 Task: Search one way flight ticket for 1 adult, 6 children, 1 infant in seat and 1 infant on lap in business from Tupelo: Tupelo Regional Airport (c.d. Lemons Field) to Springfield: Abraham Lincoln Capital Airport on 5-2-2023. Number of bags: 8 checked bags. Price is upto 45000. Outbound departure time preference is 11:00.
Action: Mouse moved to (377, 316)
Screenshot: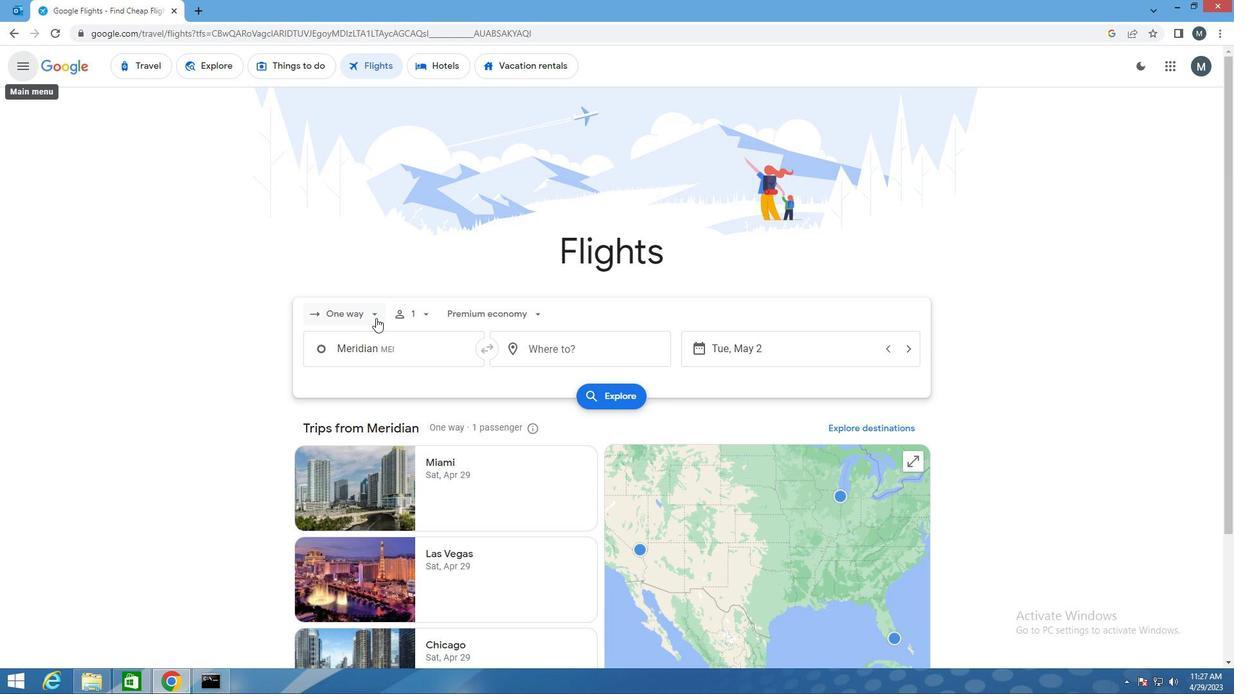 
Action: Mouse pressed left at (377, 316)
Screenshot: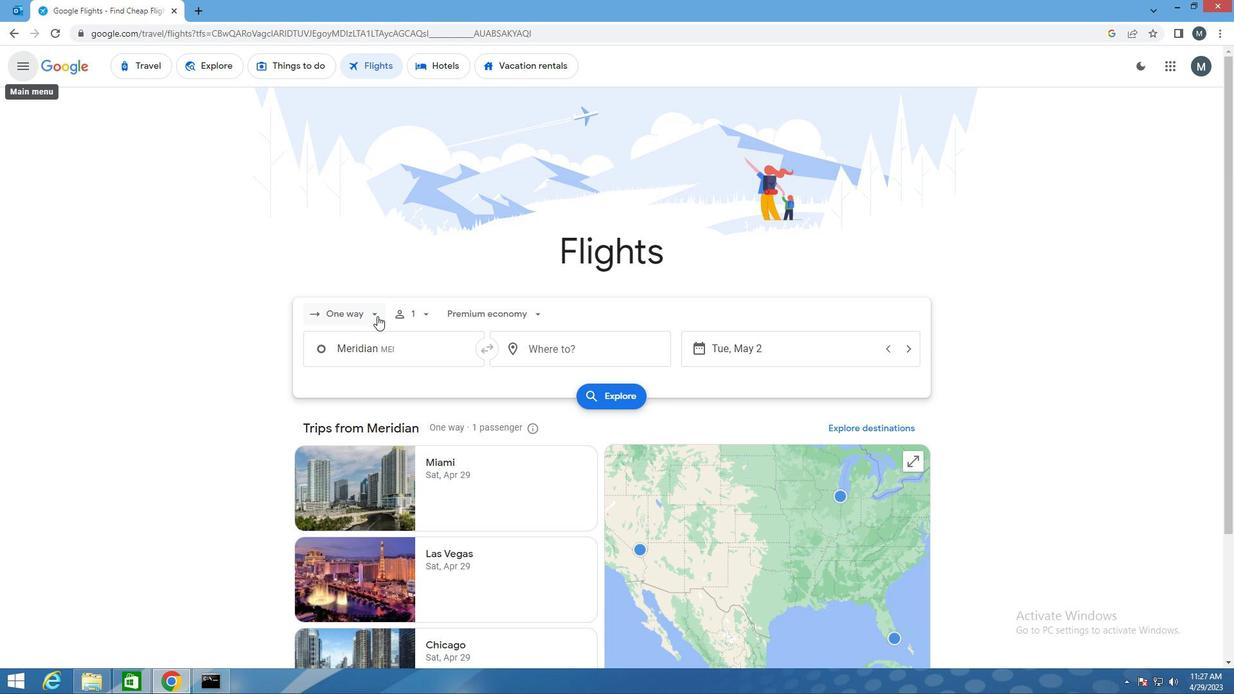 
Action: Mouse moved to (374, 372)
Screenshot: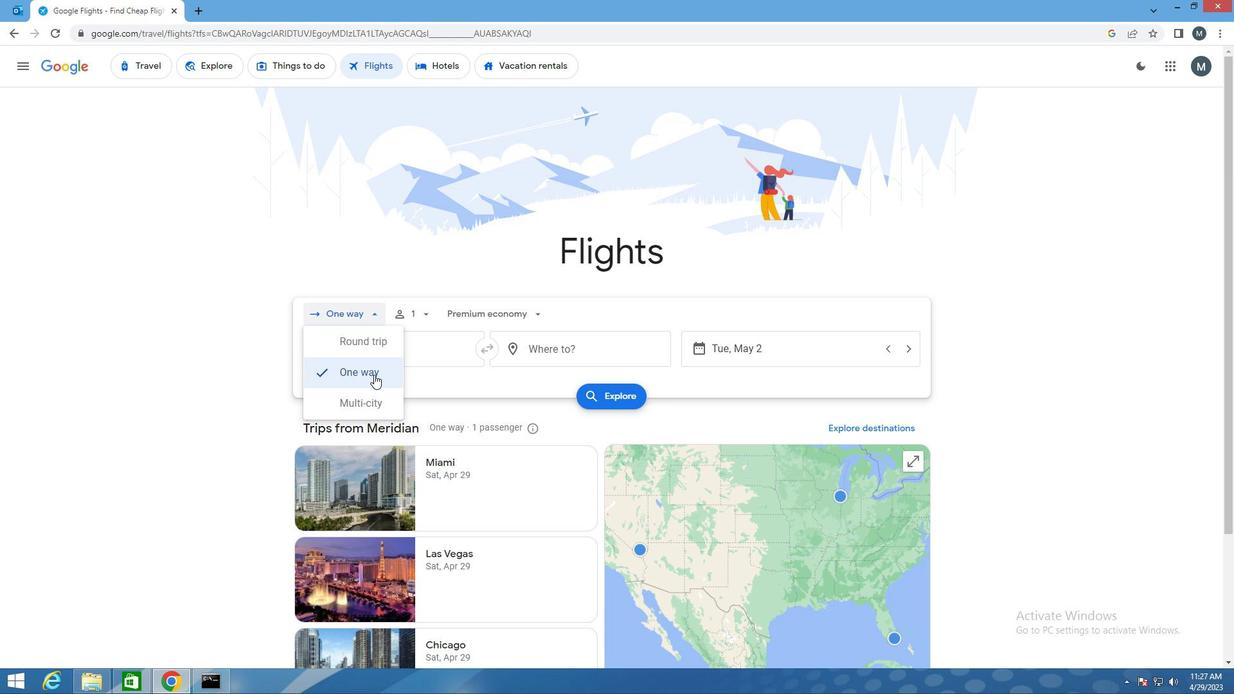 
Action: Mouse pressed left at (374, 372)
Screenshot: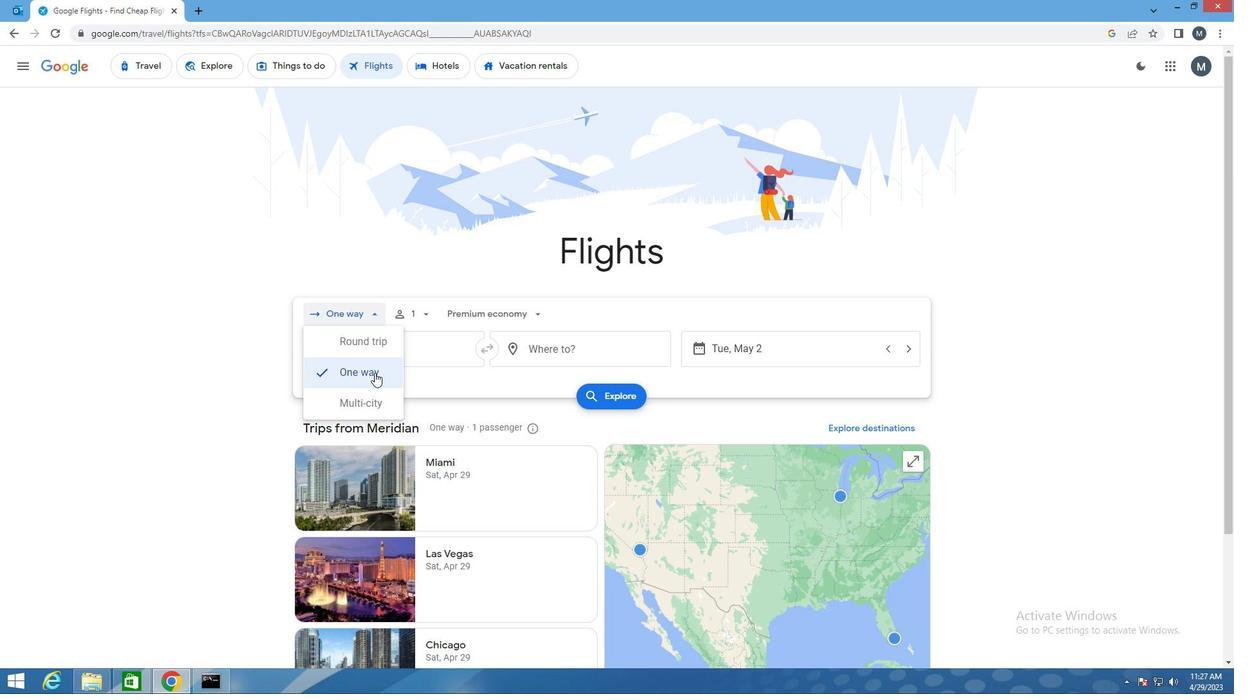 
Action: Mouse moved to (423, 320)
Screenshot: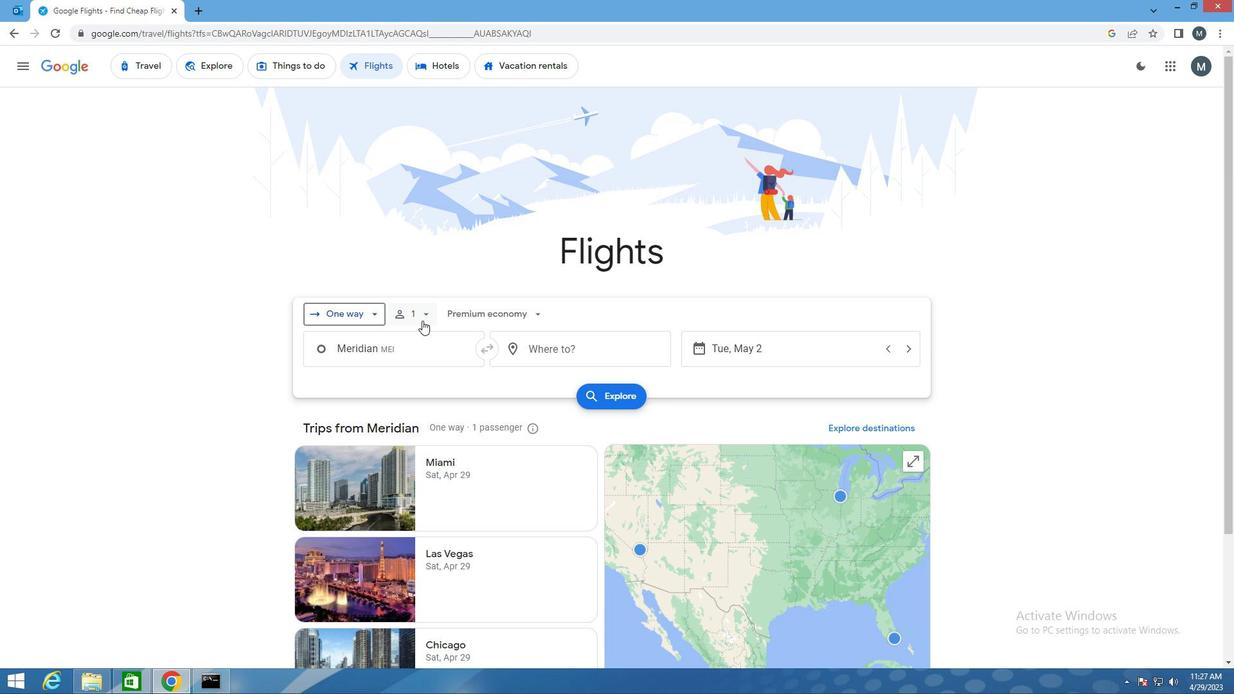 
Action: Mouse pressed left at (423, 320)
Screenshot: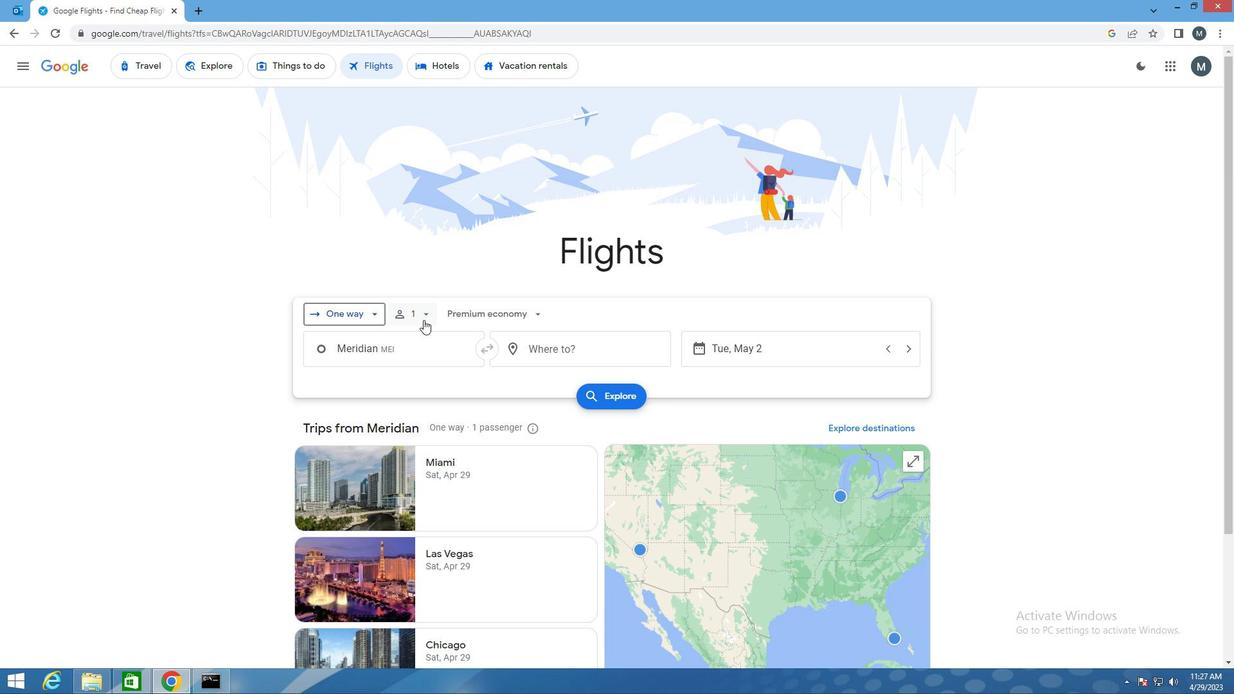 
Action: Mouse moved to (522, 379)
Screenshot: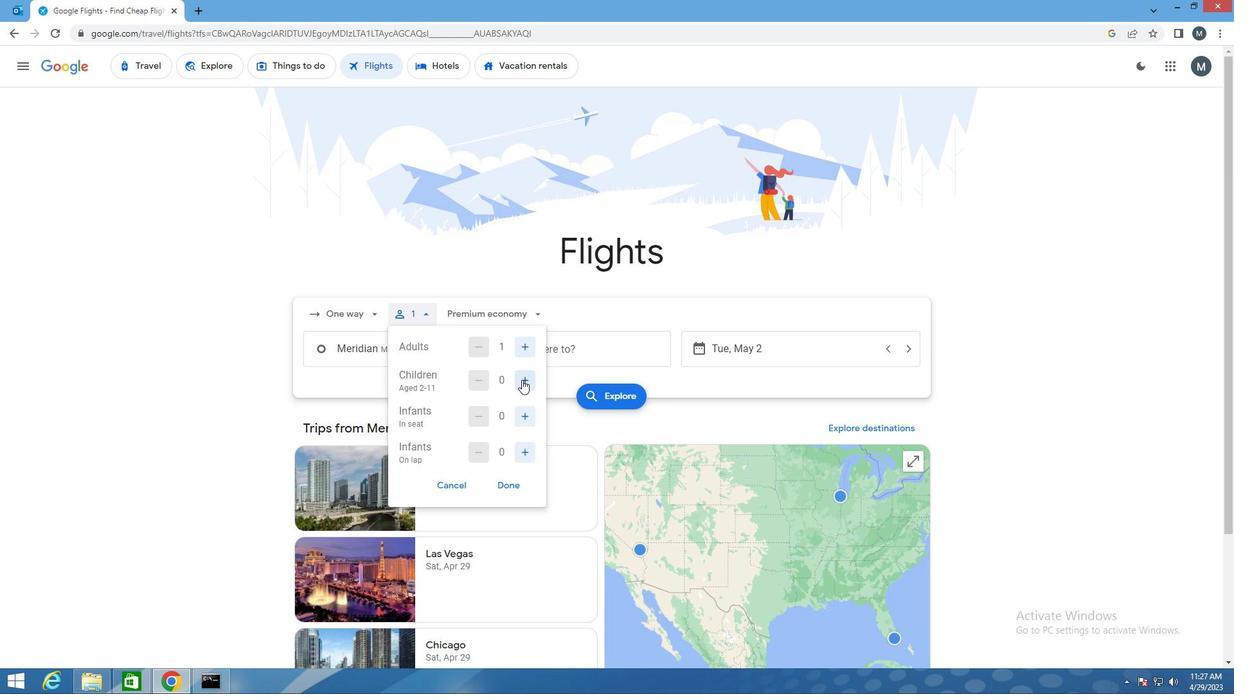 
Action: Mouse pressed left at (522, 379)
Screenshot: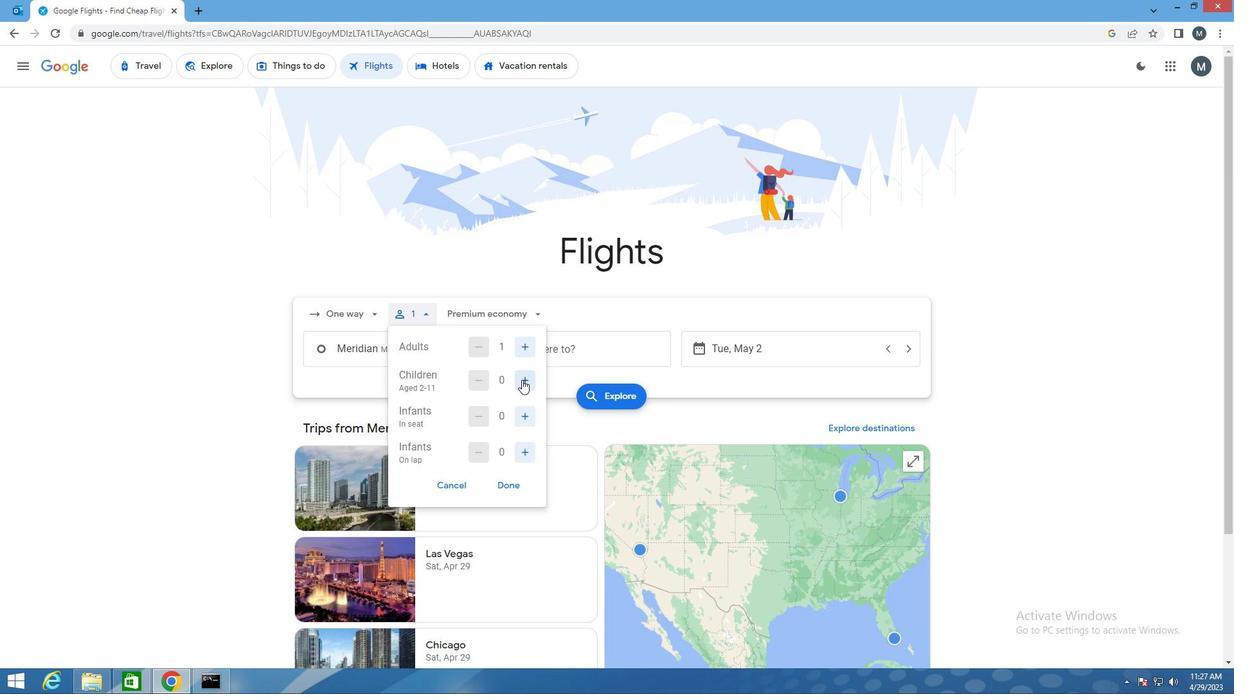 
Action: Mouse moved to (522, 379)
Screenshot: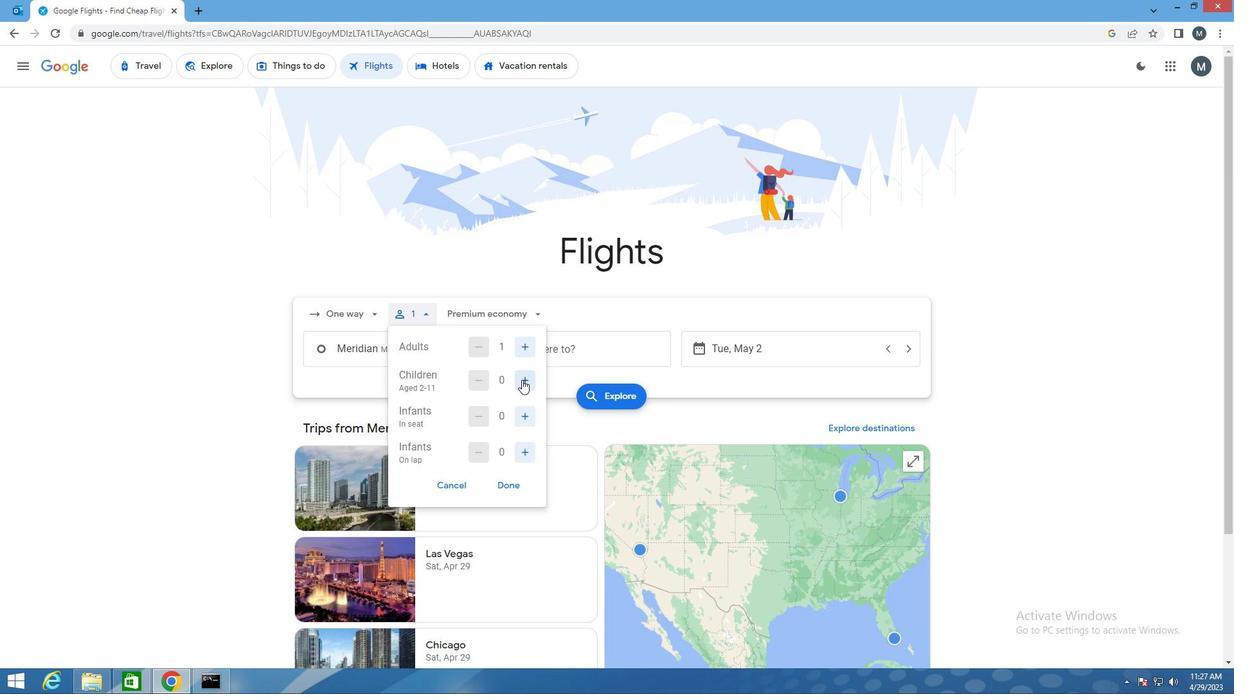 
Action: Mouse pressed left at (522, 379)
Screenshot: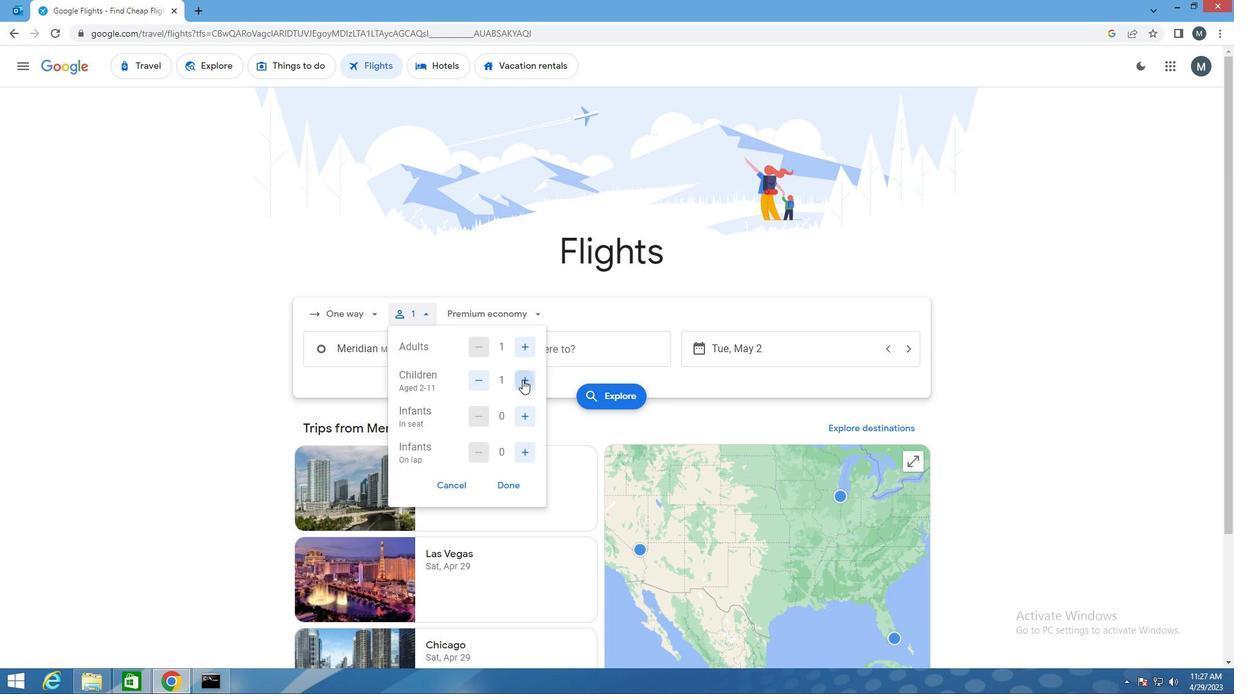 
Action: Mouse pressed left at (522, 379)
Screenshot: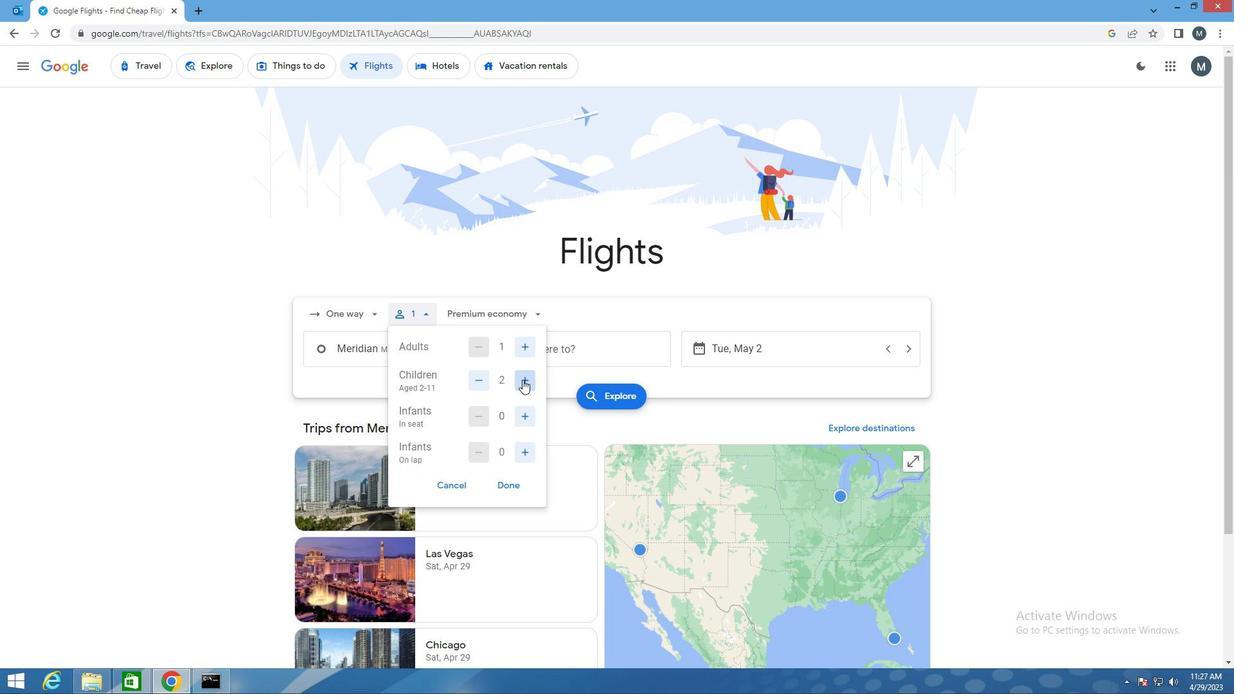
Action: Mouse pressed left at (522, 379)
Screenshot: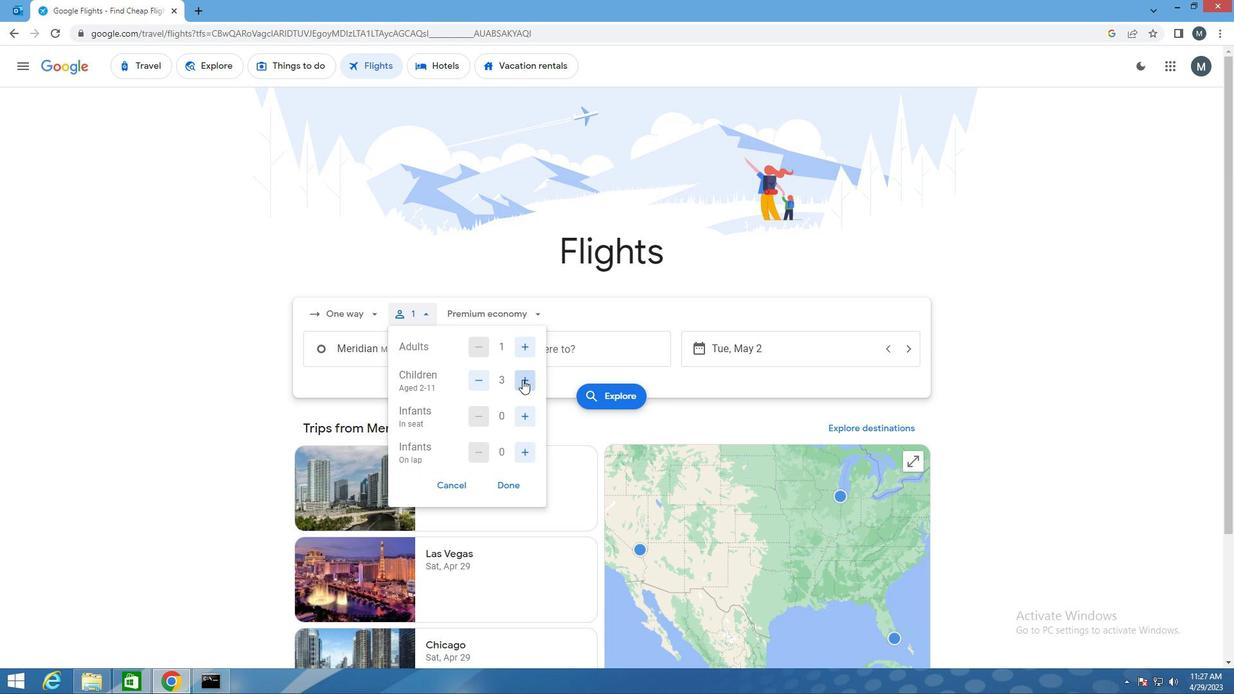 
Action: Mouse pressed left at (522, 379)
Screenshot: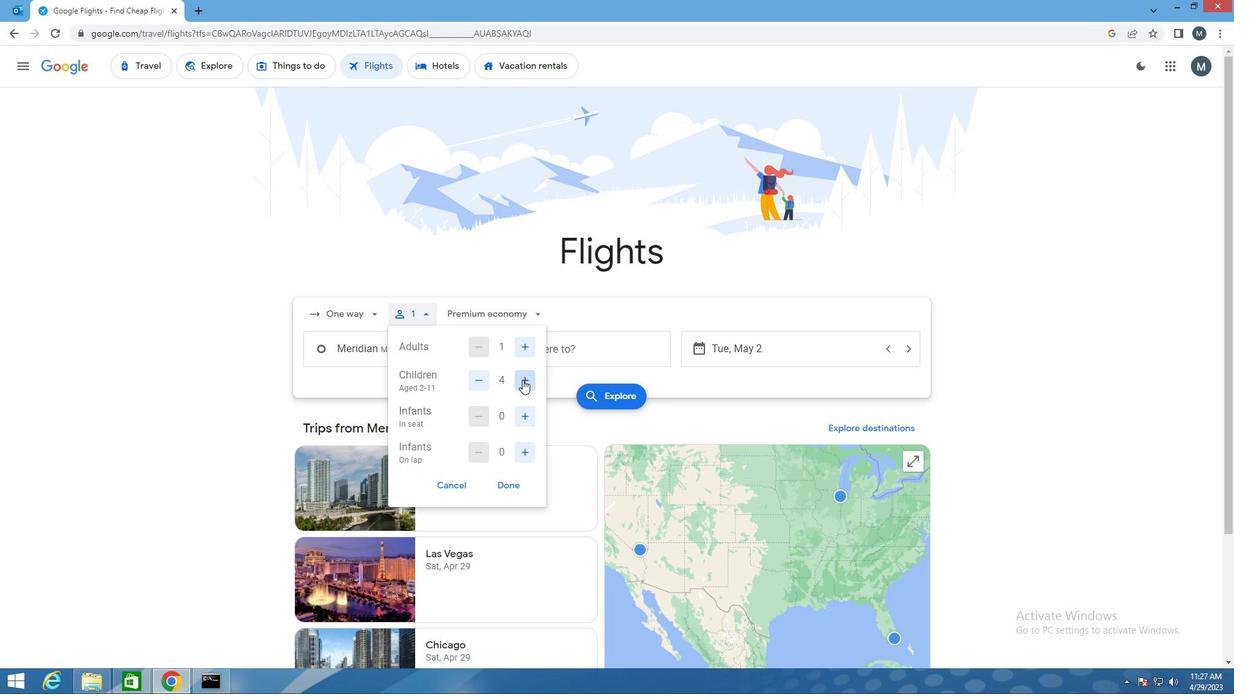 
Action: Mouse pressed left at (522, 379)
Screenshot: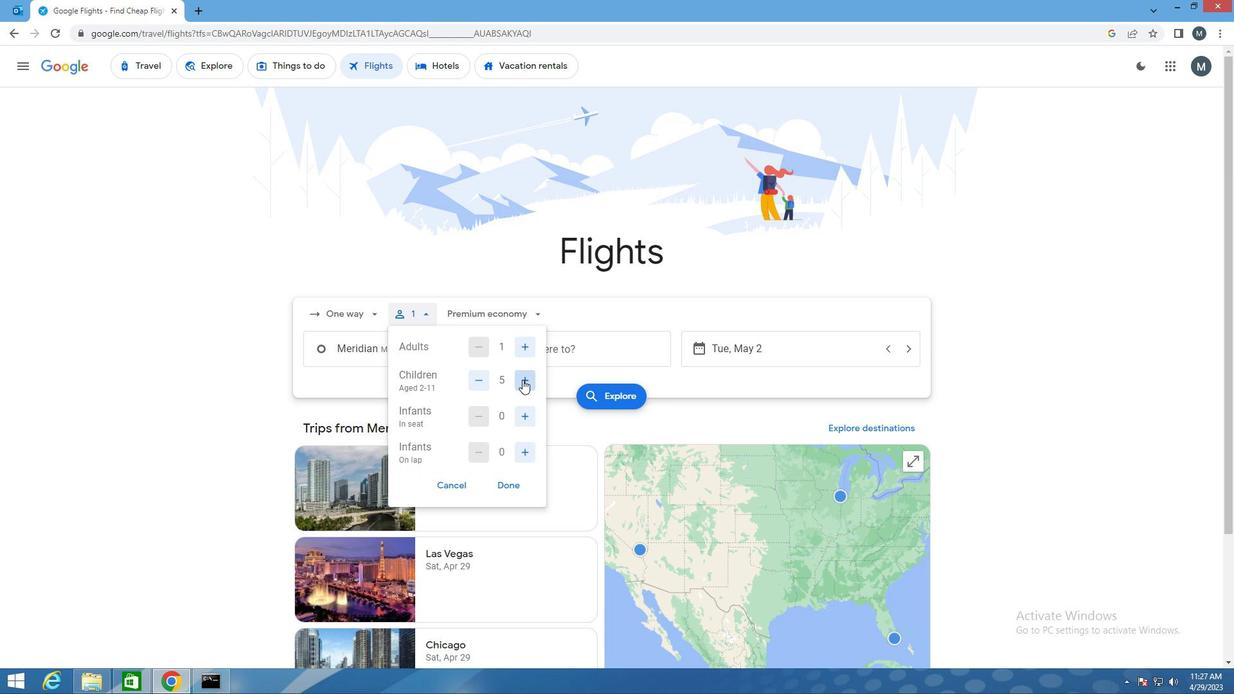 
Action: Mouse moved to (527, 420)
Screenshot: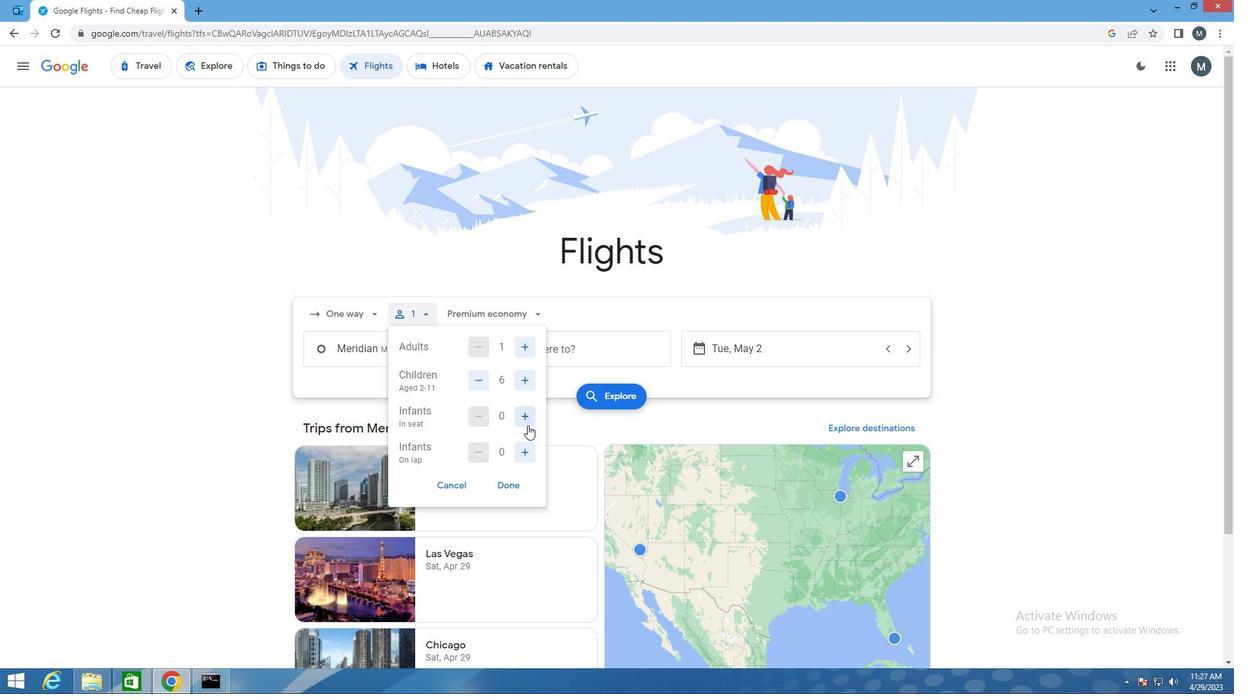 
Action: Mouse pressed left at (527, 420)
Screenshot: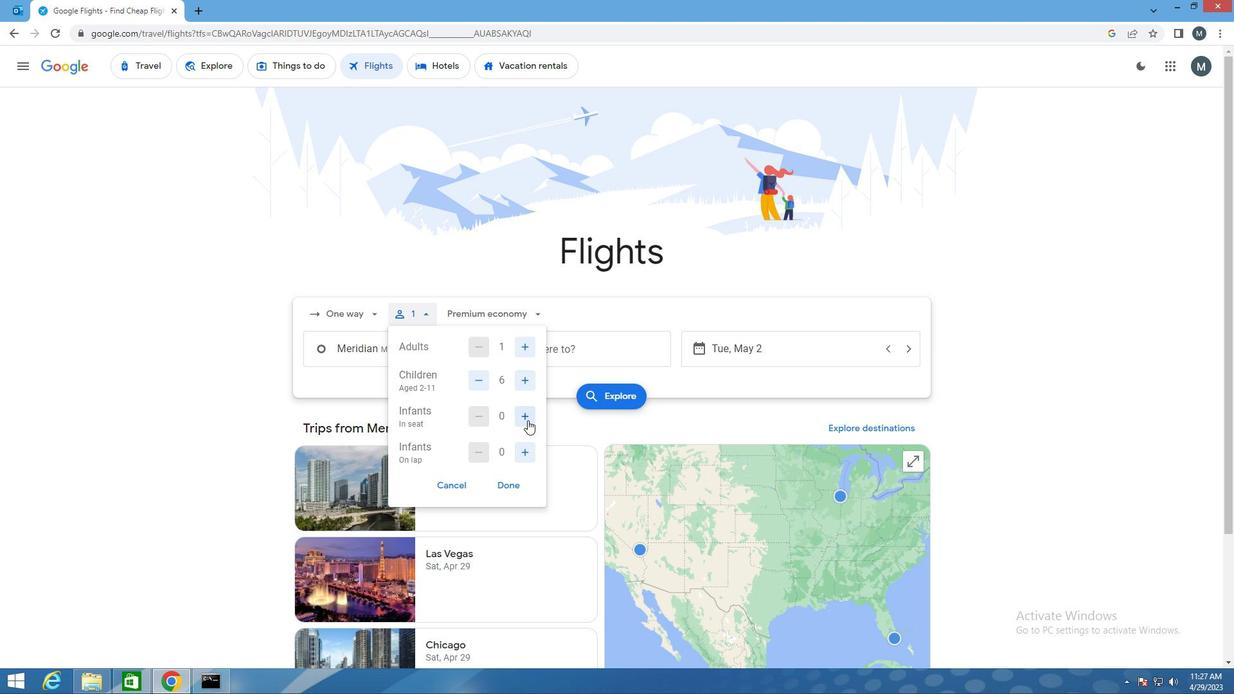 
Action: Mouse moved to (527, 454)
Screenshot: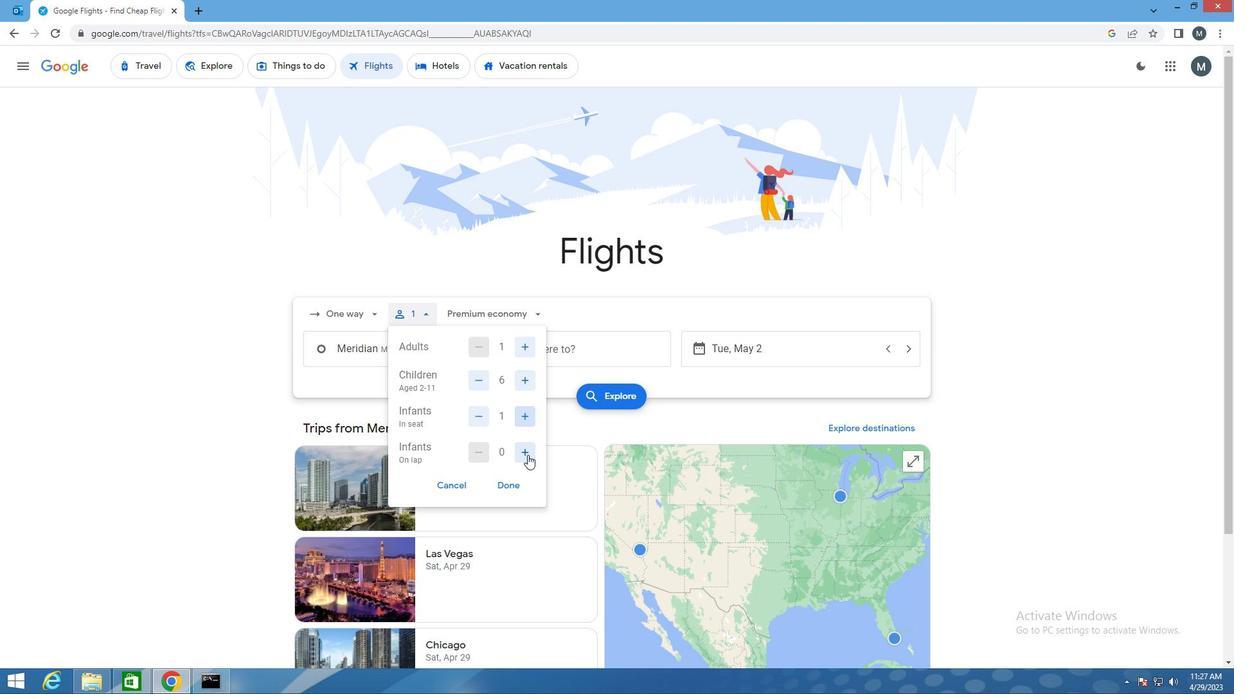
Action: Mouse pressed left at (527, 454)
Screenshot: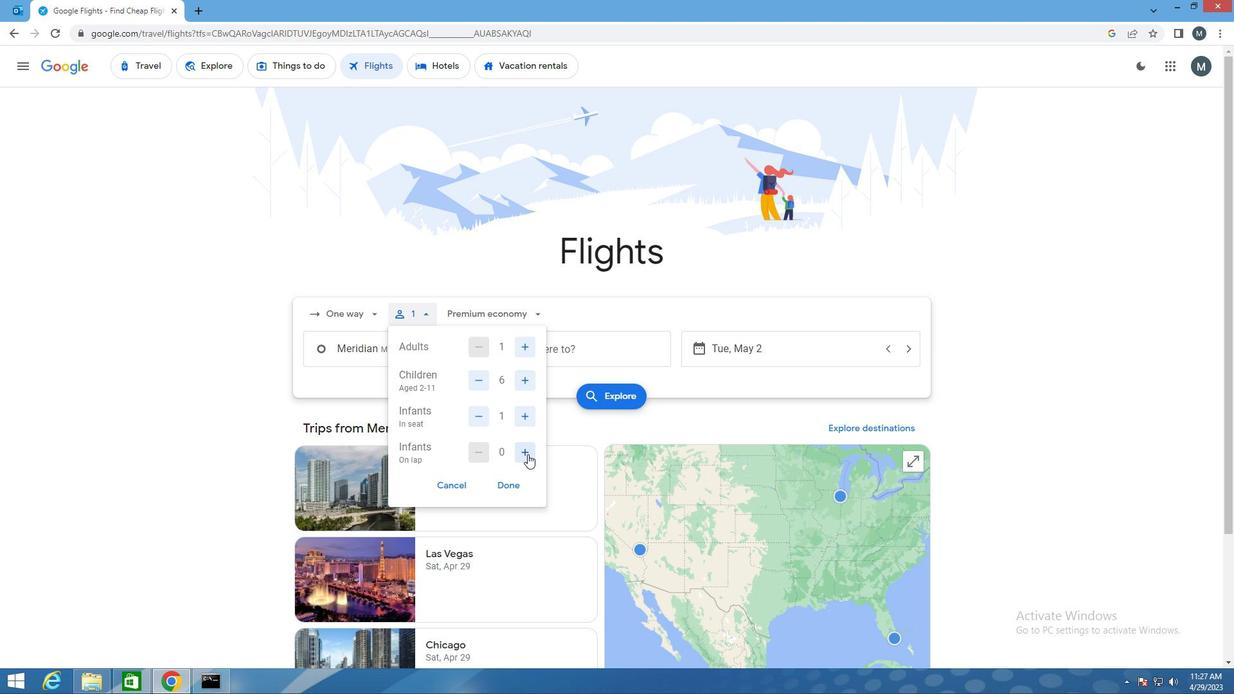
Action: Mouse moved to (517, 485)
Screenshot: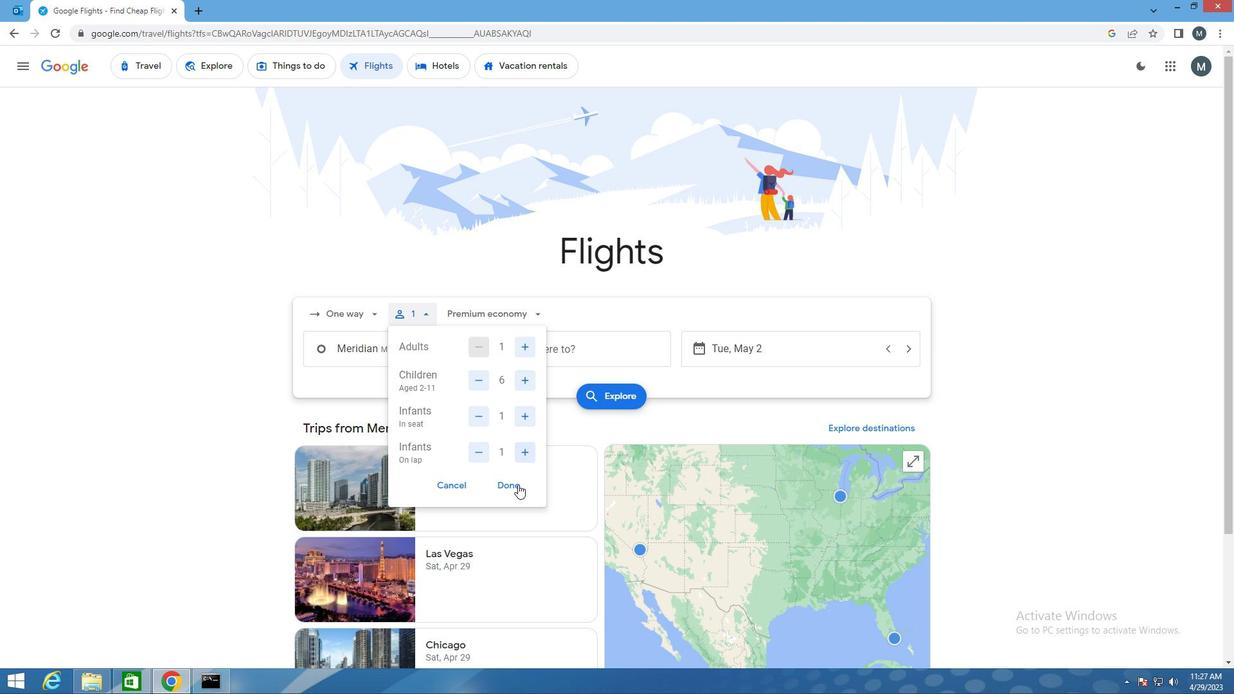 
Action: Mouse pressed left at (517, 485)
Screenshot: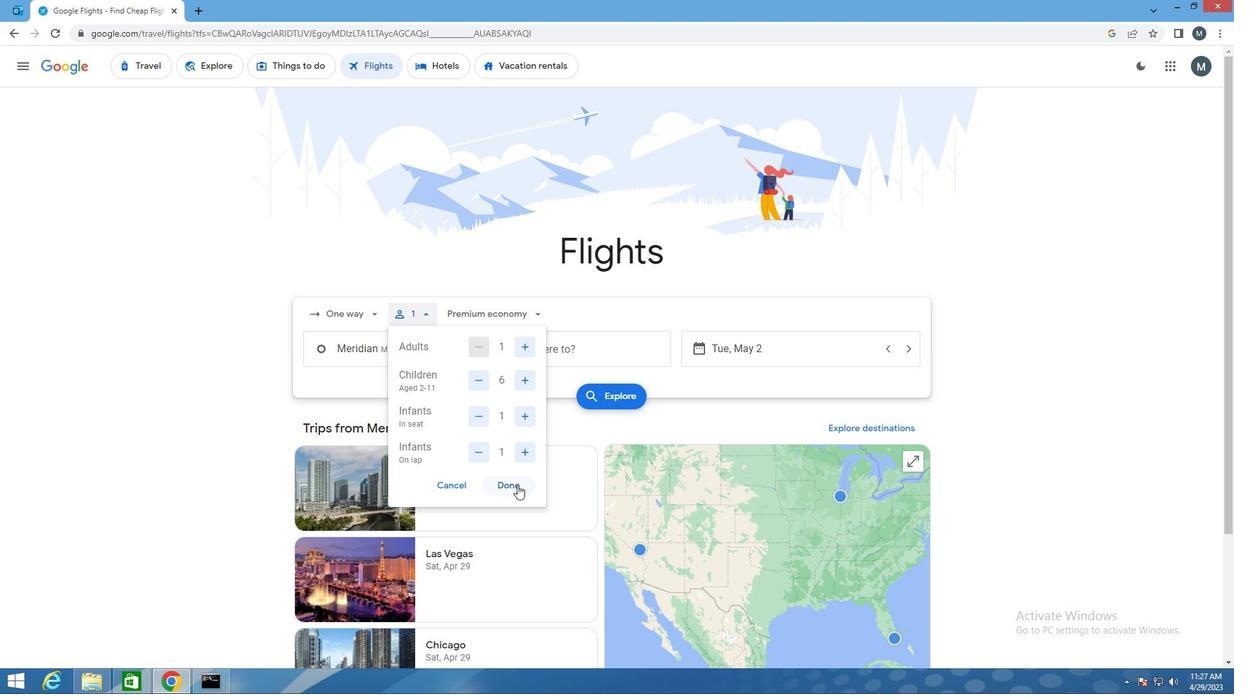 
Action: Mouse moved to (531, 319)
Screenshot: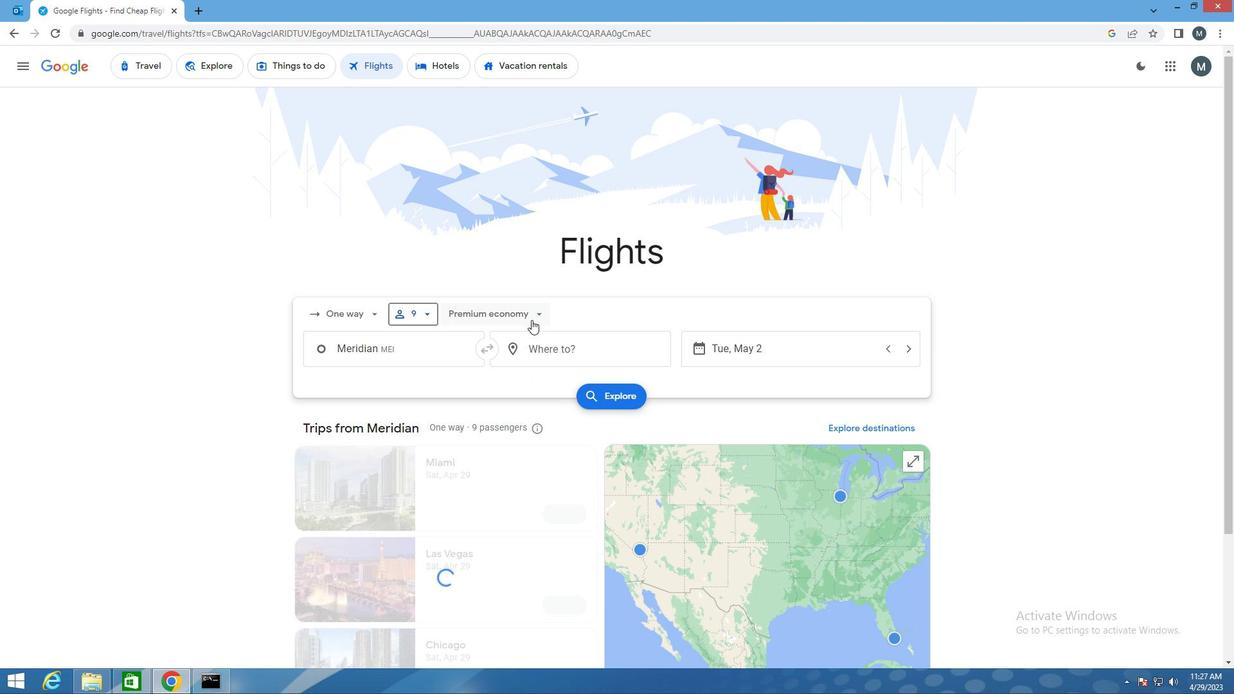 
Action: Mouse pressed left at (531, 319)
Screenshot: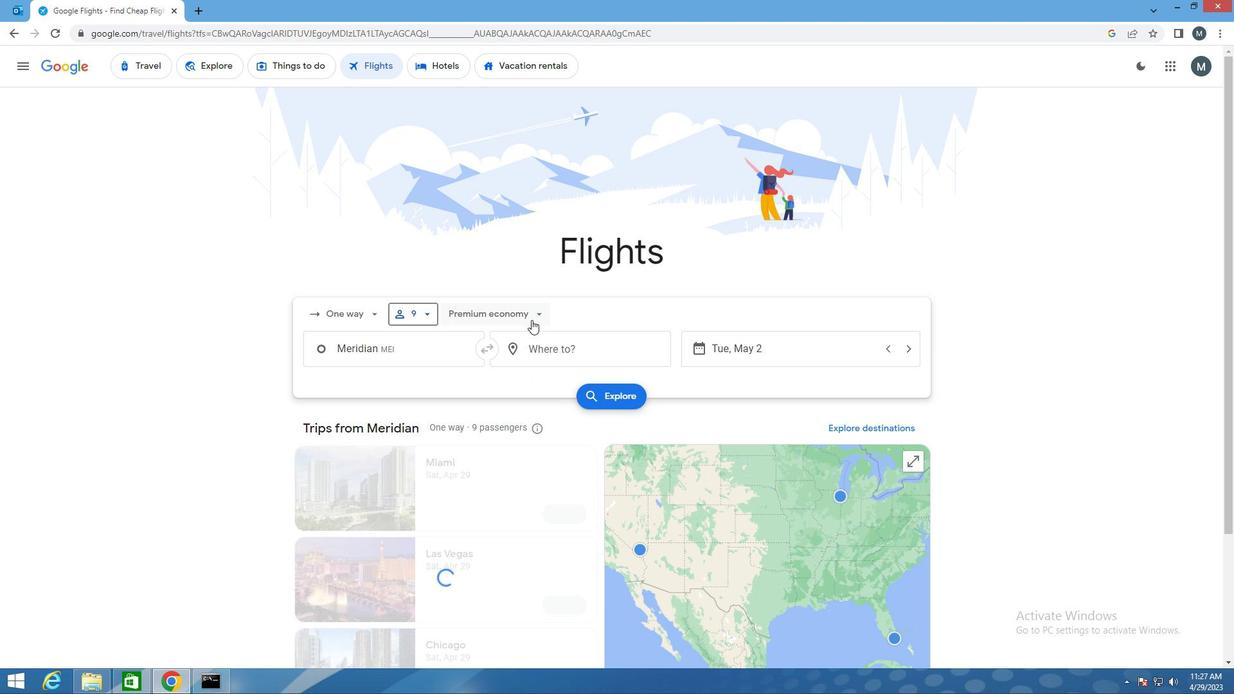 
Action: Mouse moved to (505, 401)
Screenshot: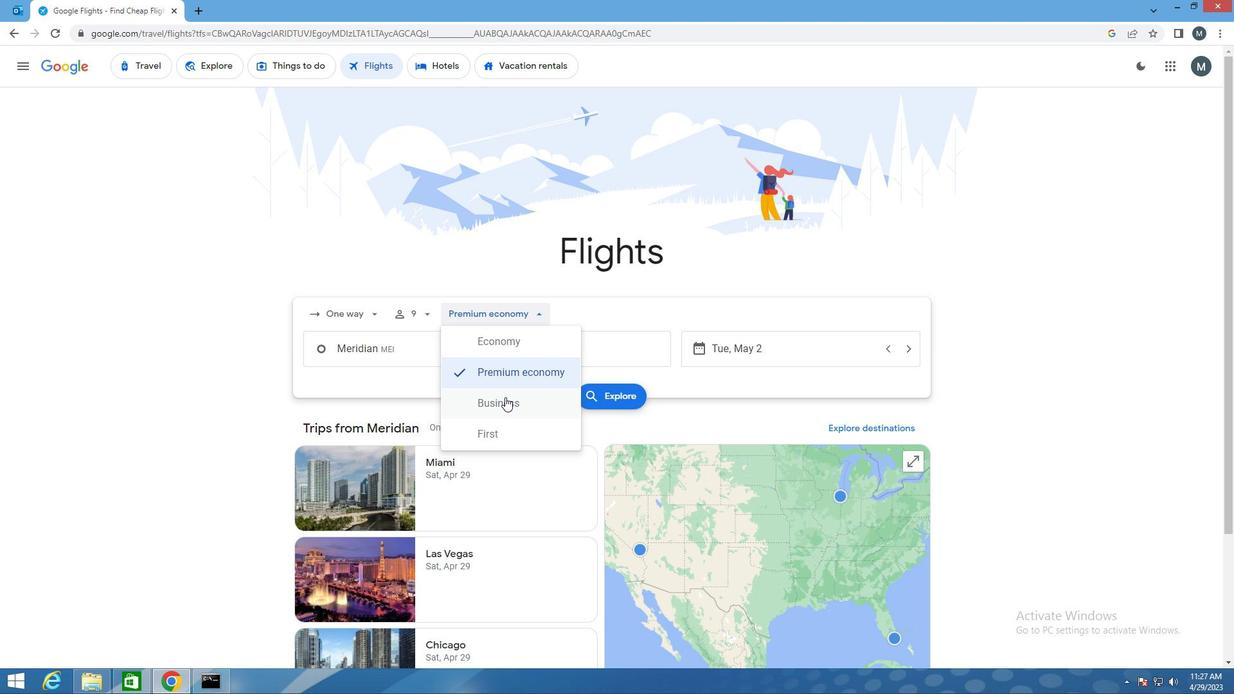 
Action: Mouse pressed left at (505, 401)
Screenshot: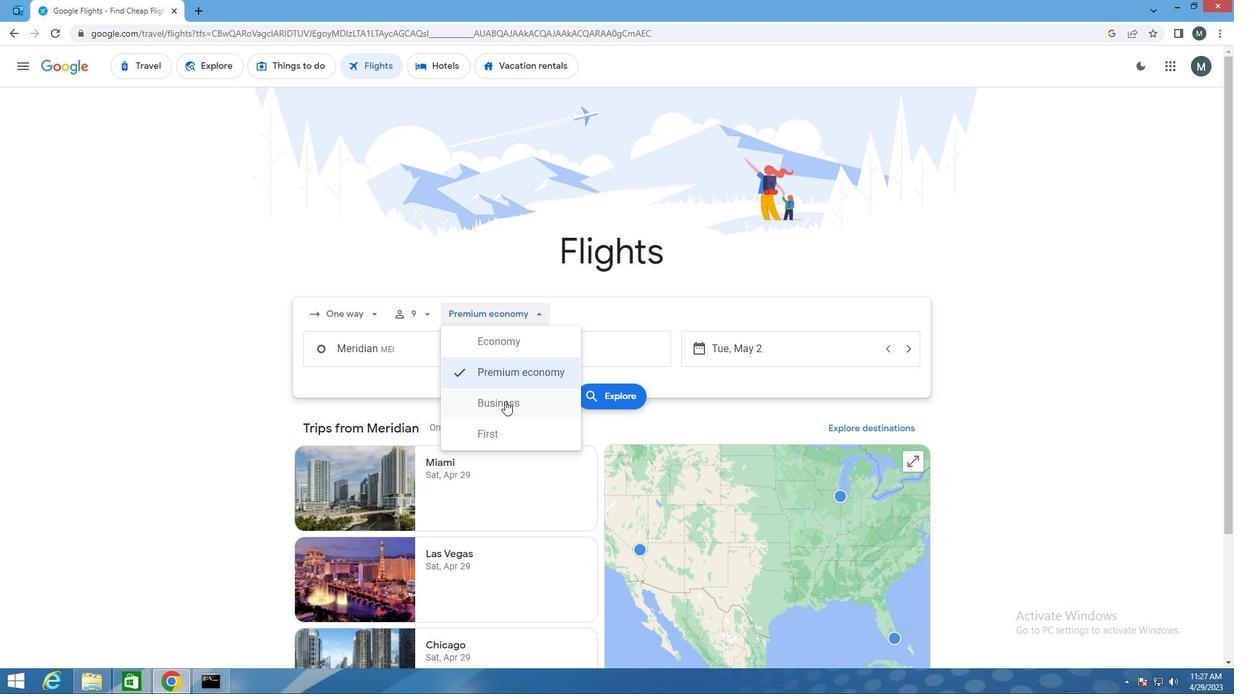 
Action: Mouse moved to (396, 354)
Screenshot: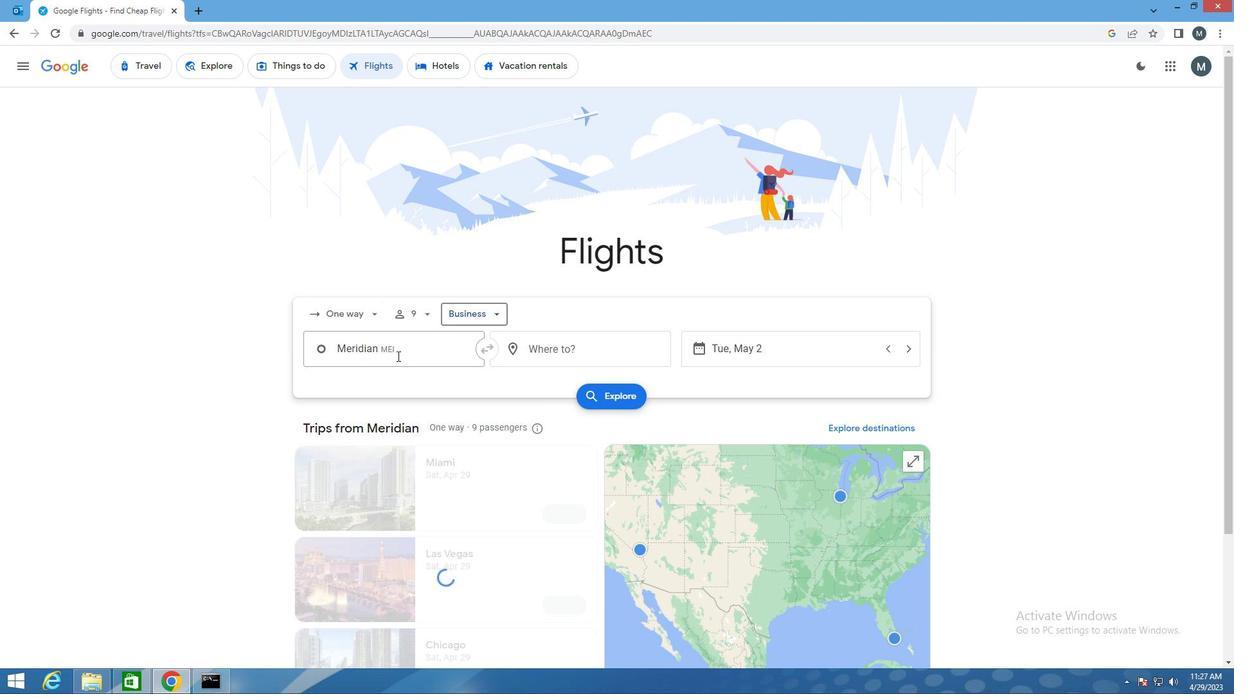 
Action: Mouse pressed left at (396, 354)
Screenshot: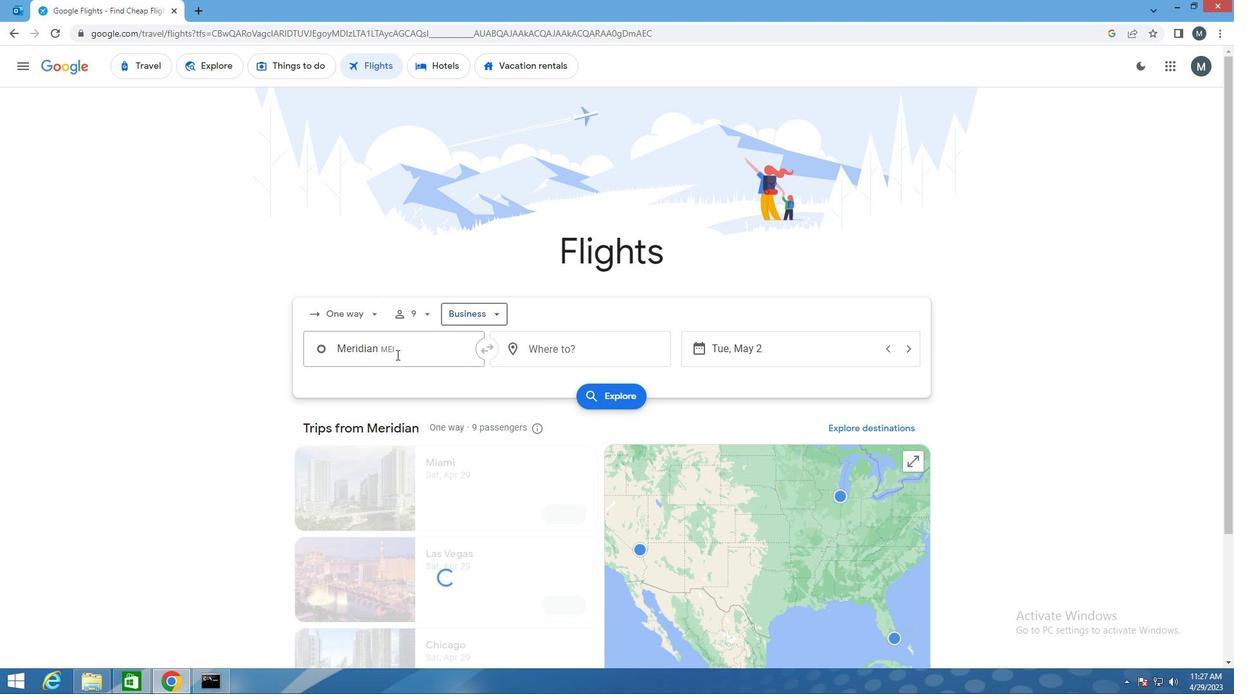 
Action: Mouse moved to (415, 363)
Screenshot: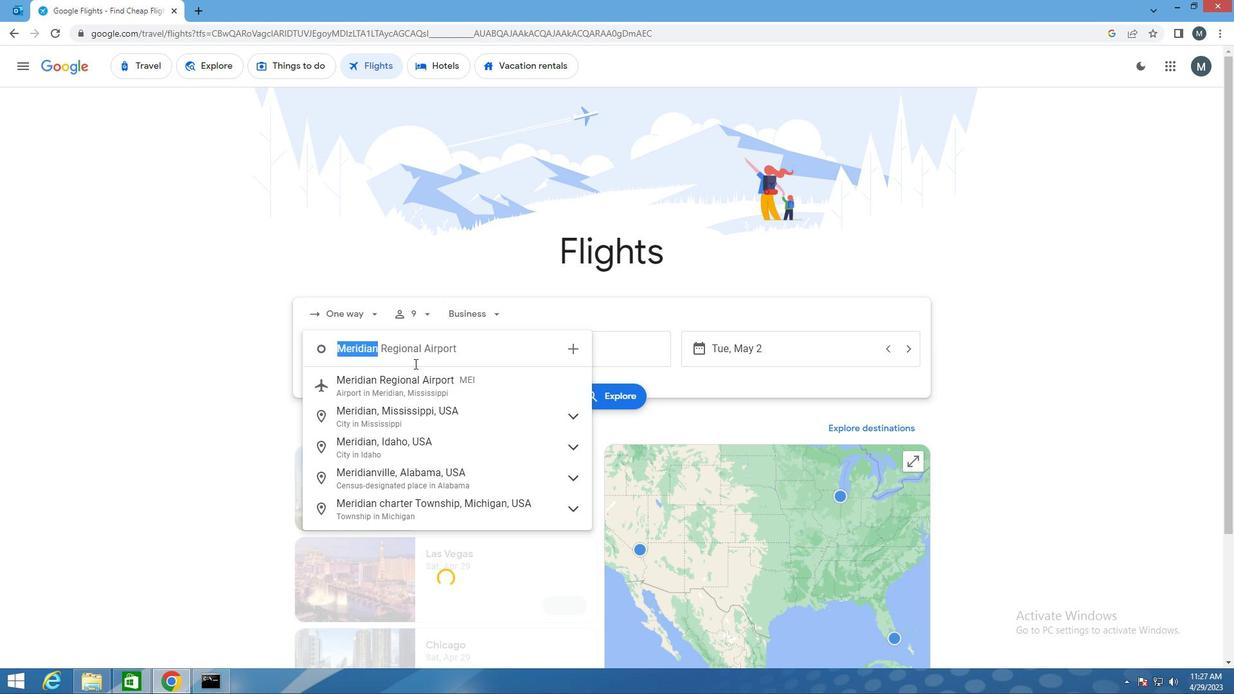 
Action: Key pressed <Key.shift>TUPELOAI<Key.backspace><Key.backspace><Key.space><Key.shift>AI
Screenshot: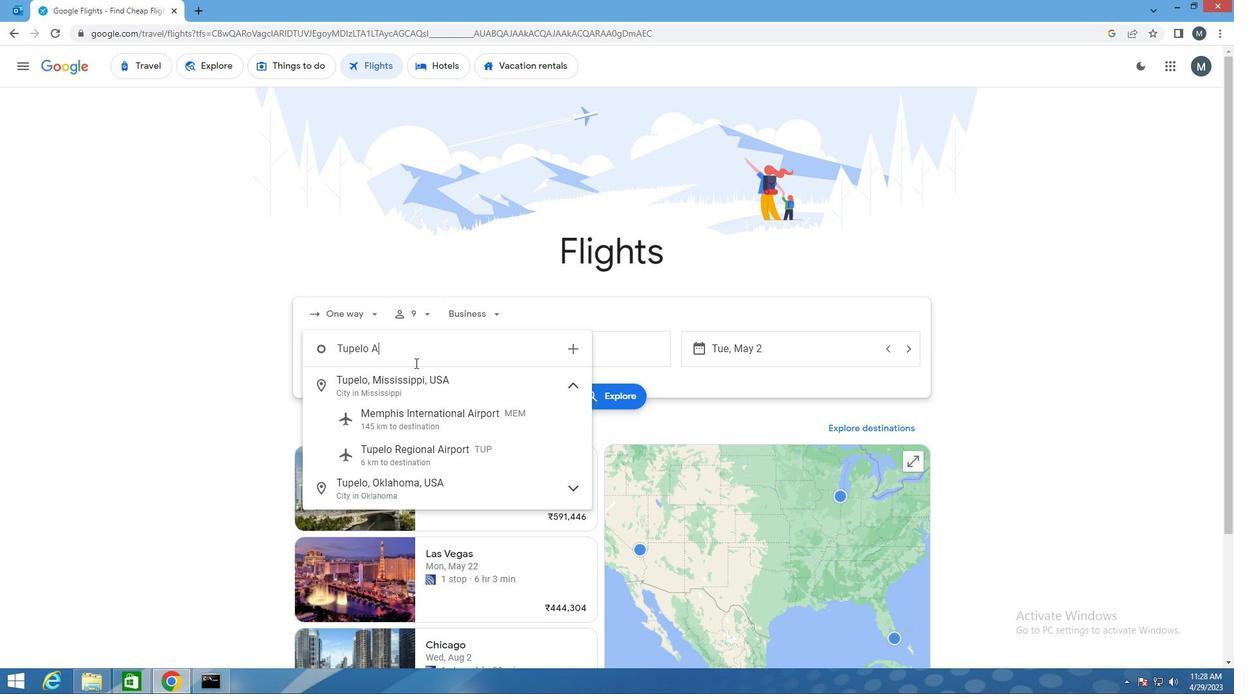 
Action: Mouse moved to (422, 389)
Screenshot: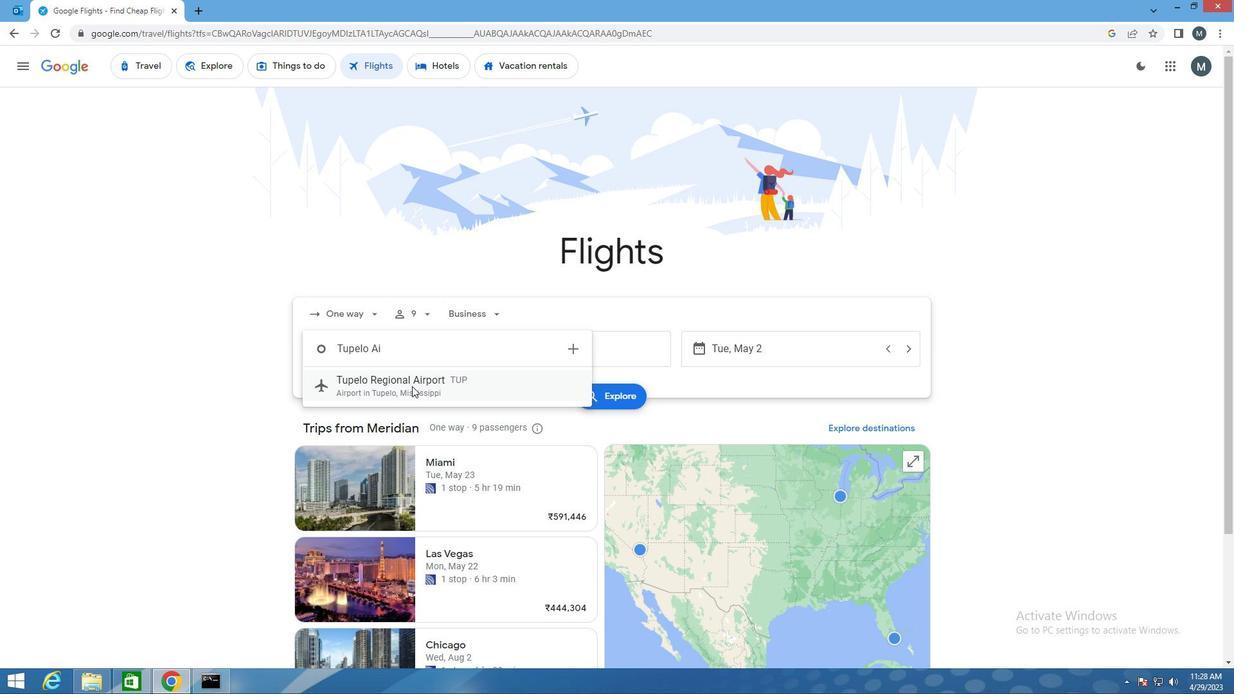 
Action: Mouse pressed left at (422, 389)
Screenshot: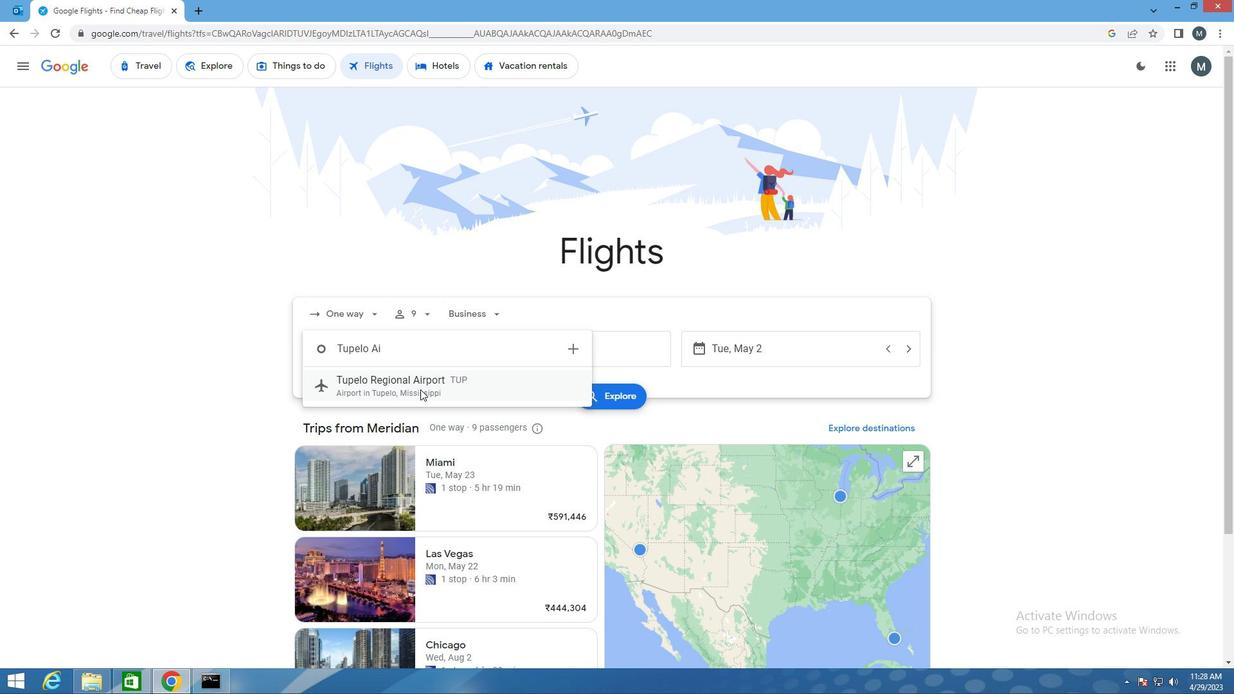 
Action: Mouse moved to (570, 348)
Screenshot: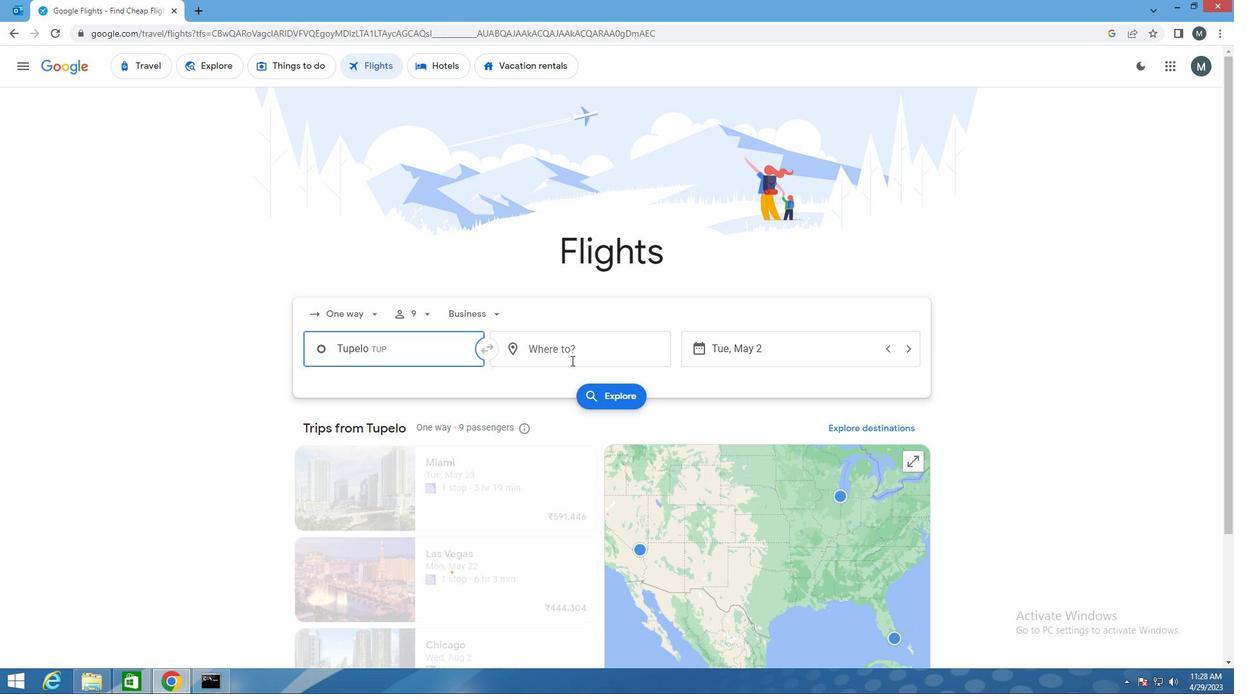 
Action: Mouse pressed left at (570, 348)
Screenshot: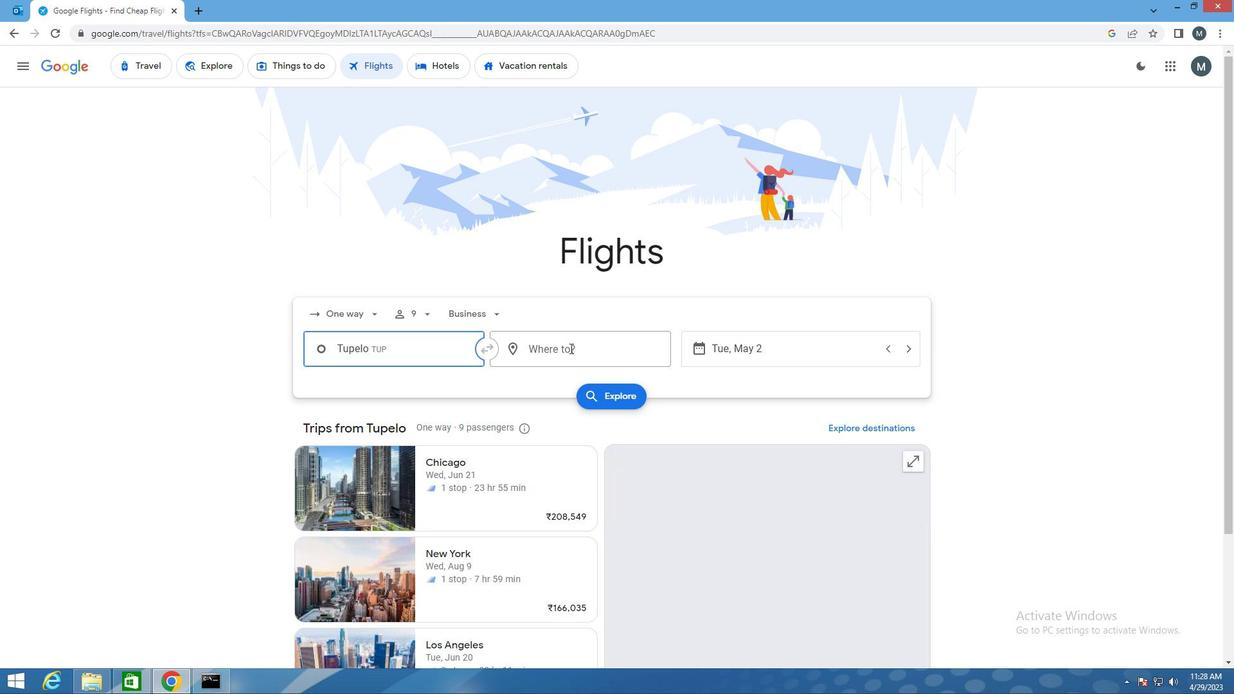 
Action: Mouse moved to (560, 353)
Screenshot: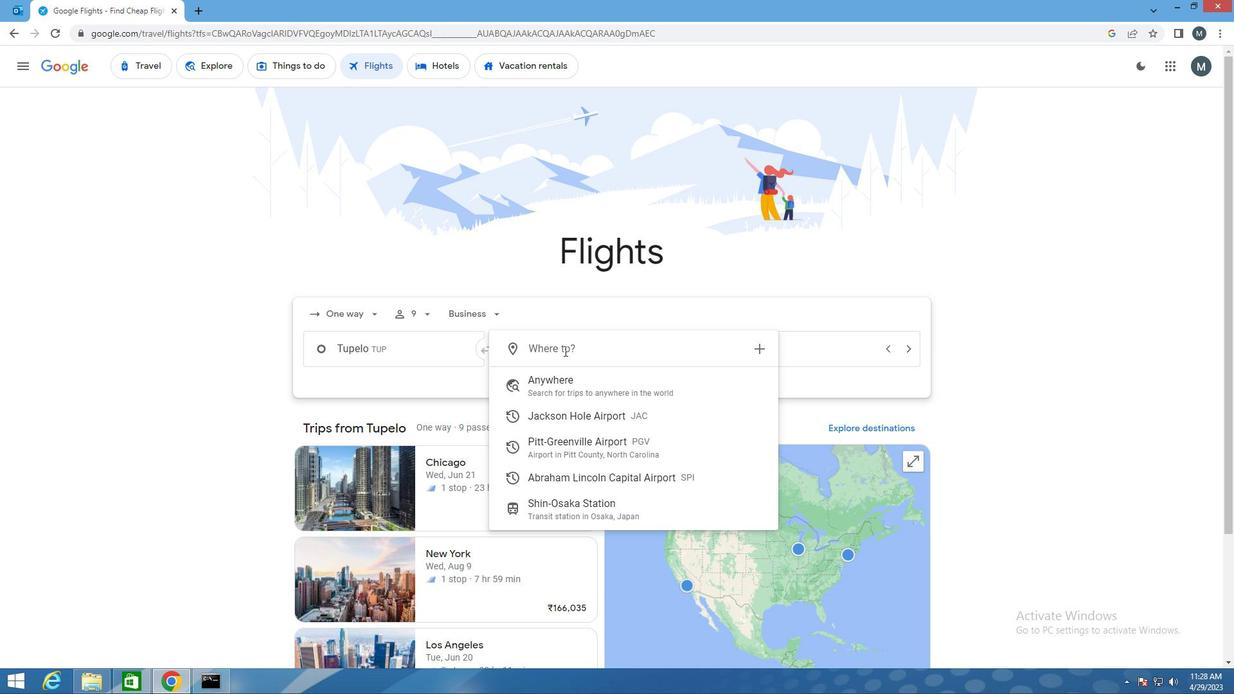 
Action: Key pressed S
Screenshot: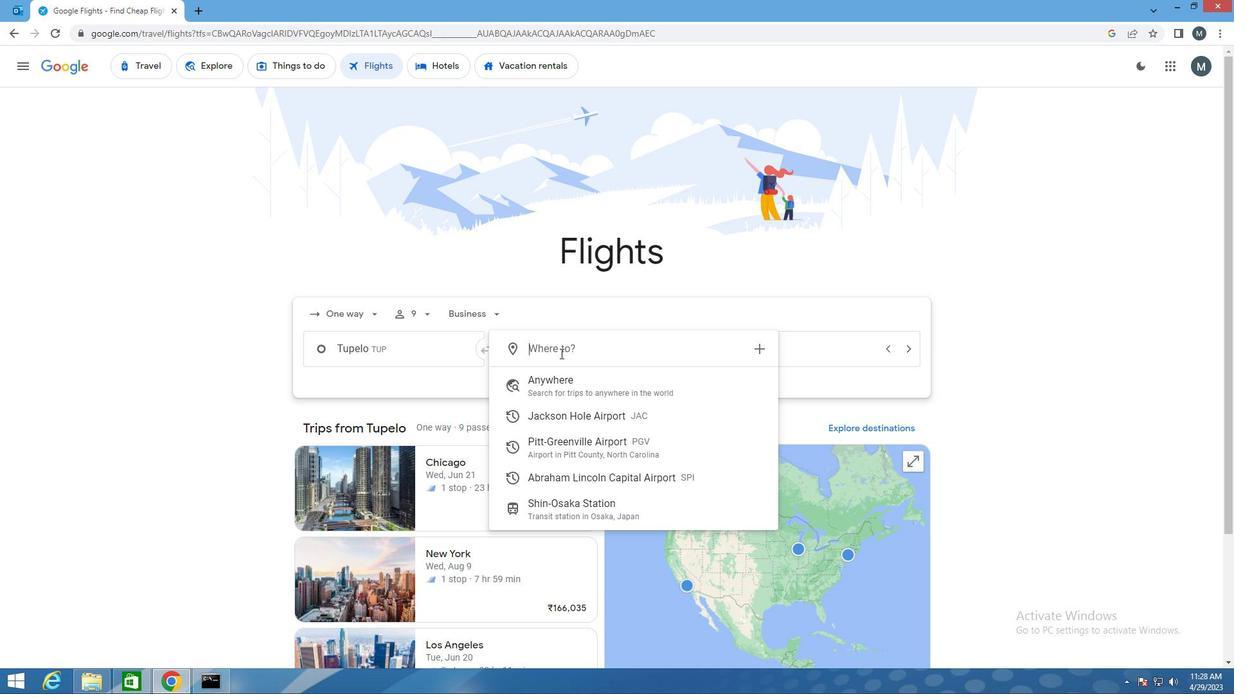 
Action: Mouse moved to (560, 354)
Screenshot: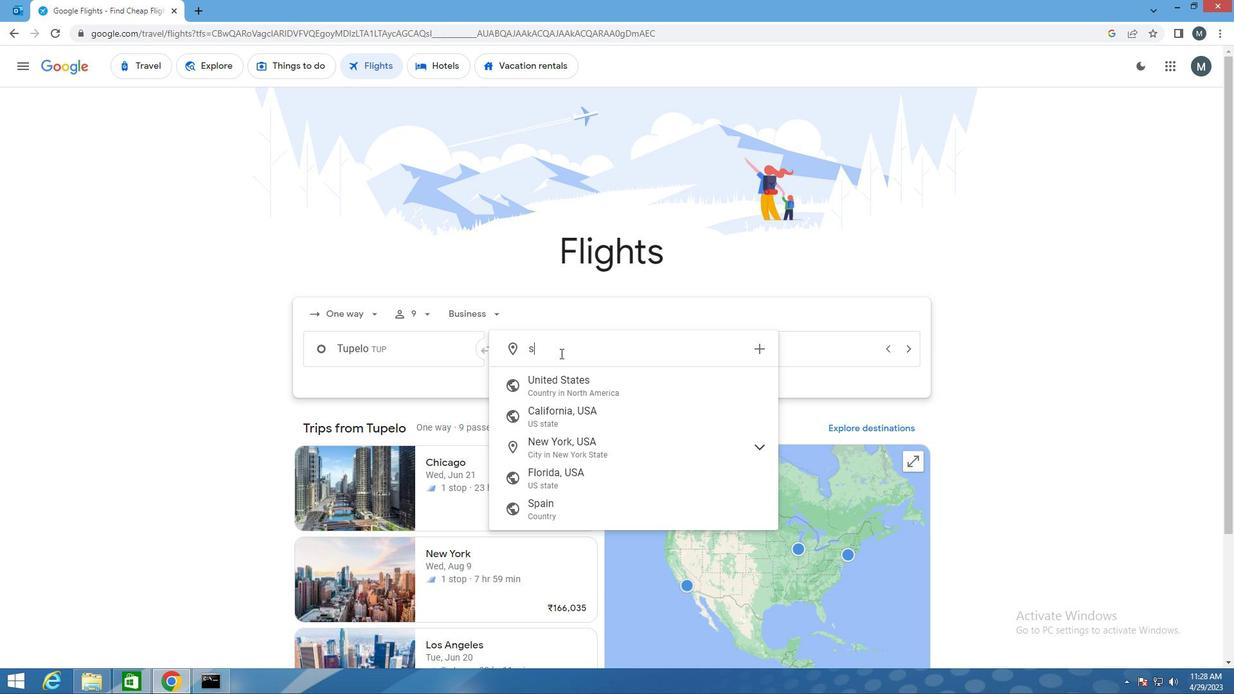 
Action: Key pressed P
Screenshot: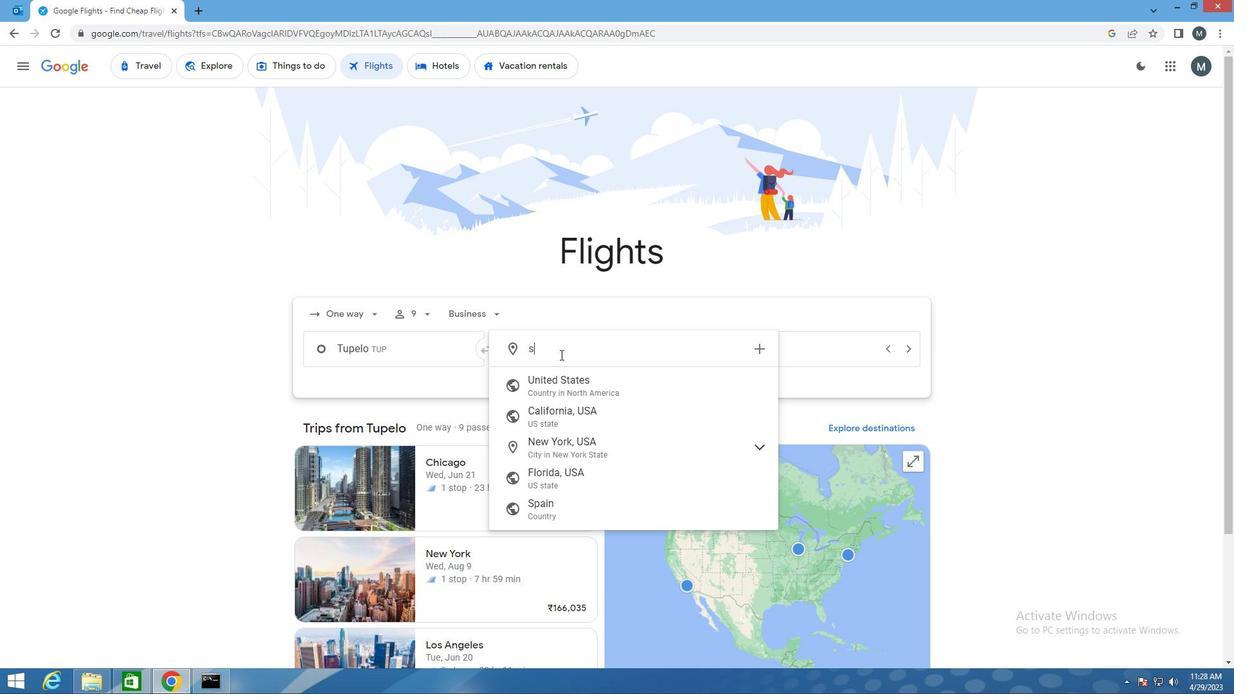 
Action: Mouse moved to (560, 355)
Screenshot: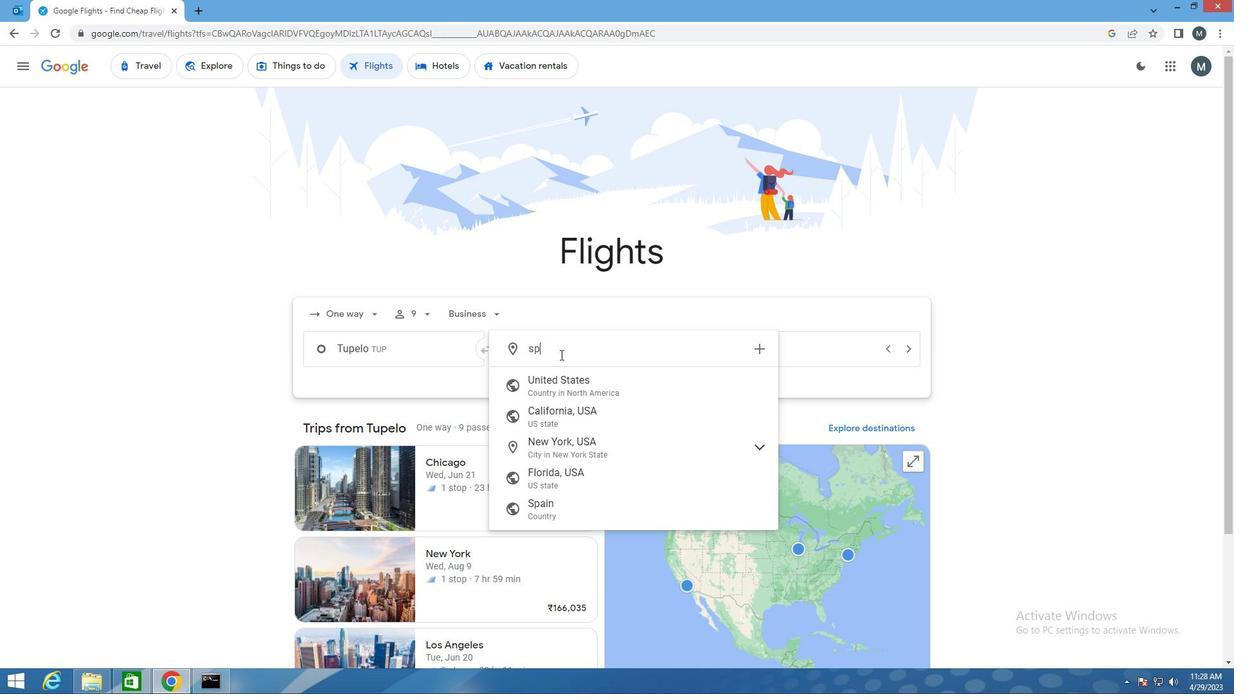 
Action: Key pressed I
Screenshot: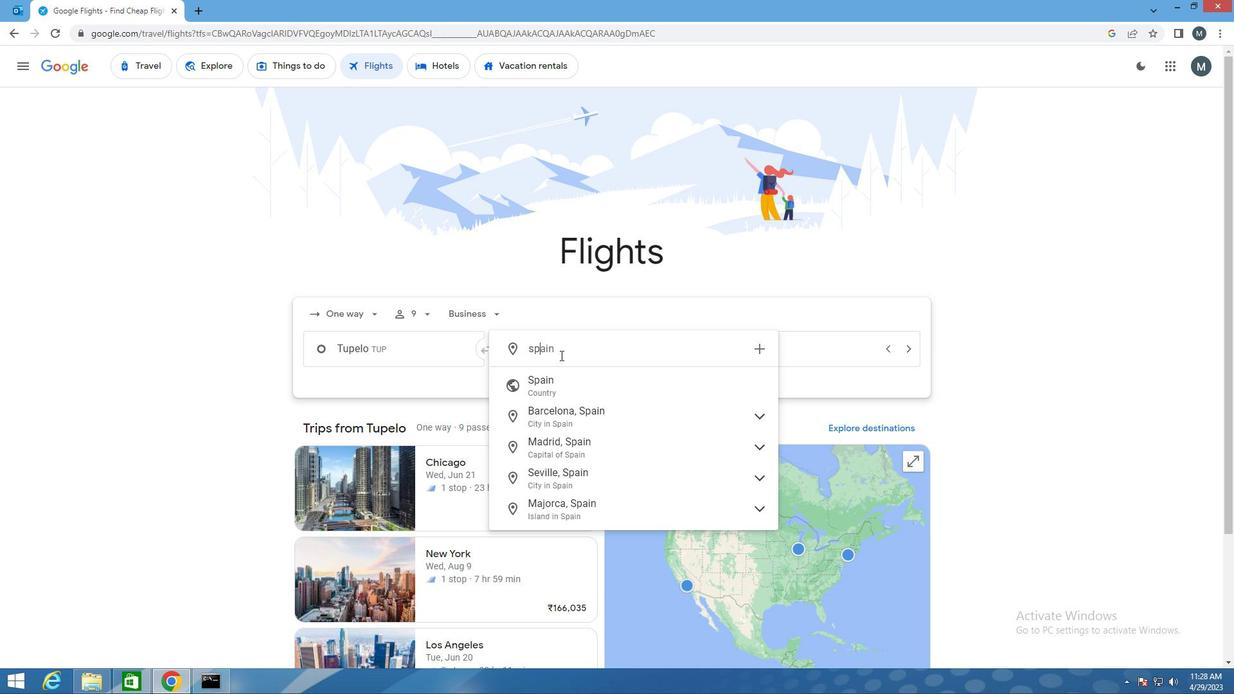 
Action: Mouse moved to (583, 392)
Screenshot: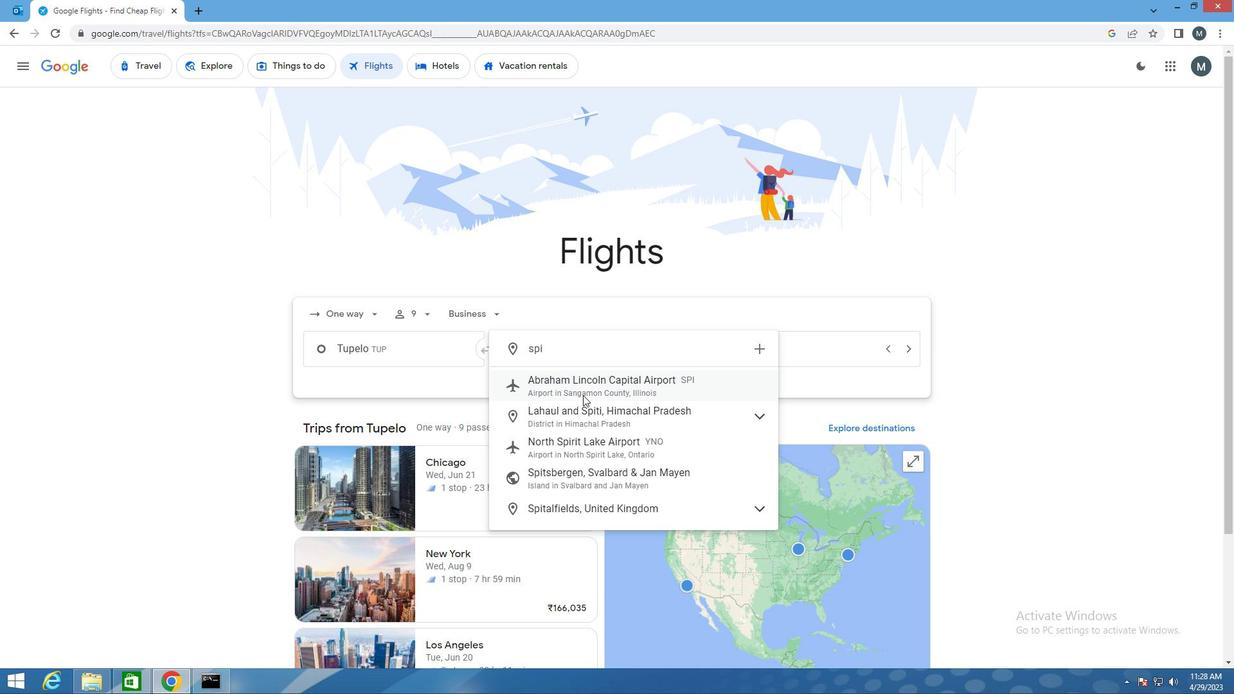 
Action: Mouse pressed left at (583, 392)
Screenshot: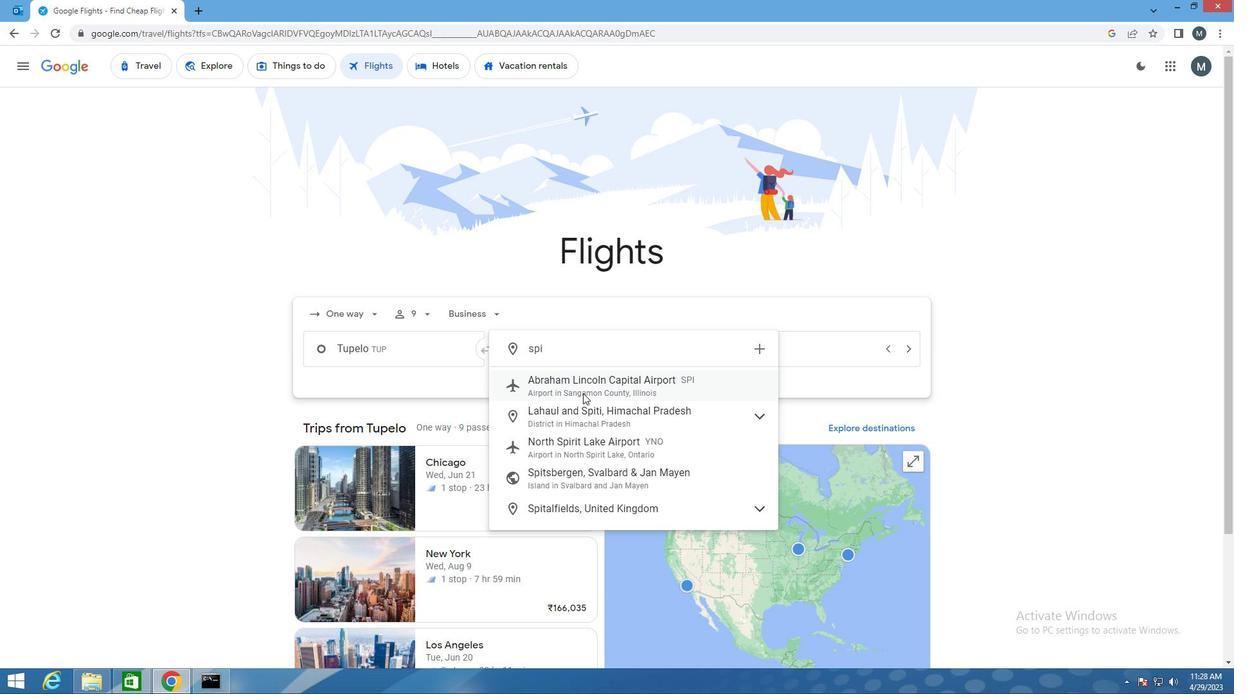 
Action: Mouse moved to (788, 353)
Screenshot: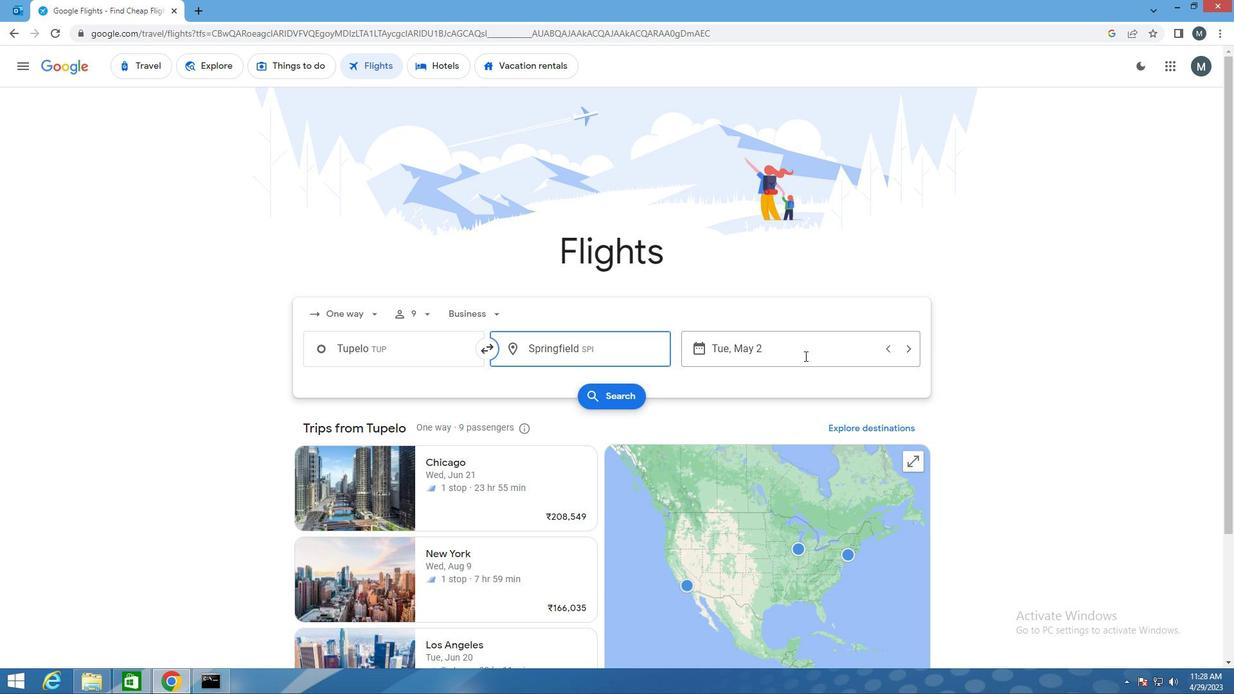 
Action: Mouse pressed left at (788, 353)
Screenshot: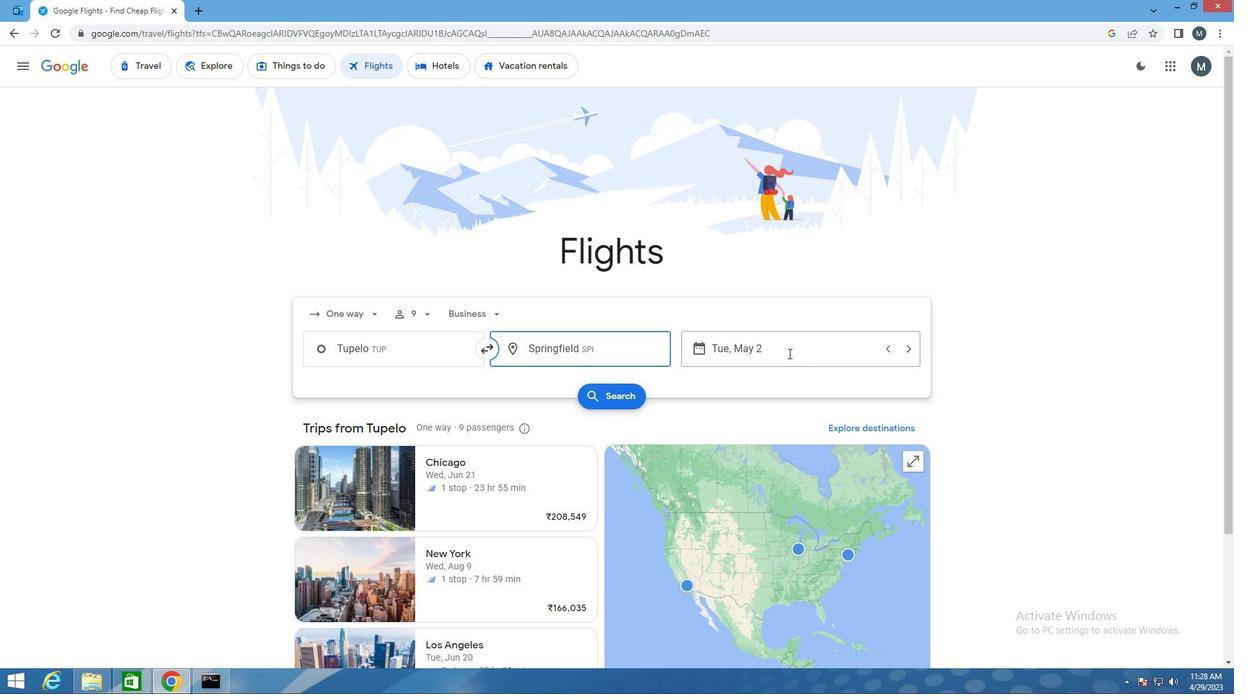 
Action: Mouse moved to (763, 432)
Screenshot: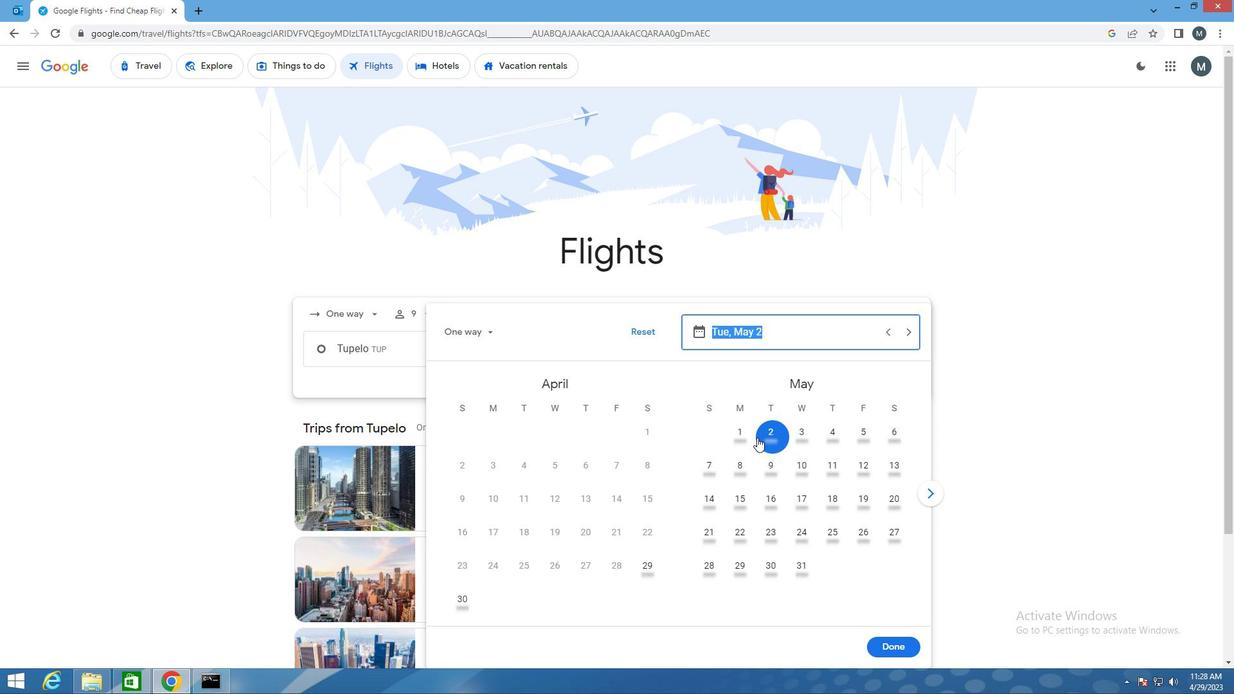 
Action: Mouse pressed left at (763, 432)
Screenshot: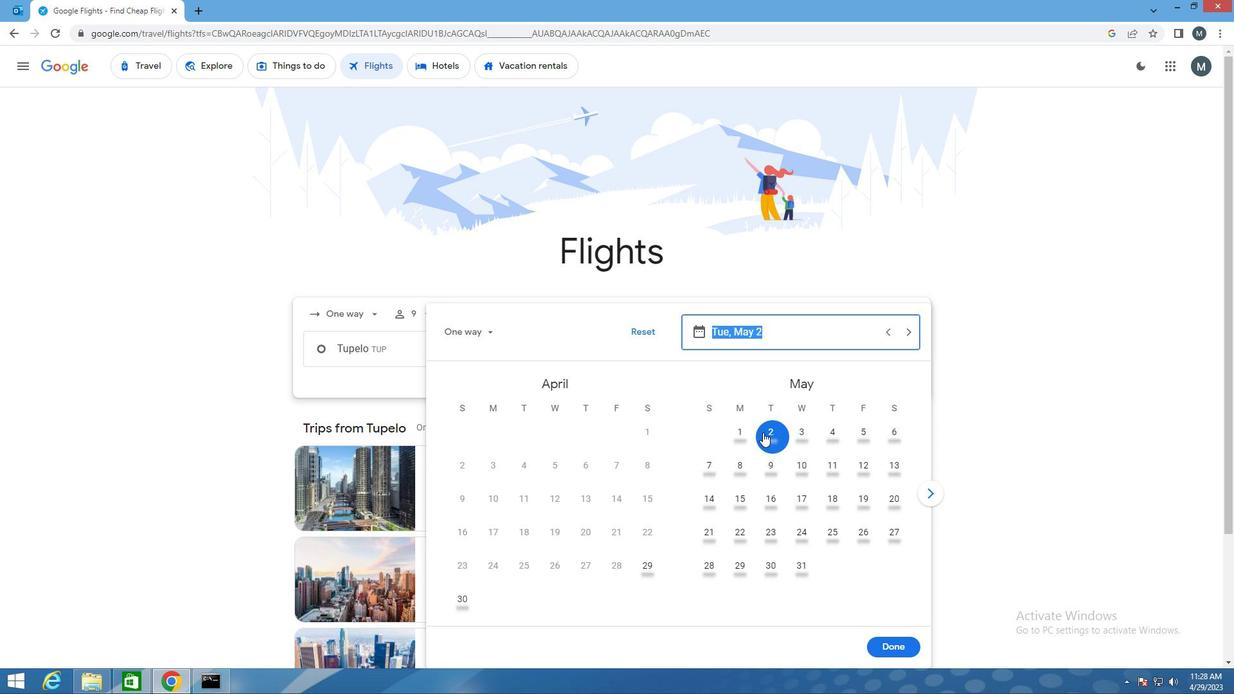 
Action: Mouse moved to (886, 644)
Screenshot: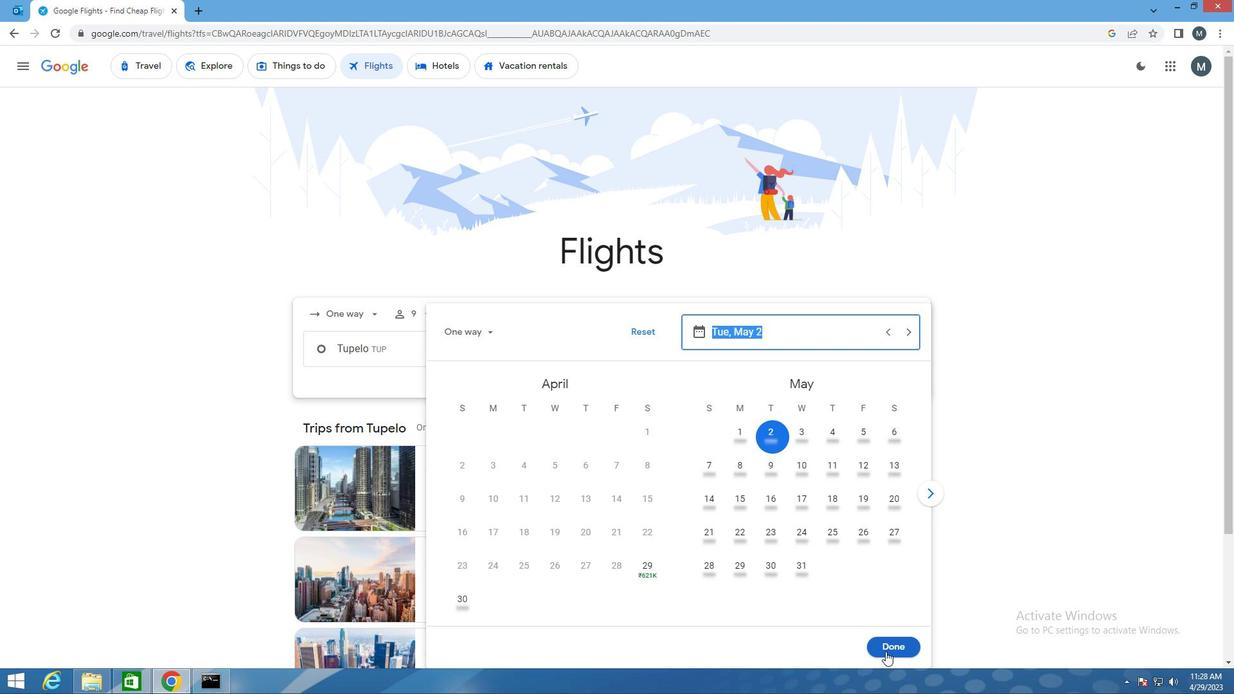 
Action: Mouse pressed left at (886, 644)
Screenshot: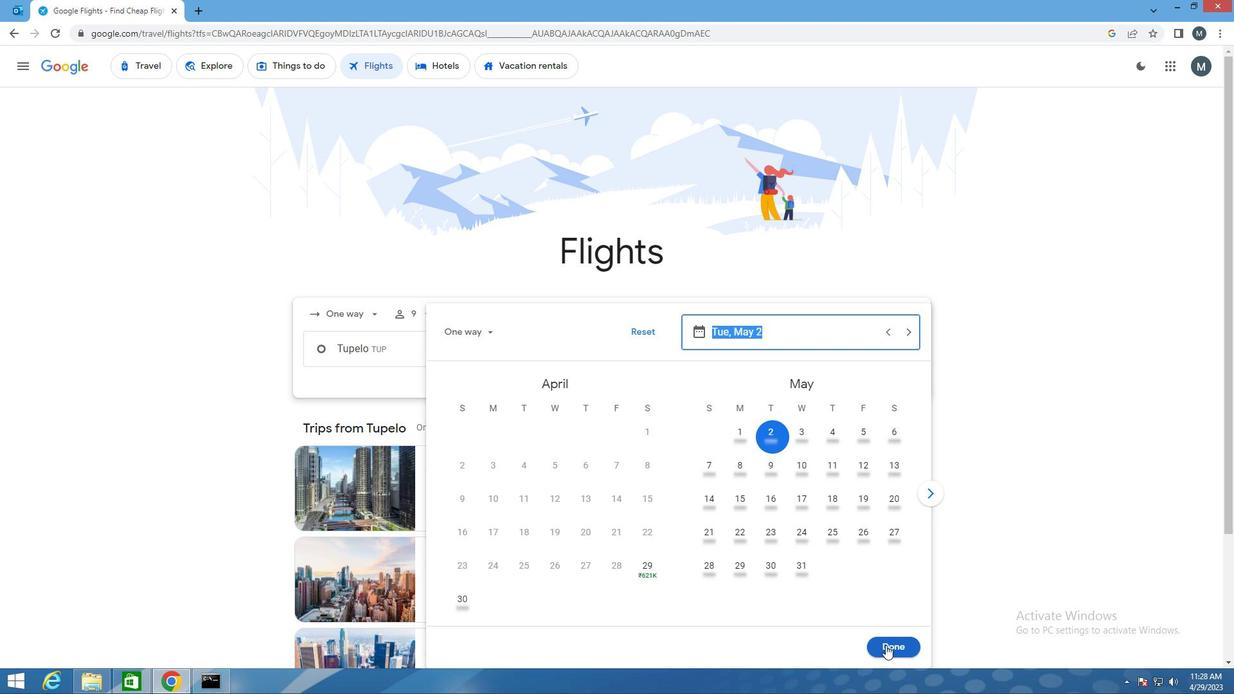 
Action: Mouse moved to (187, 435)
Screenshot: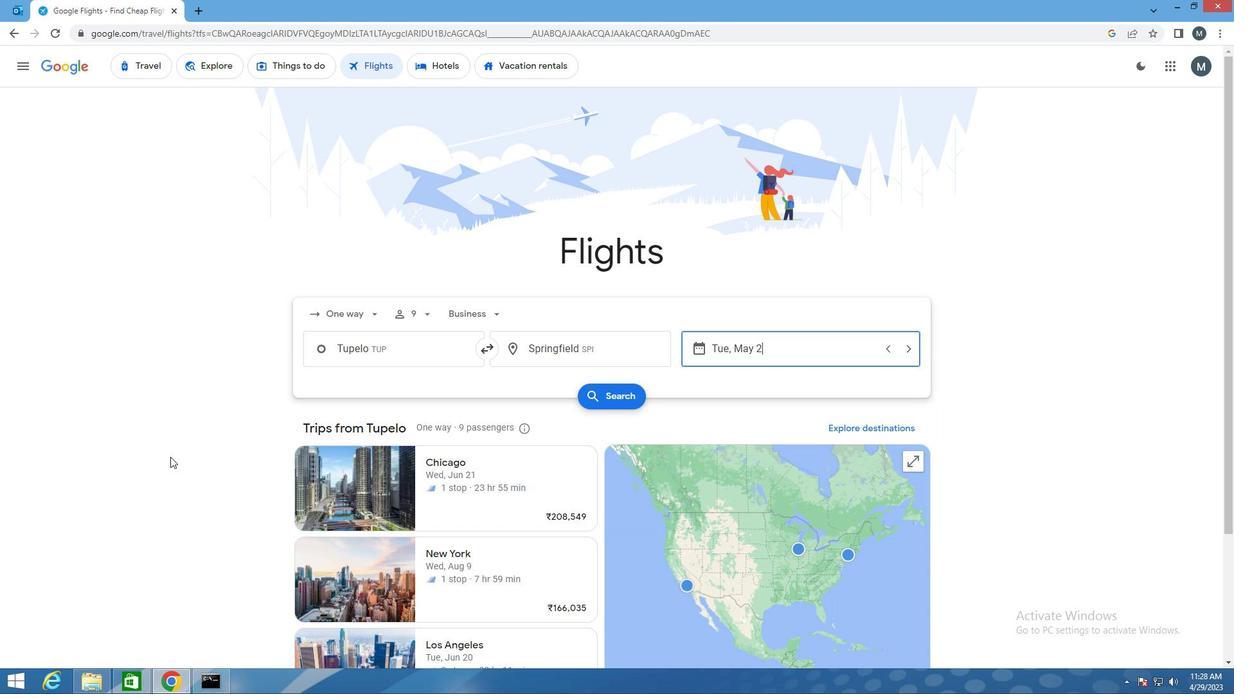 
Action: Mouse scrolled (187, 435) with delta (0, 0)
Screenshot: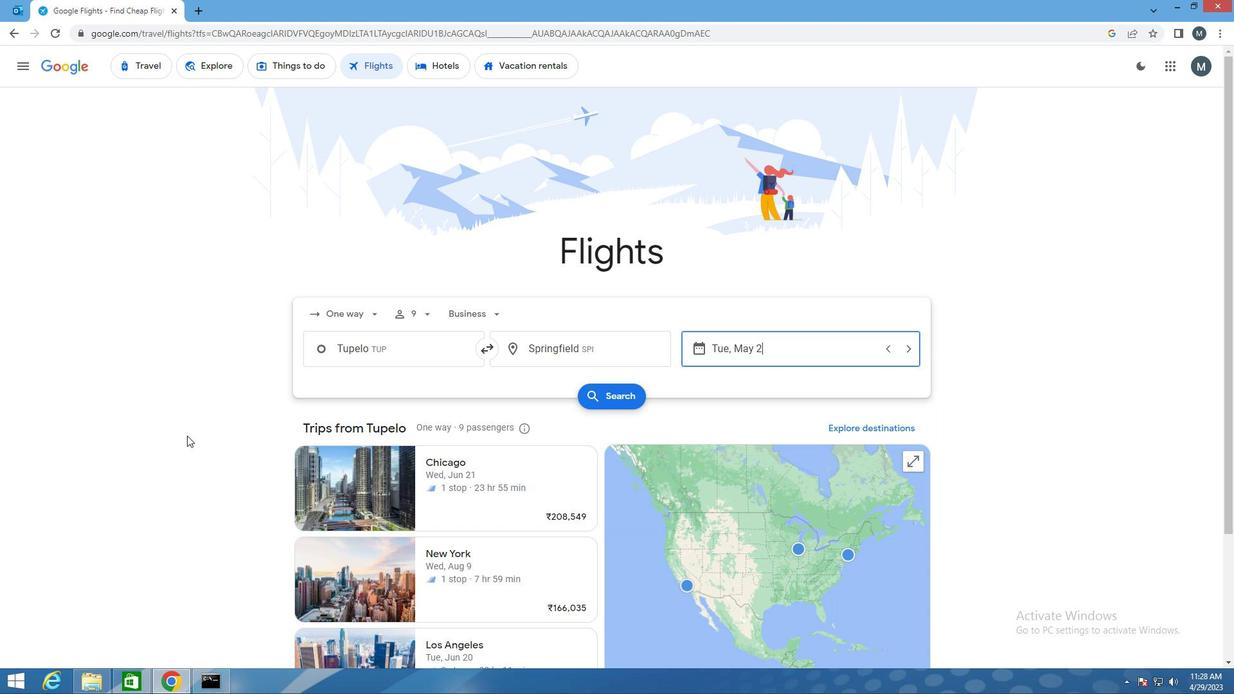 
Action: Mouse scrolled (187, 435) with delta (0, 0)
Screenshot: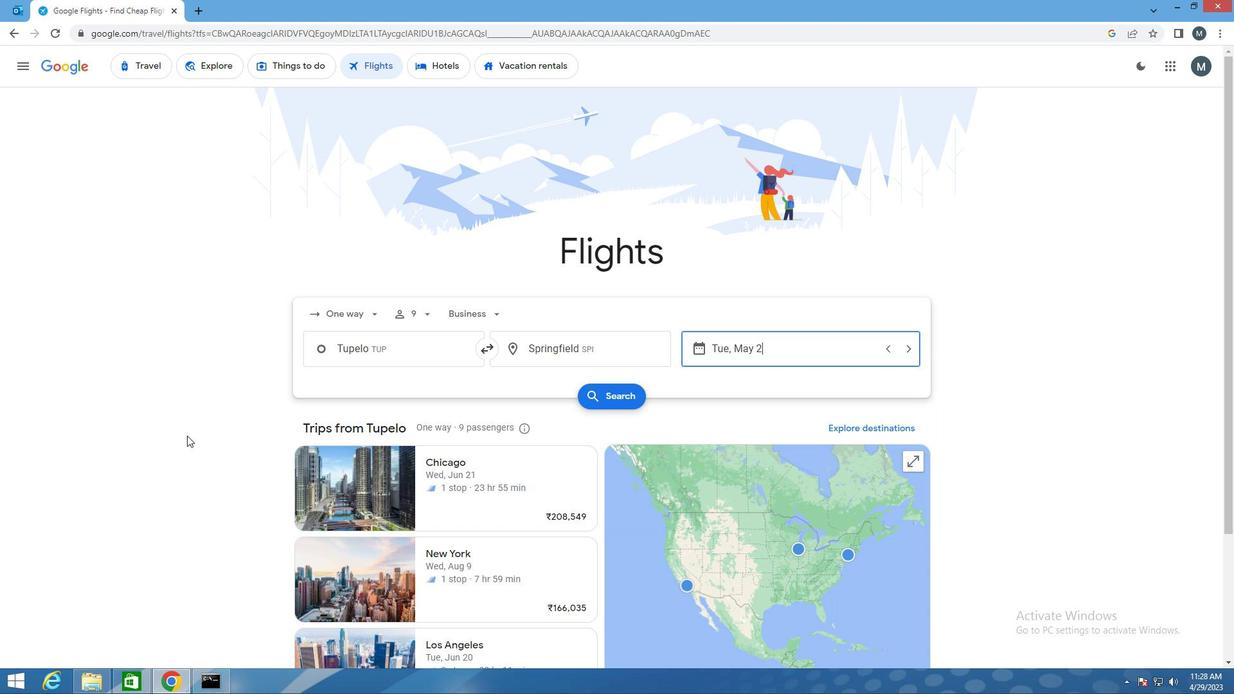 
Action: Mouse moved to (600, 268)
Screenshot: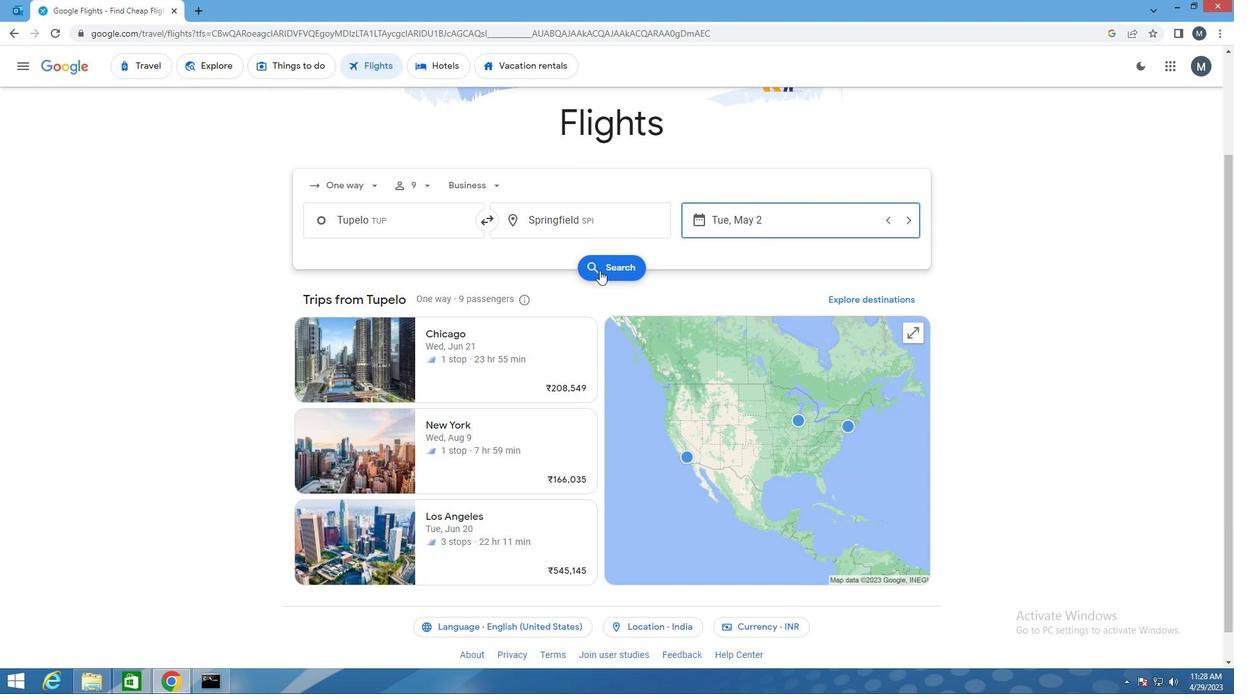 
Action: Mouse pressed left at (600, 268)
Screenshot: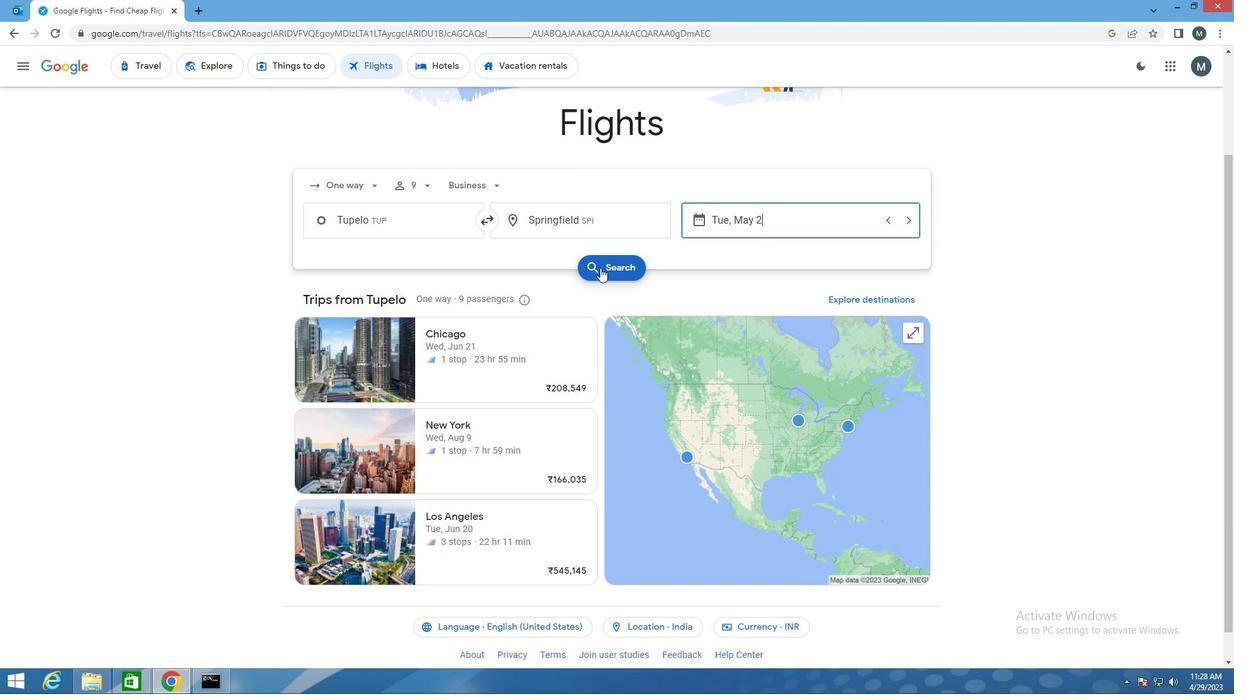 
Action: Mouse moved to (309, 188)
Screenshot: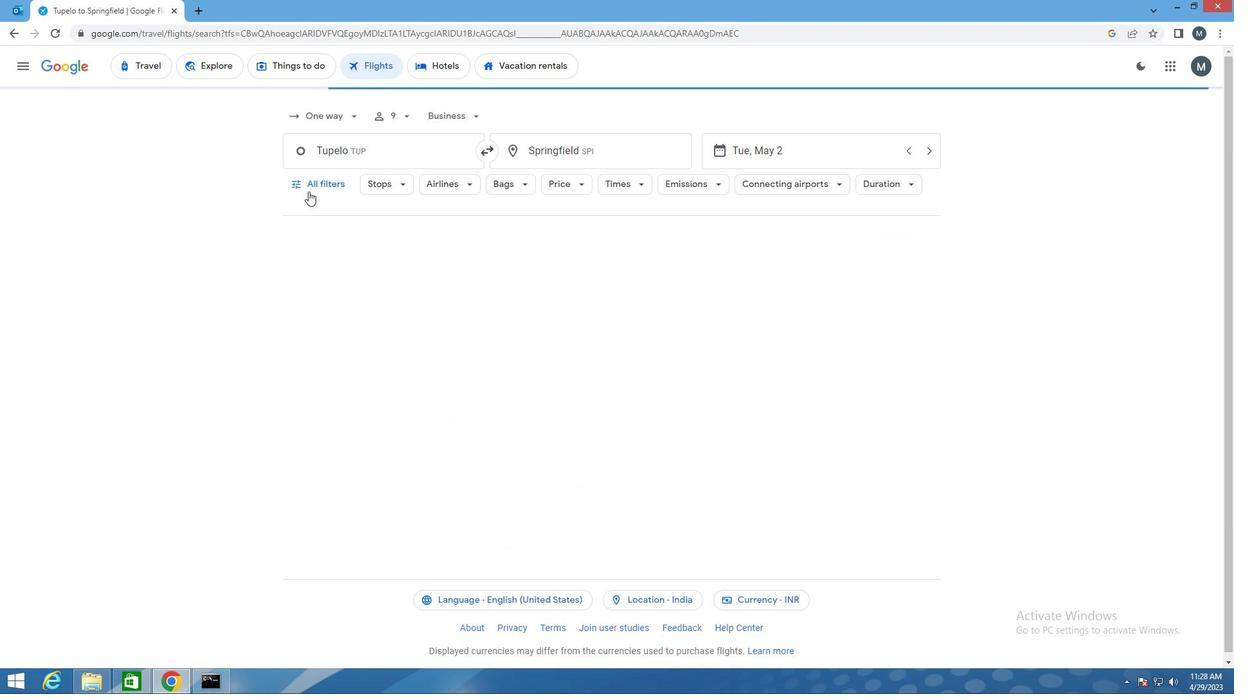 
Action: Mouse pressed left at (309, 188)
Screenshot: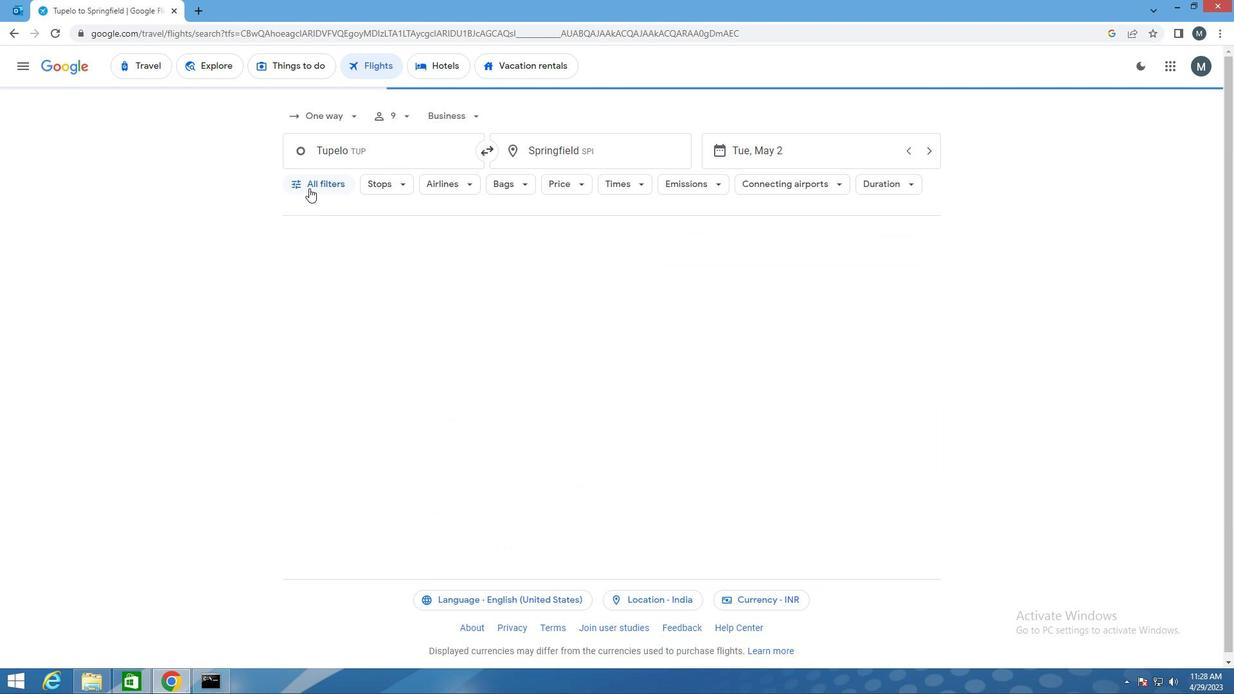 
Action: Mouse moved to (404, 401)
Screenshot: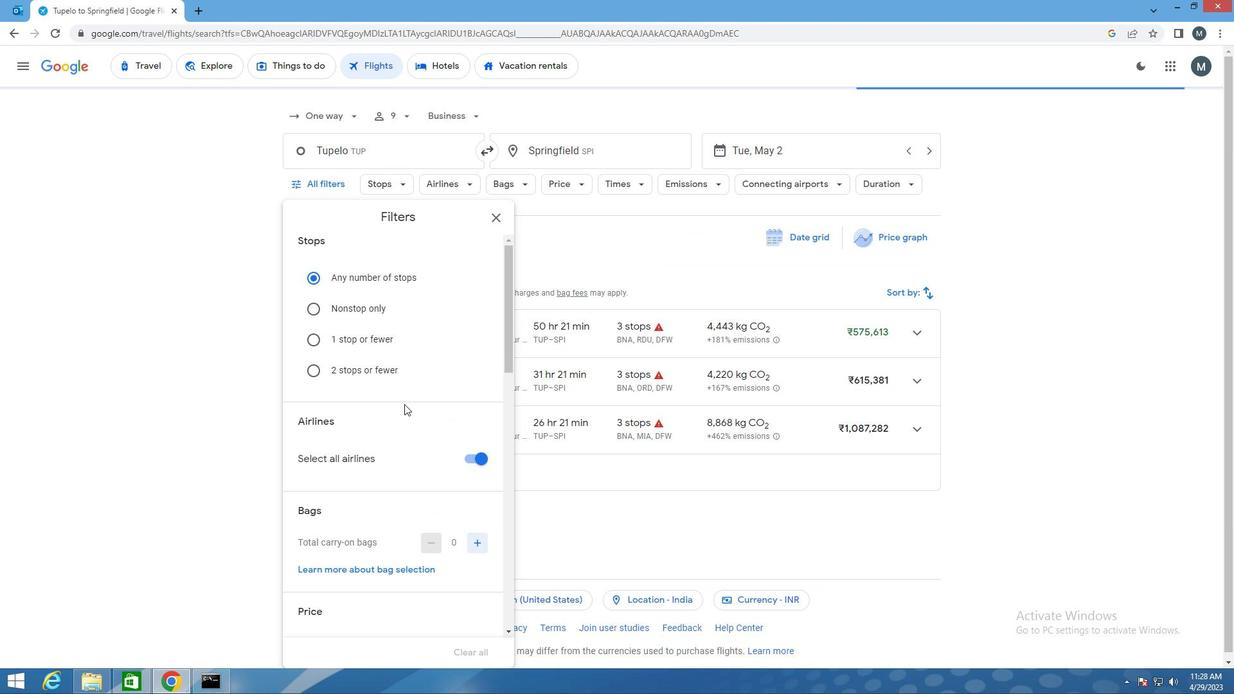 
Action: Mouse scrolled (404, 401) with delta (0, 0)
Screenshot: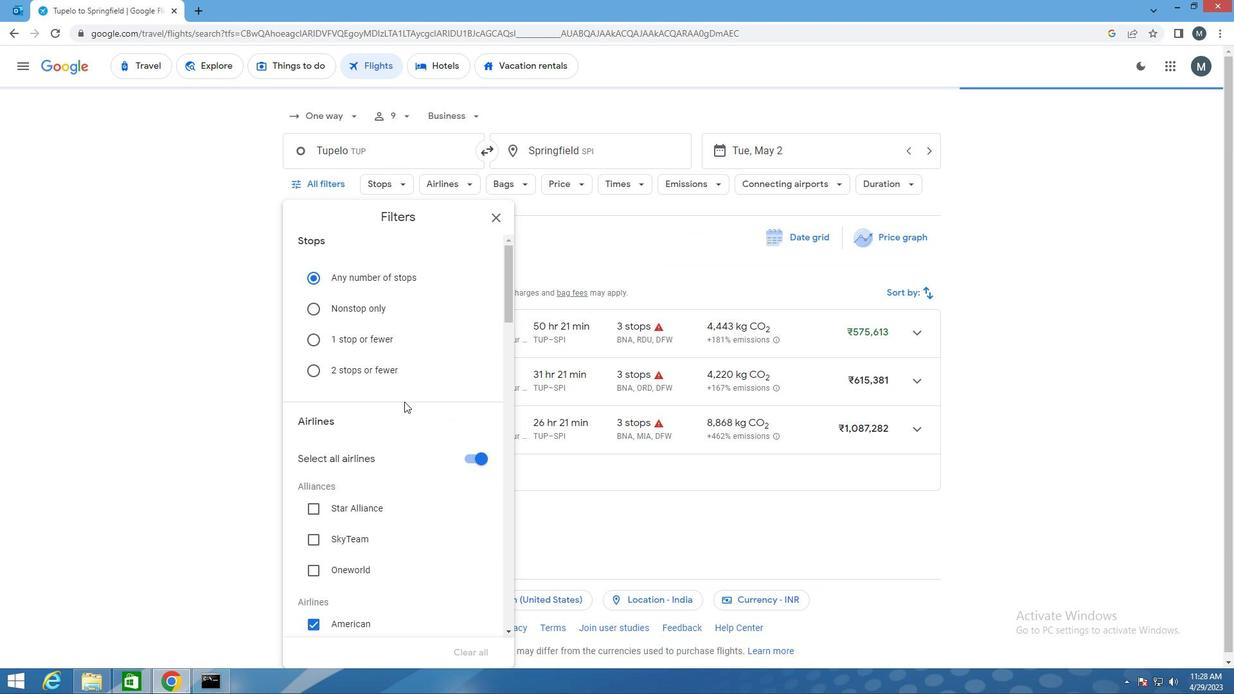 
Action: Mouse moved to (471, 399)
Screenshot: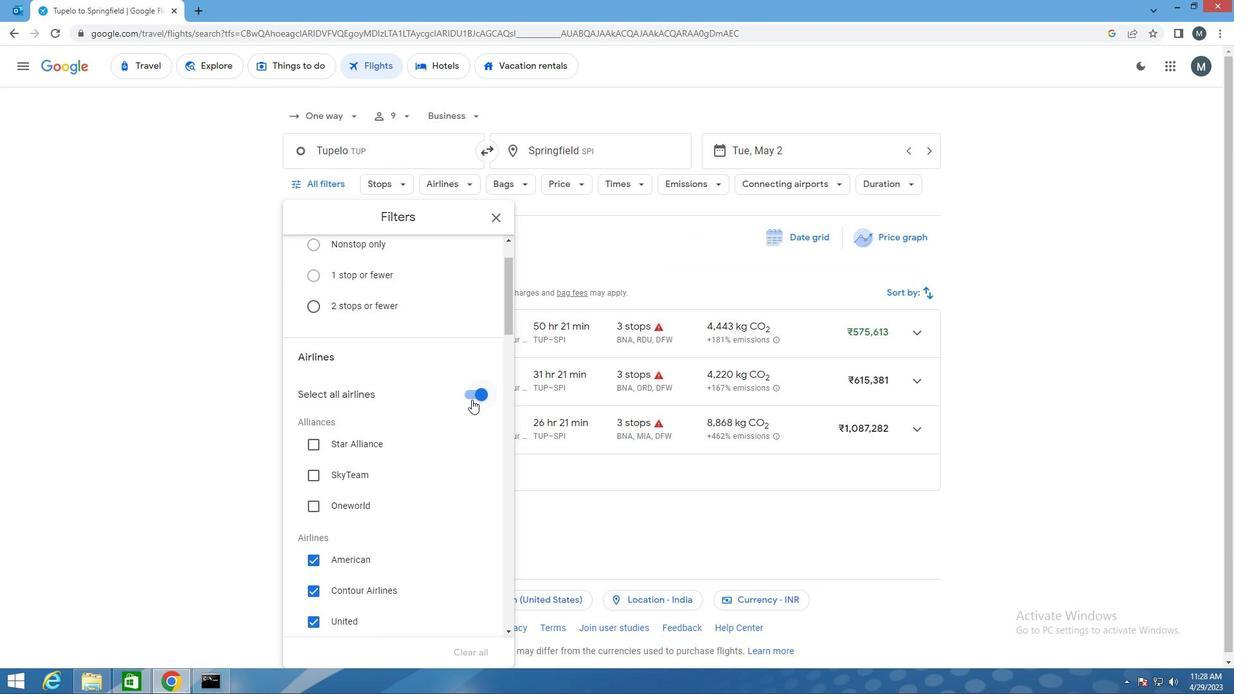 
Action: Mouse pressed left at (471, 399)
Screenshot: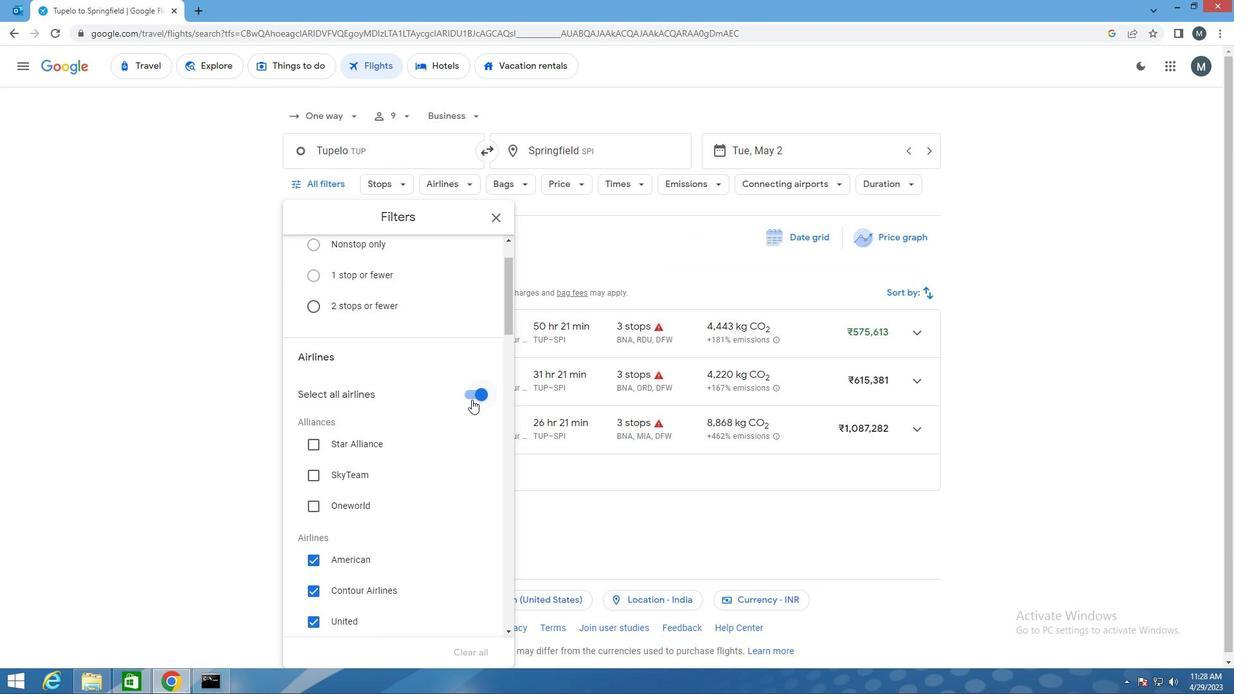 
Action: Mouse moved to (390, 437)
Screenshot: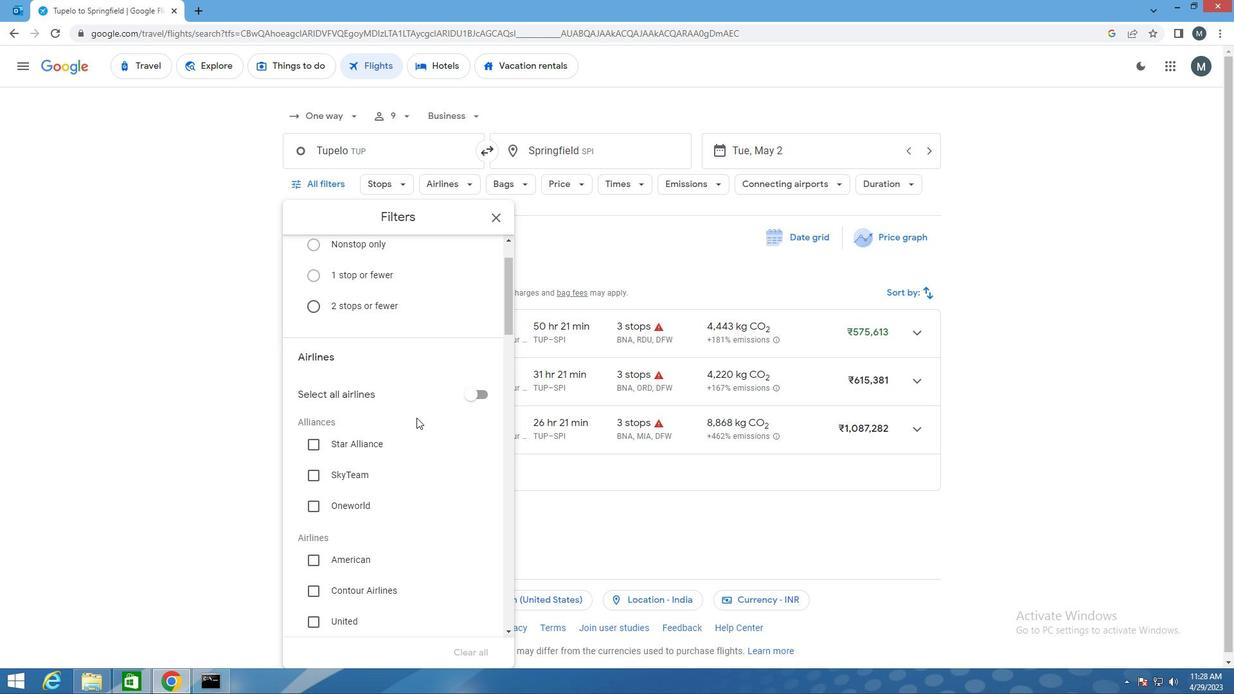 
Action: Mouse scrolled (390, 436) with delta (0, 0)
Screenshot: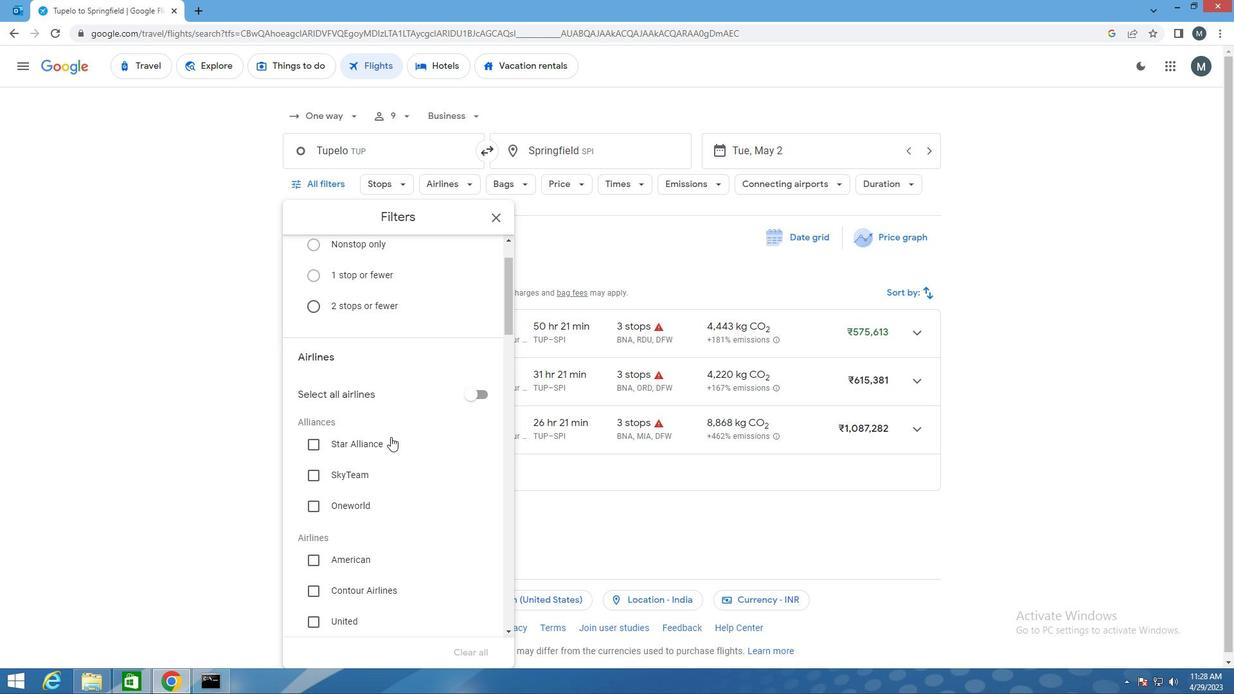 
Action: Mouse moved to (417, 392)
Screenshot: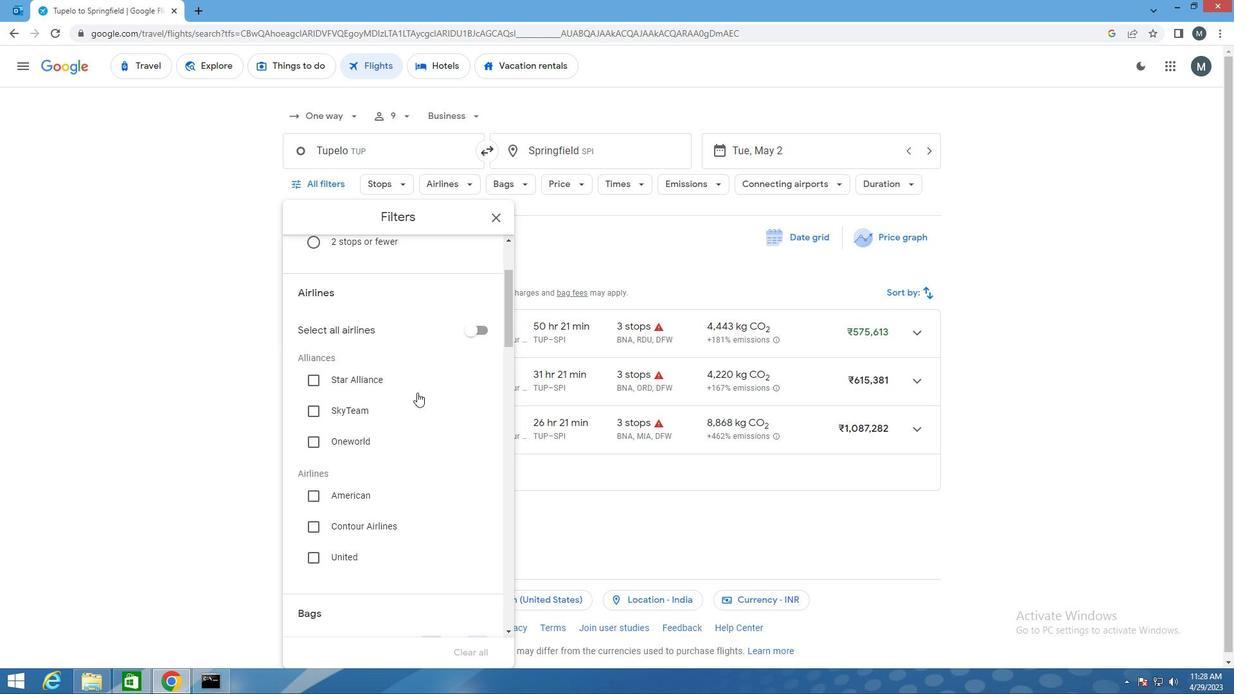 
Action: Mouse scrolled (417, 392) with delta (0, 0)
Screenshot: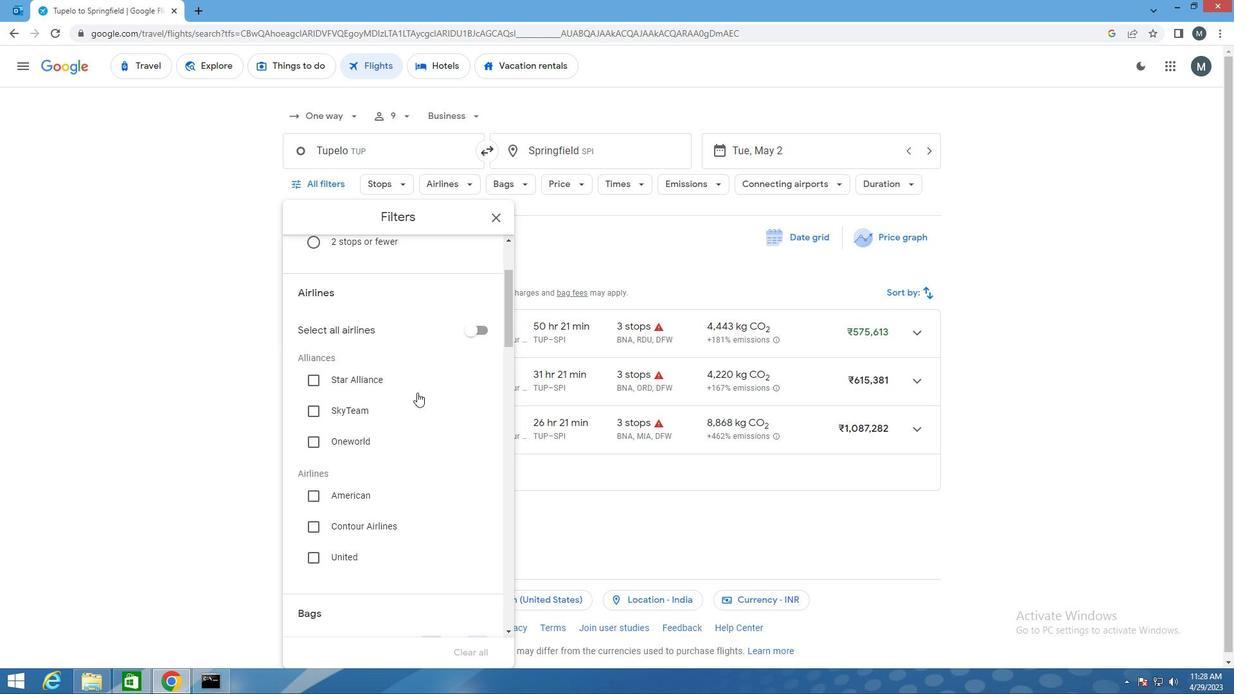 
Action: Mouse scrolled (417, 392) with delta (0, 0)
Screenshot: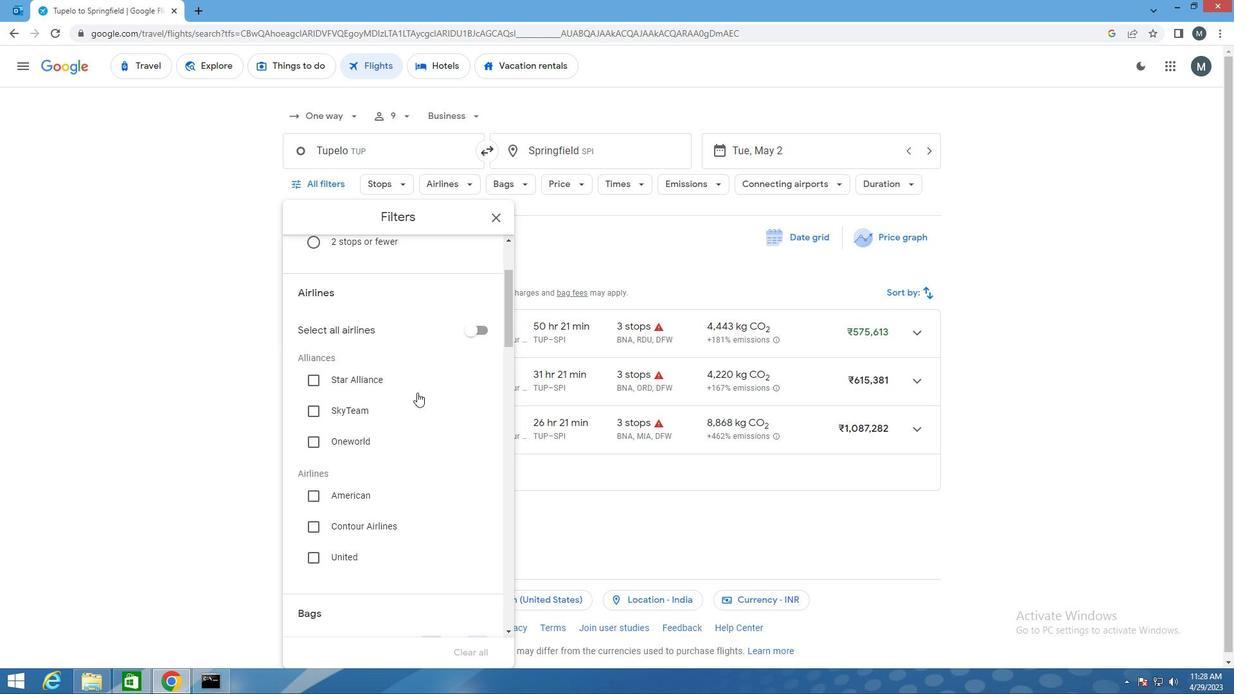 
Action: Mouse moved to (475, 547)
Screenshot: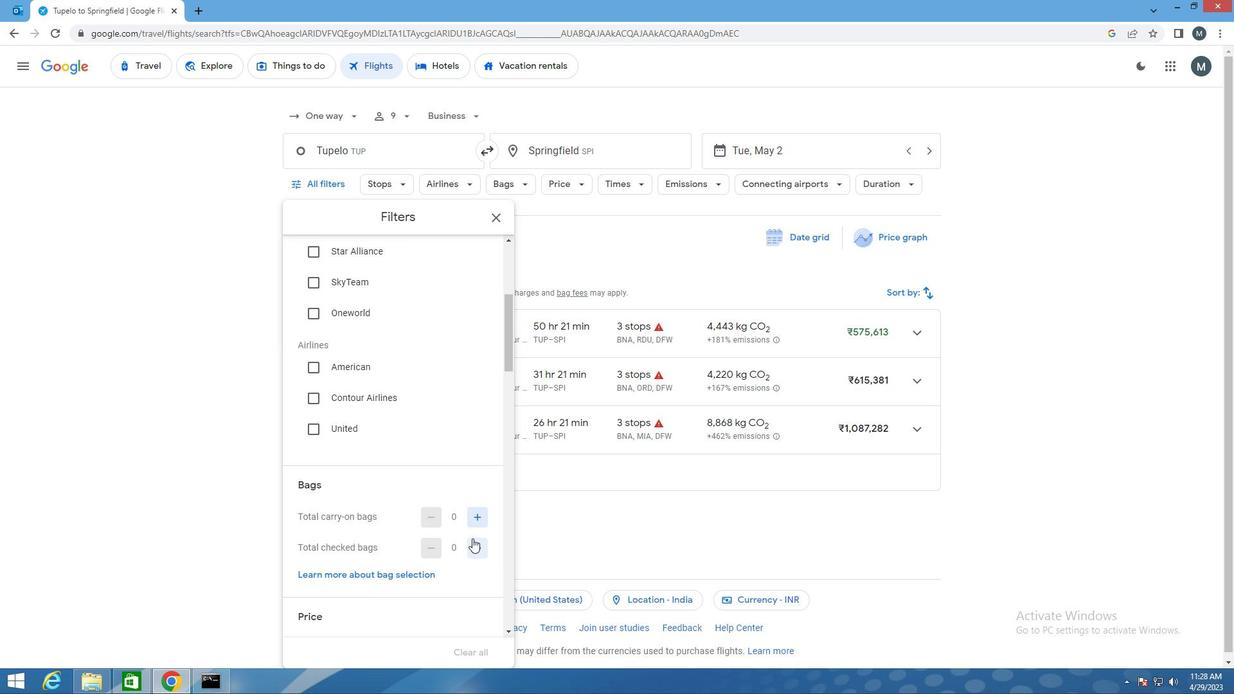 
Action: Mouse pressed left at (475, 547)
Screenshot: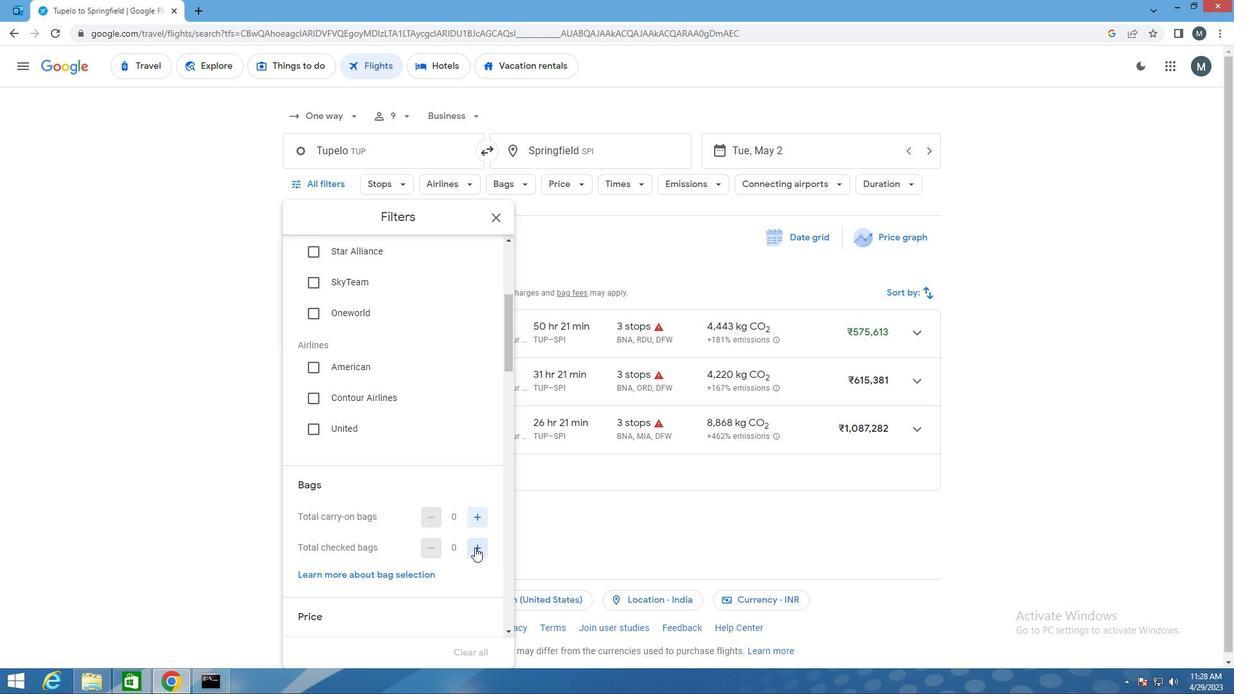 
Action: Mouse pressed left at (475, 547)
Screenshot: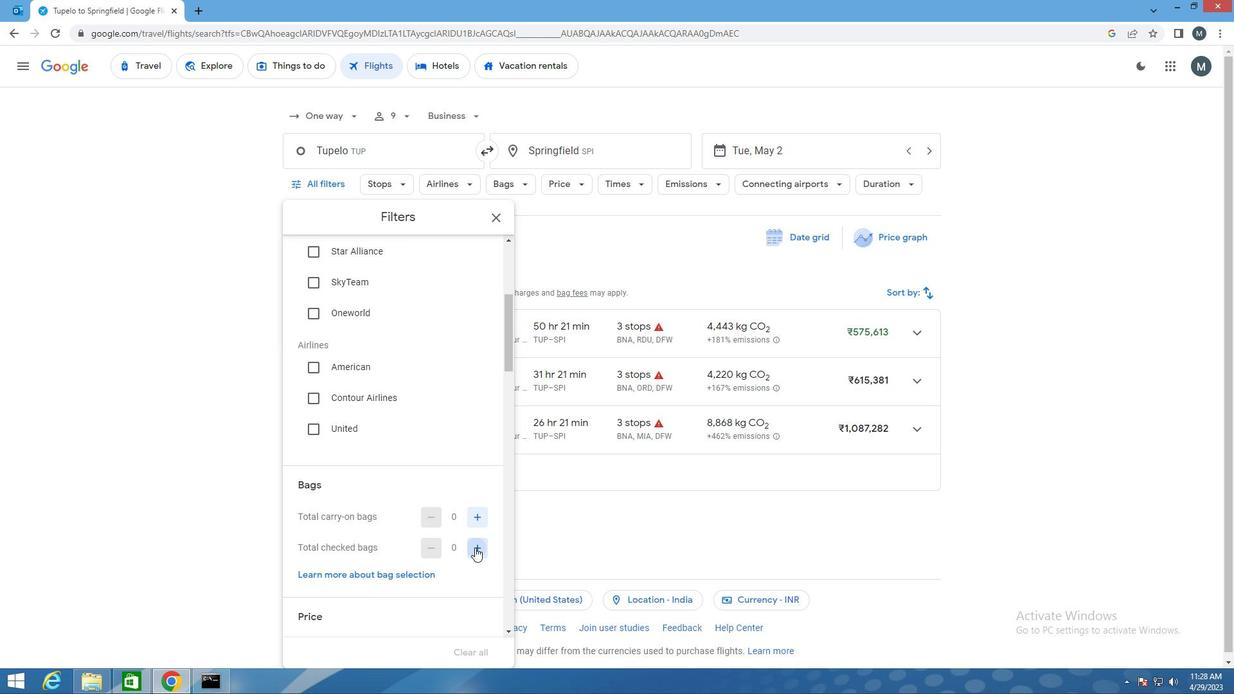 
Action: Mouse pressed left at (475, 547)
Screenshot: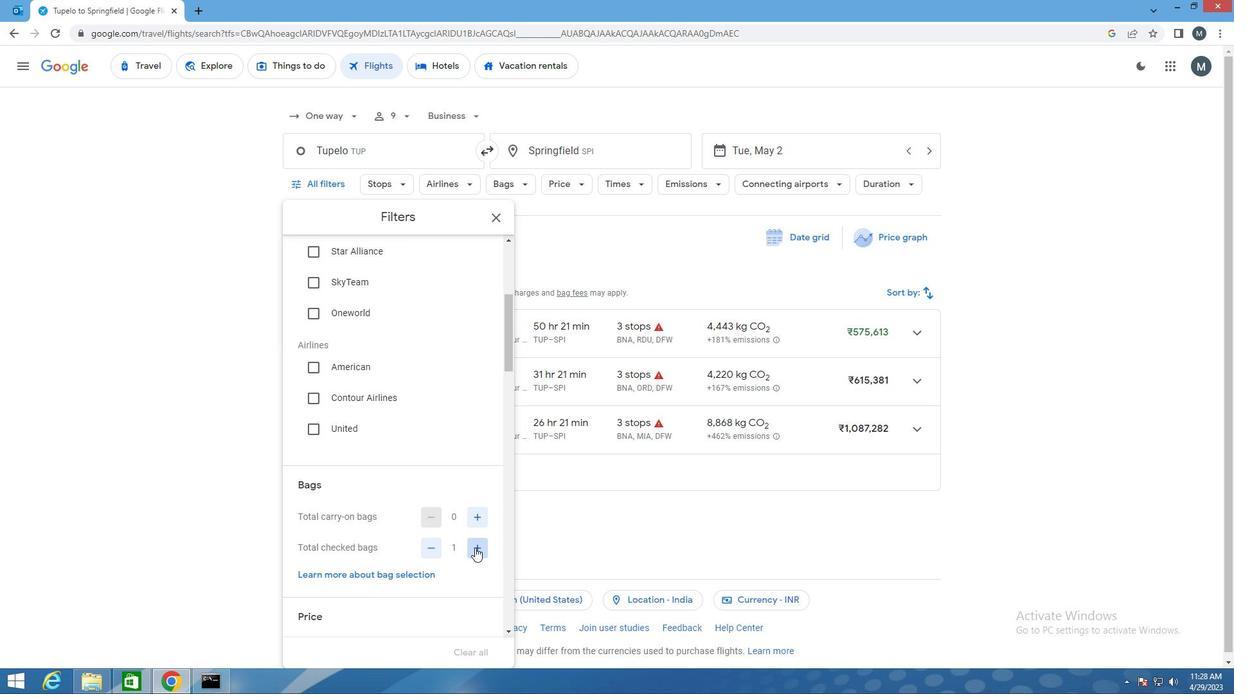 
Action: Mouse pressed left at (475, 547)
Screenshot: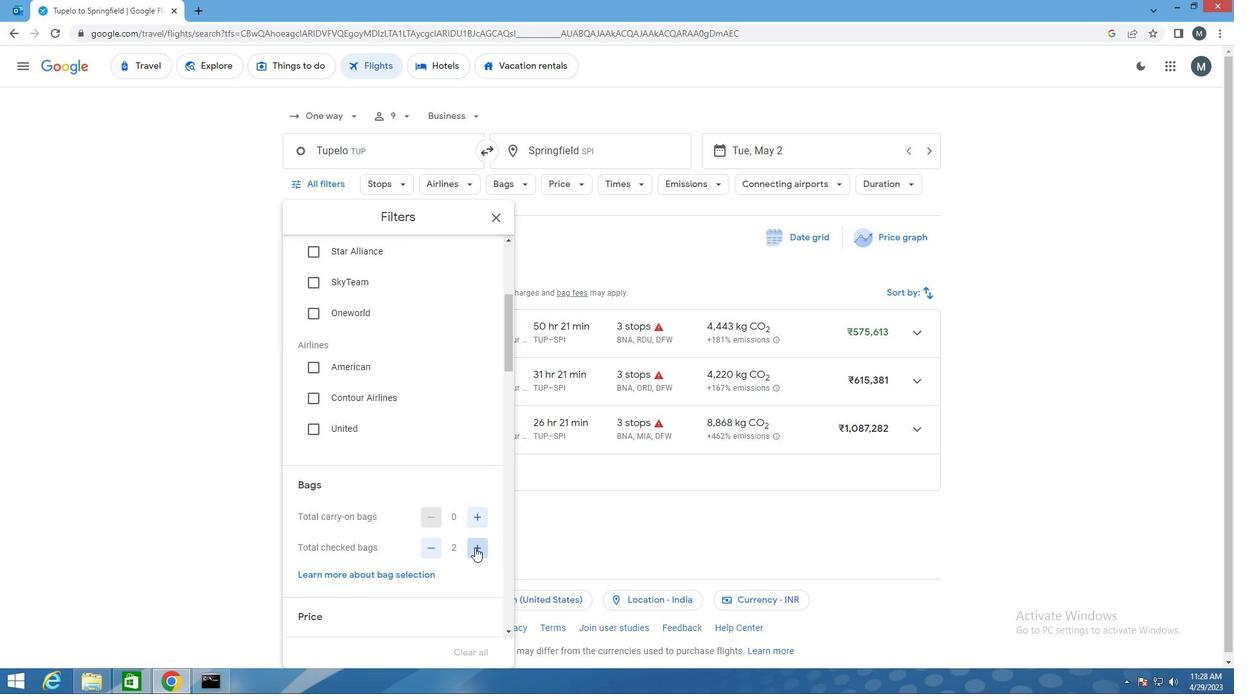 
Action: Mouse pressed left at (475, 547)
Screenshot: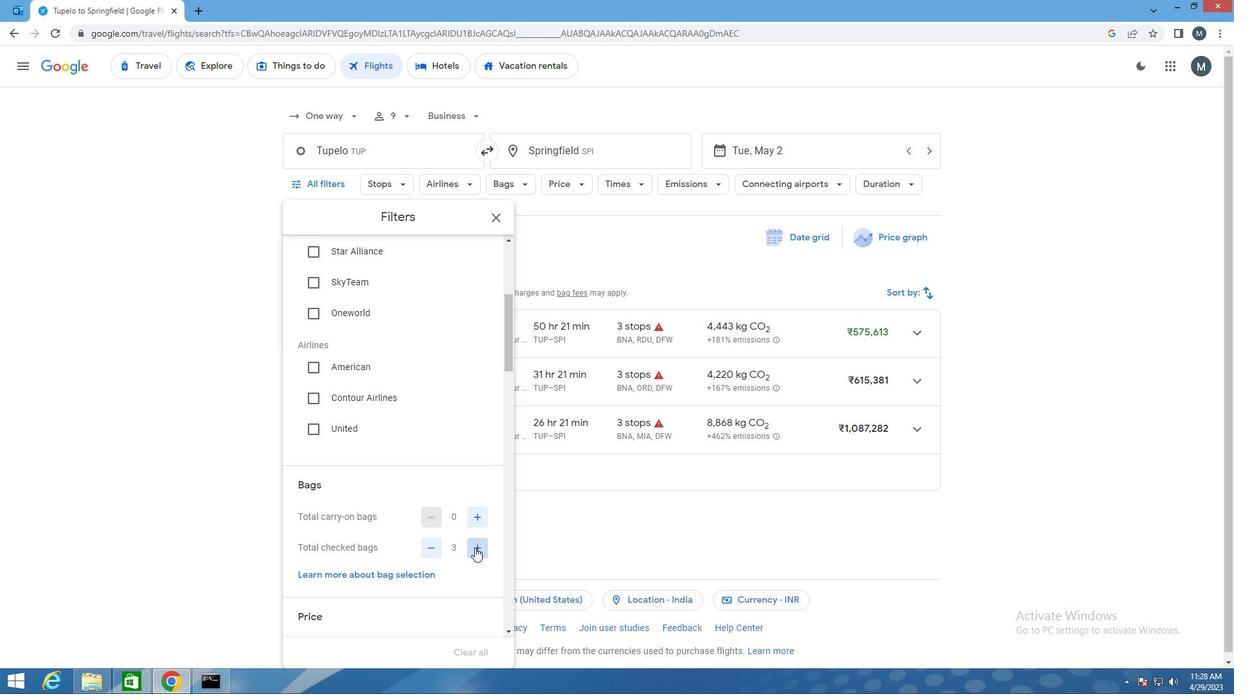 
Action: Mouse pressed left at (475, 547)
Screenshot: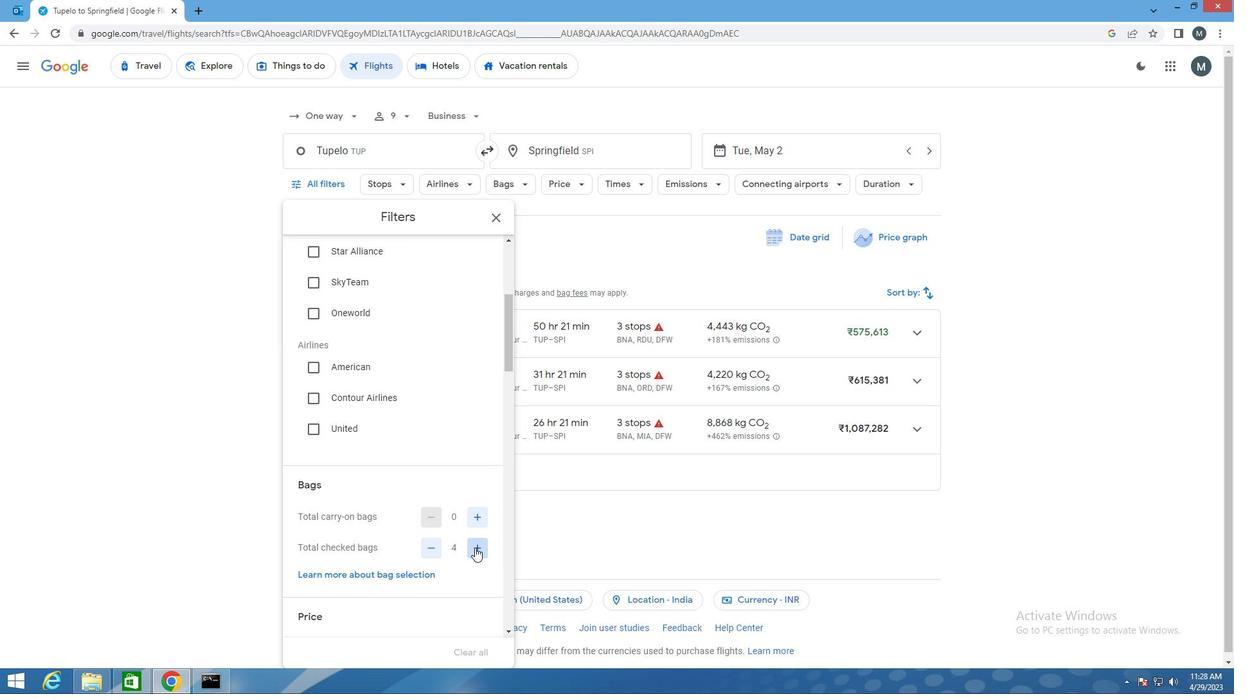 
Action: Mouse pressed left at (475, 547)
Screenshot: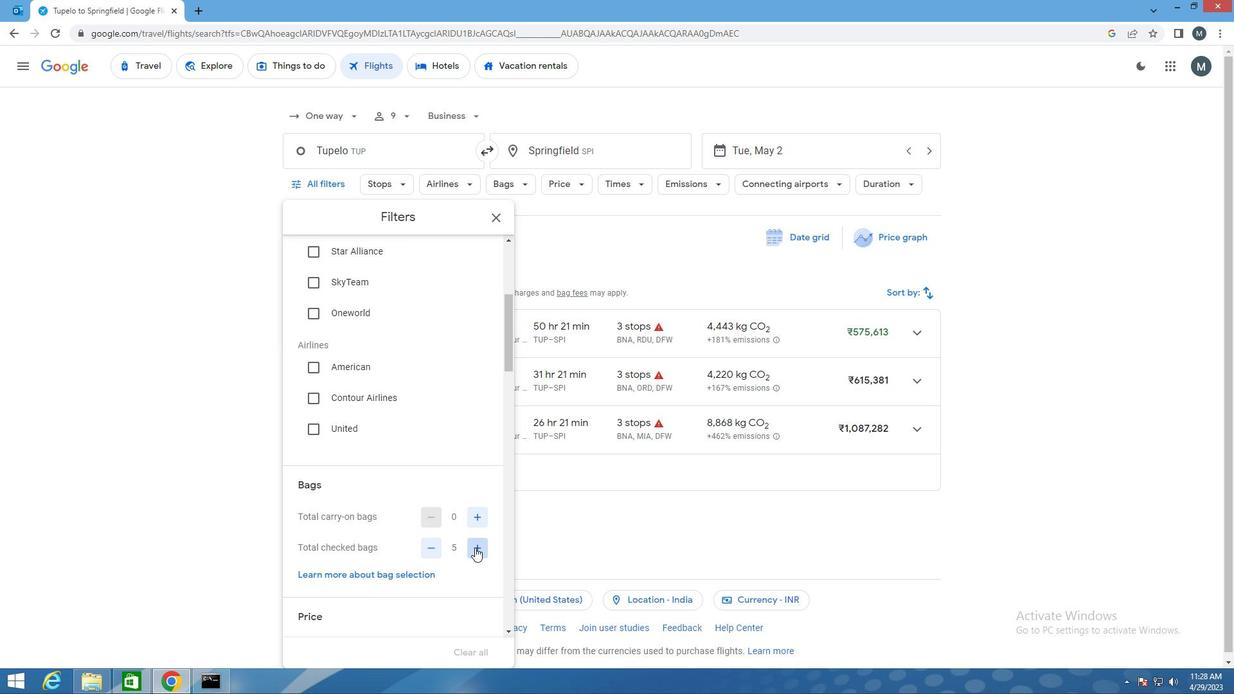 
Action: Mouse pressed left at (475, 547)
Screenshot: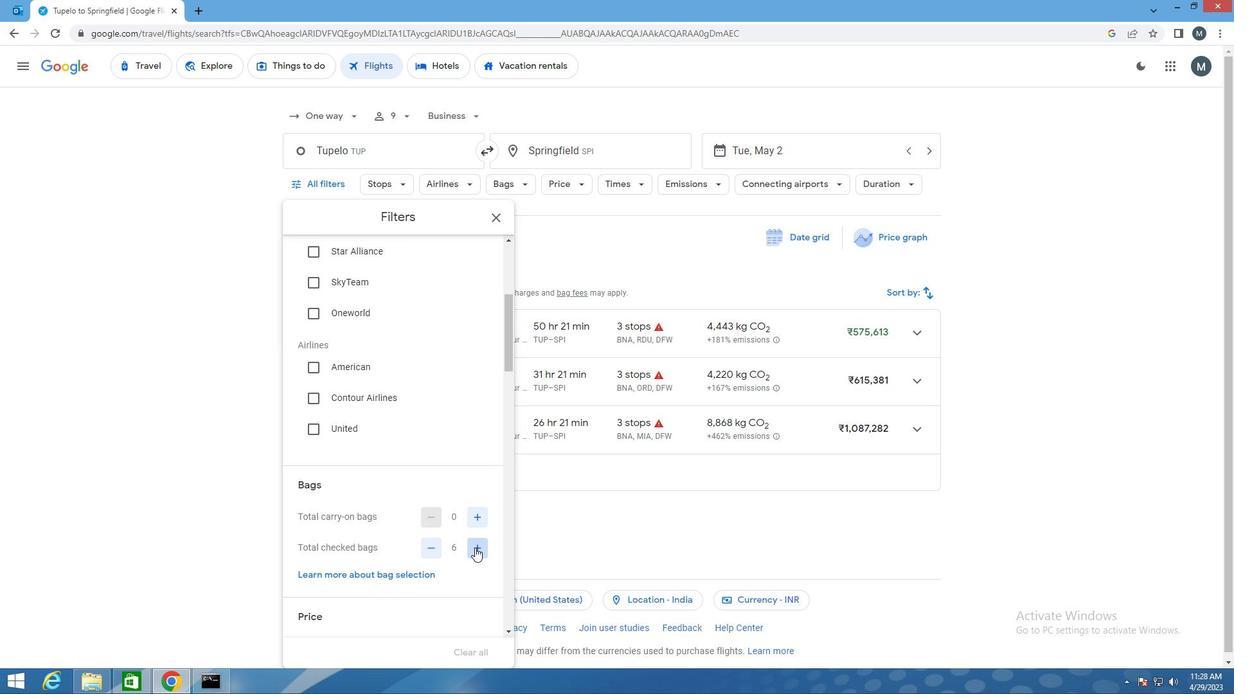 
Action: Mouse moved to (475, 548)
Screenshot: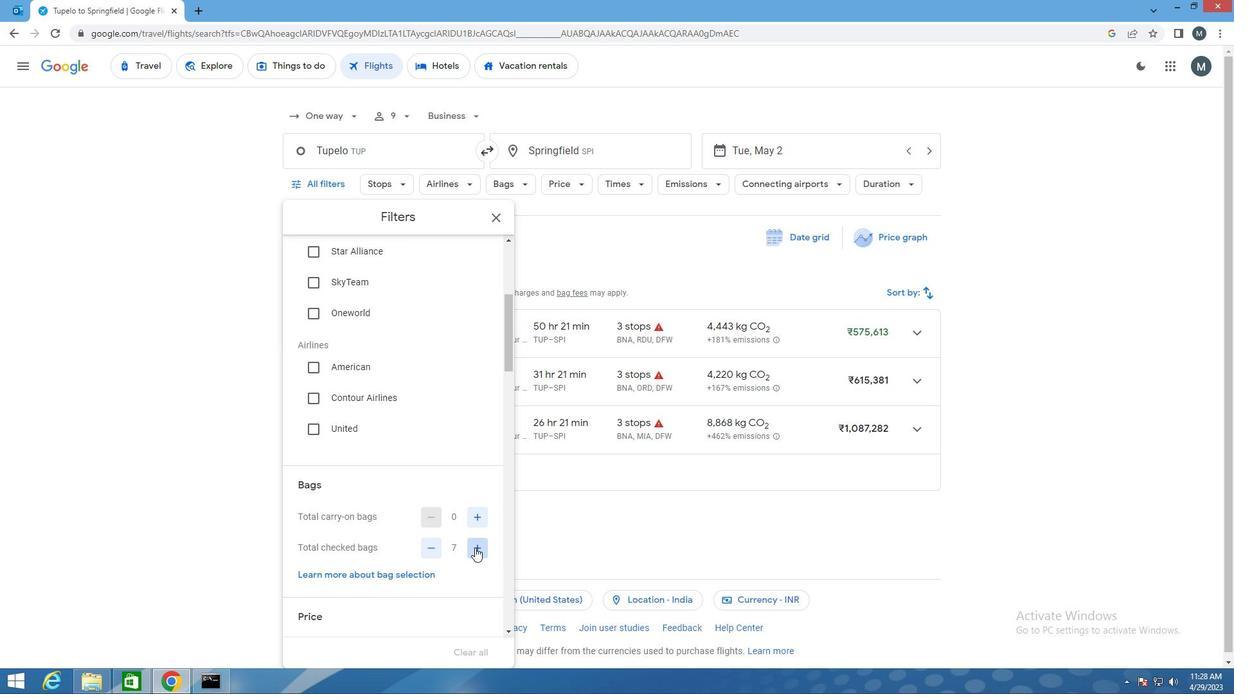 
Action: Mouse pressed left at (475, 548)
Screenshot: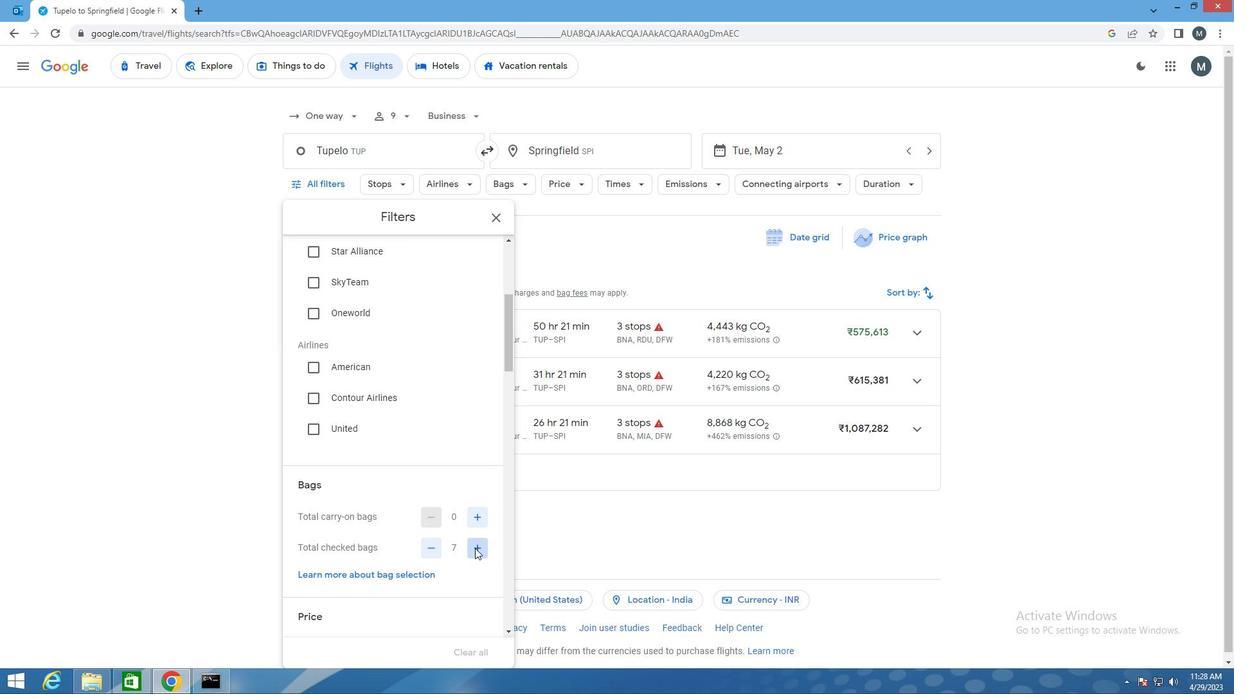 
Action: Mouse moved to (349, 449)
Screenshot: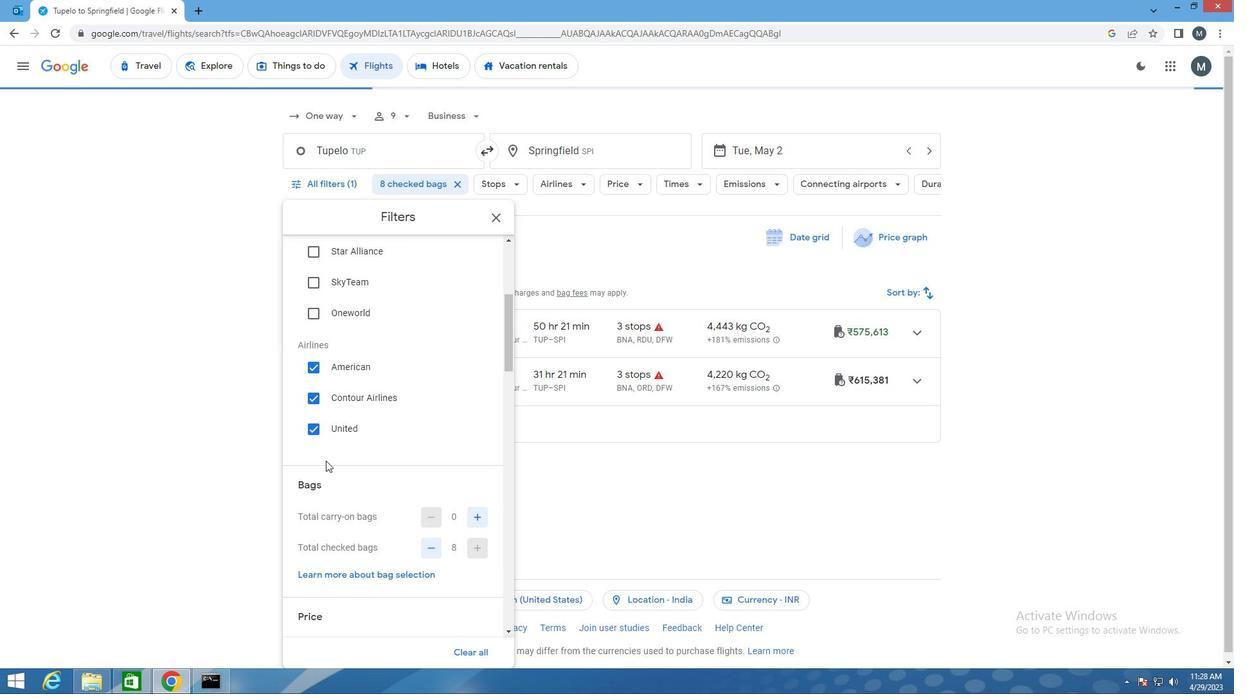 
Action: Mouse scrolled (349, 448) with delta (0, 0)
Screenshot: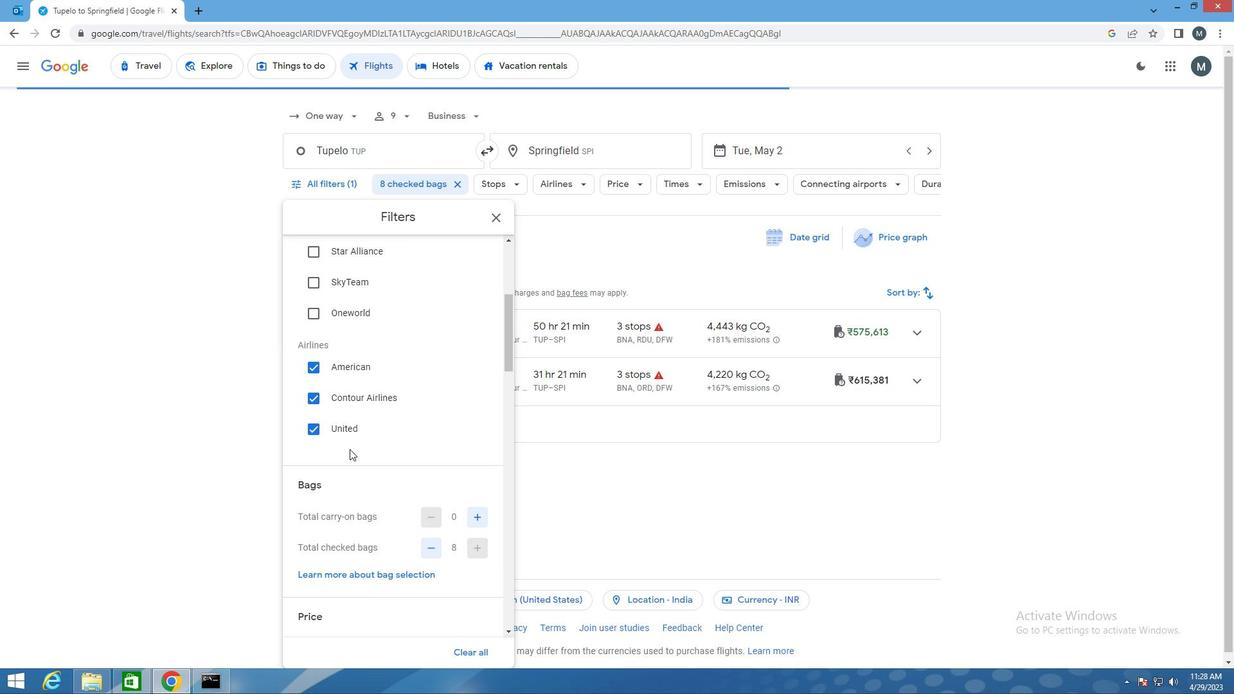 
Action: Mouse moved to (350, 449)
Screenshot: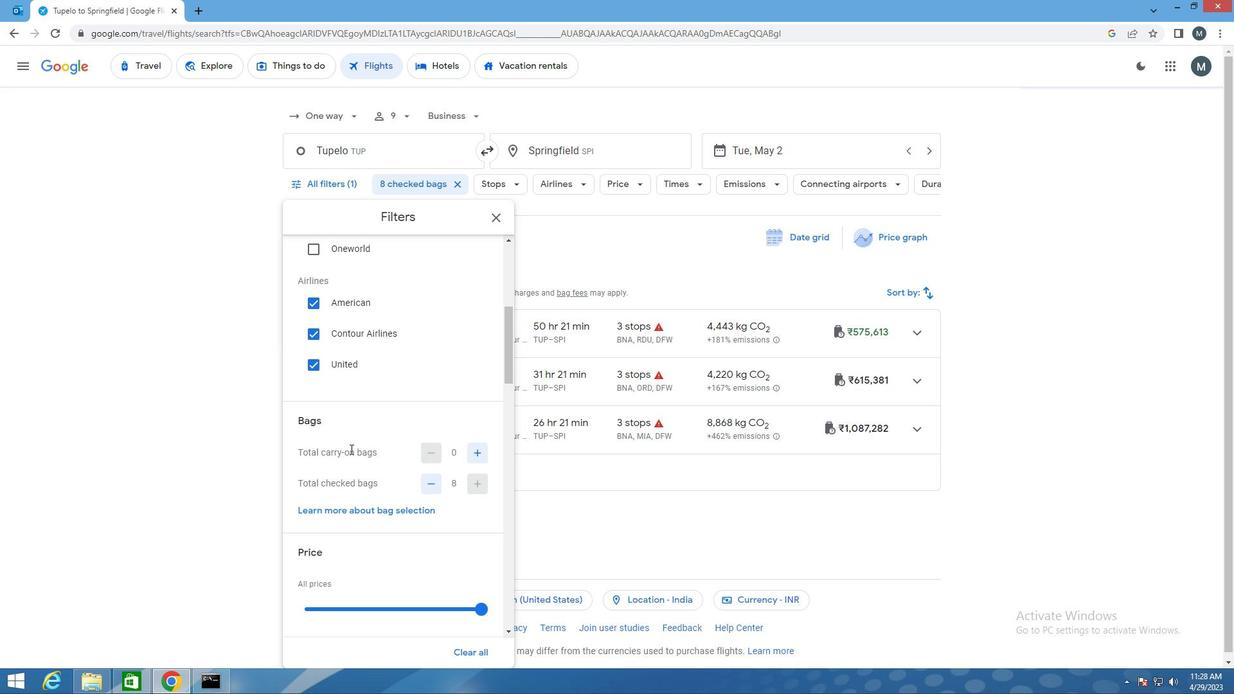 
Action: Mouse scrolled (350, 448) with delta (0, 0)
Screenshot: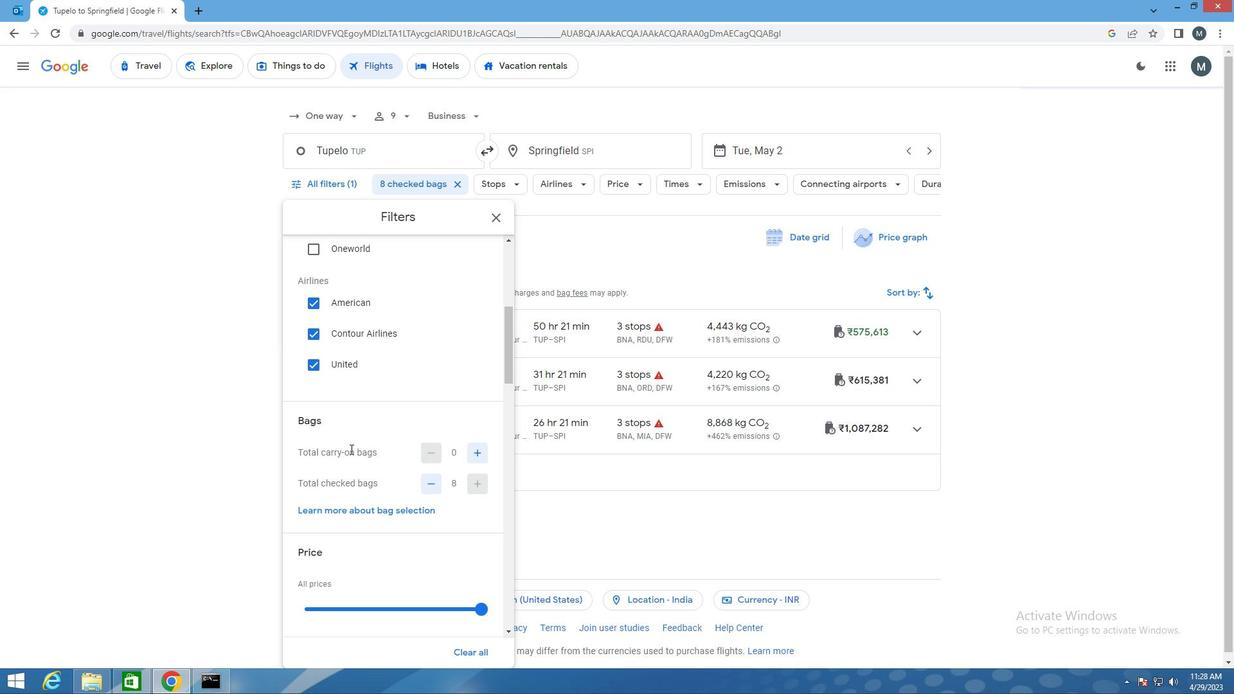 
Action: Mouse moved to (347, 462)
Screenshot: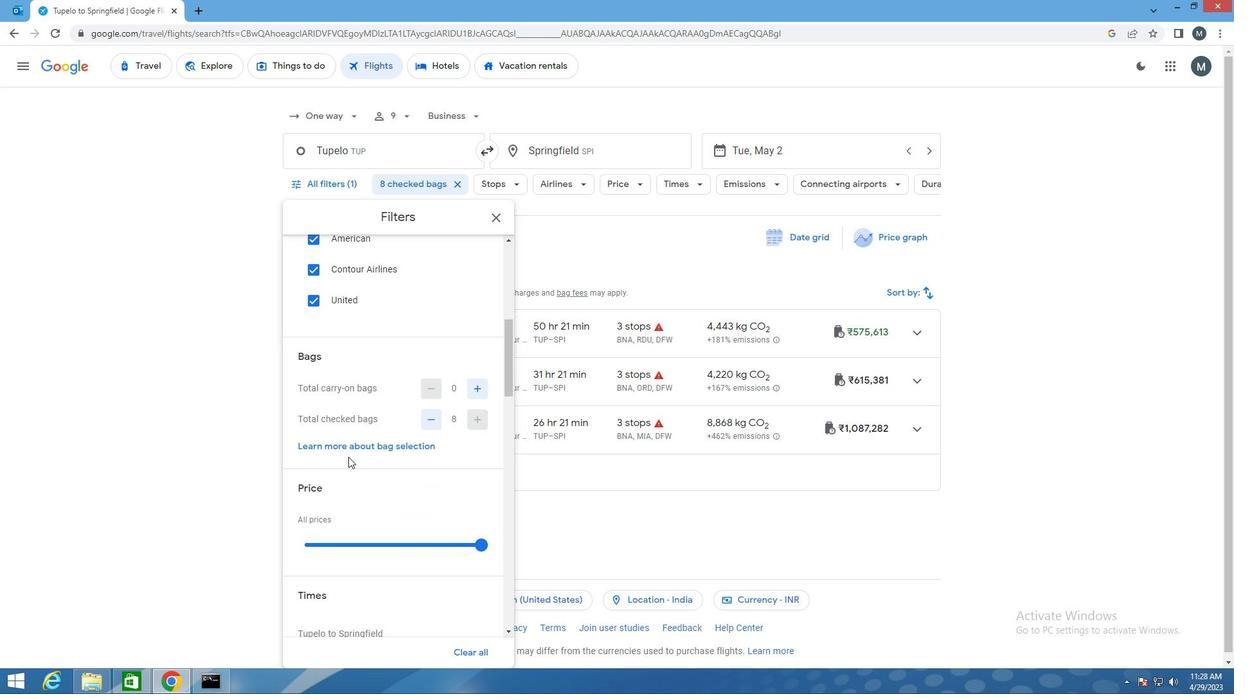 
Action: Mouse scrolled (347, 462) with delta (0, 0)
Screenshot: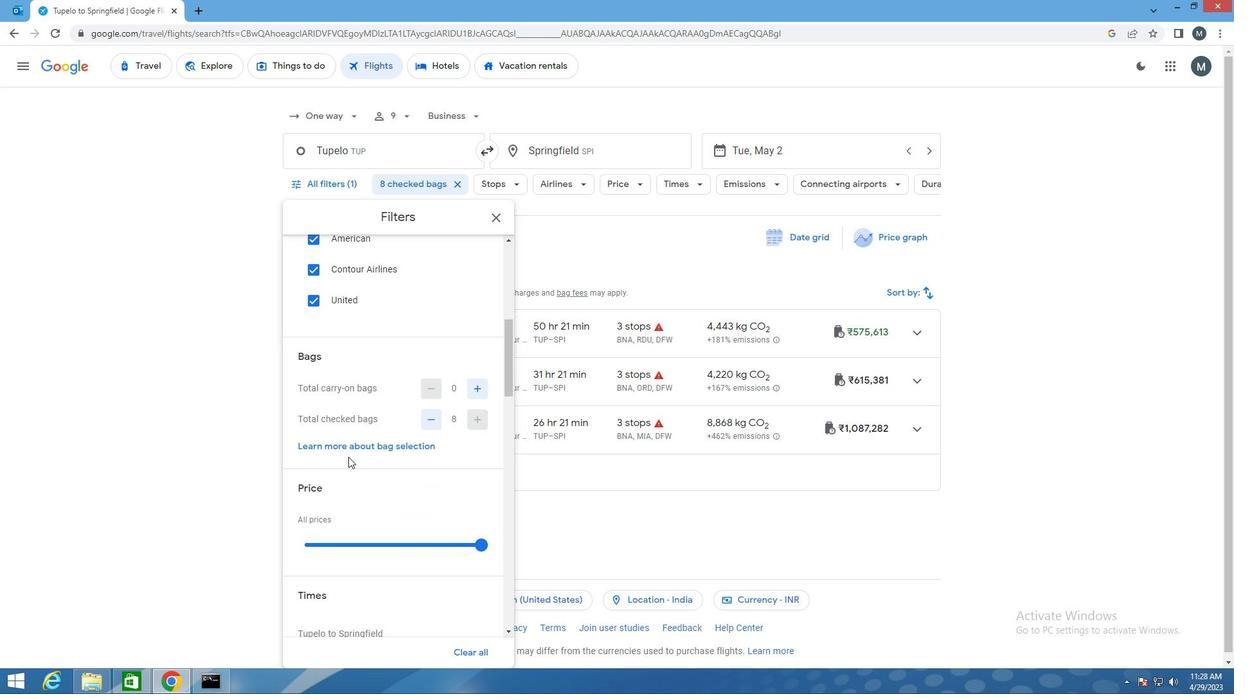 
Action: Mouse moved to (398, 475)
Screenshot: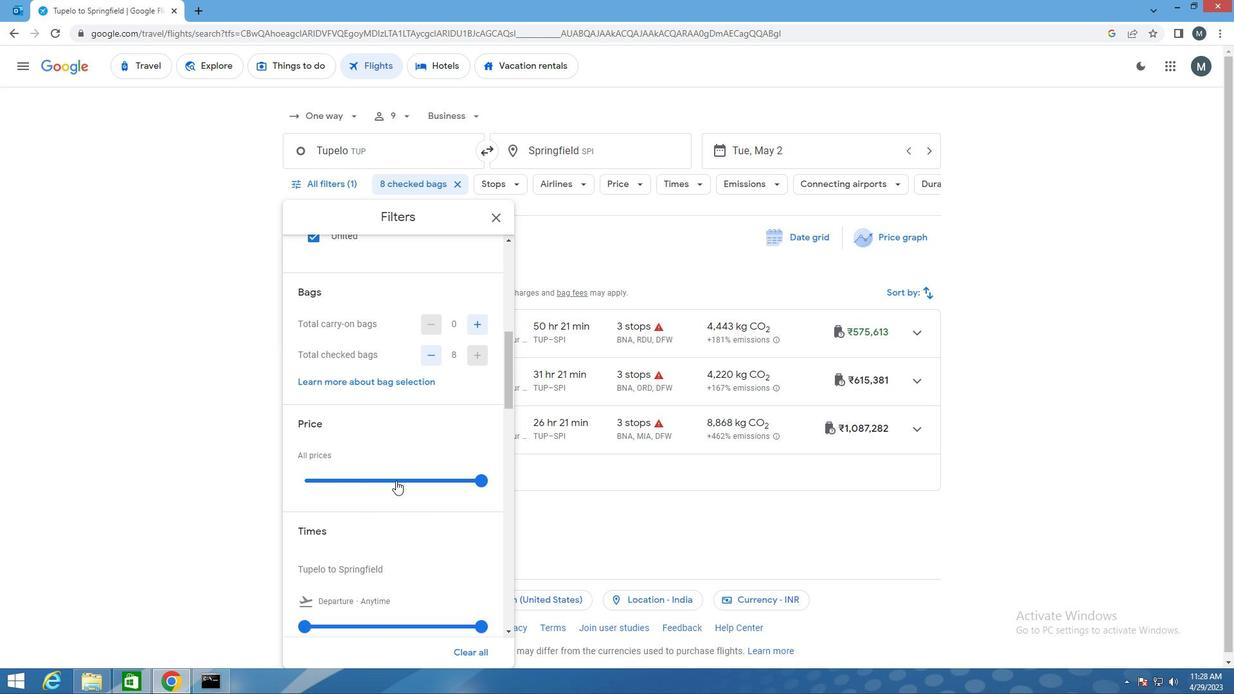 
Action: Mouse pressed left at (398, 475)
Screenshot: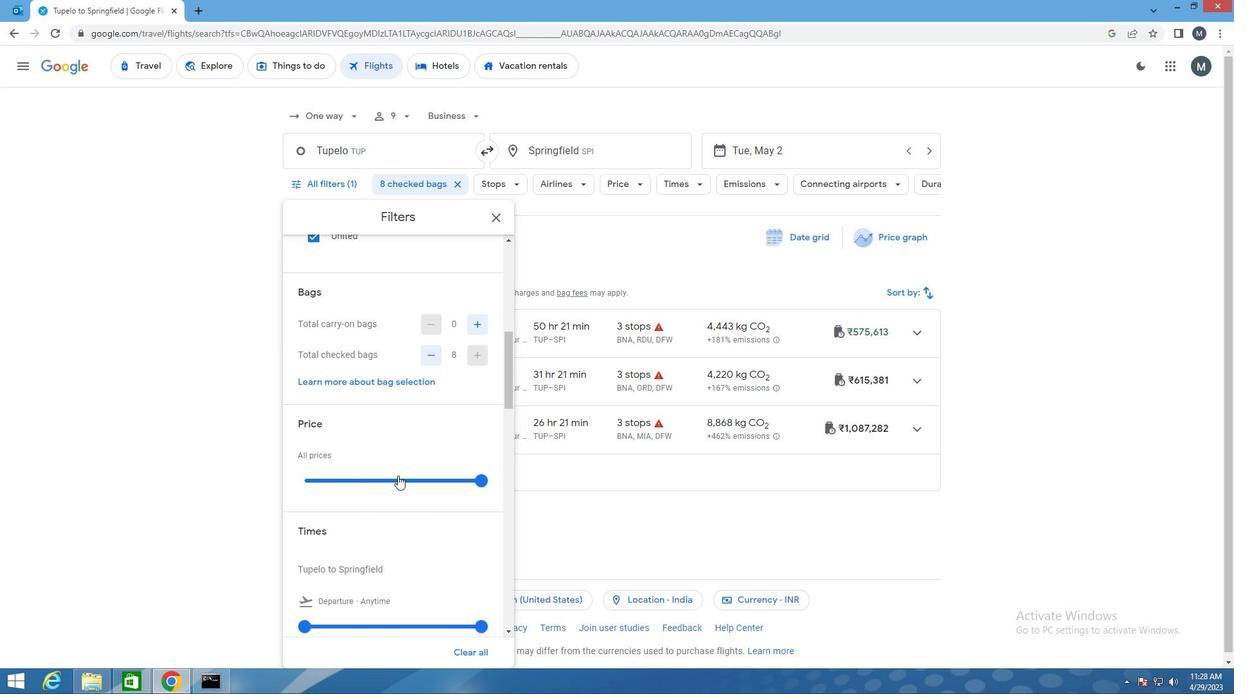 
Action: Mouse moved to (399, 475)
Screenshot: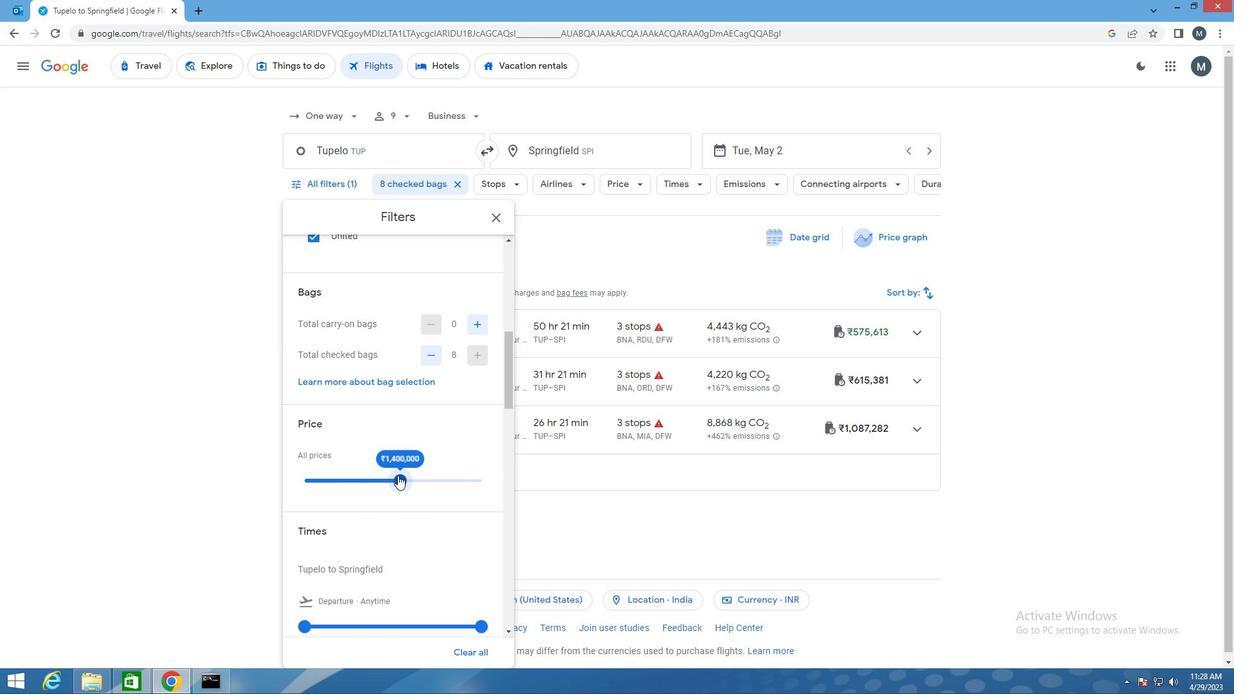 
Action: Mouse pressed left at (399, 475)
Screenshot: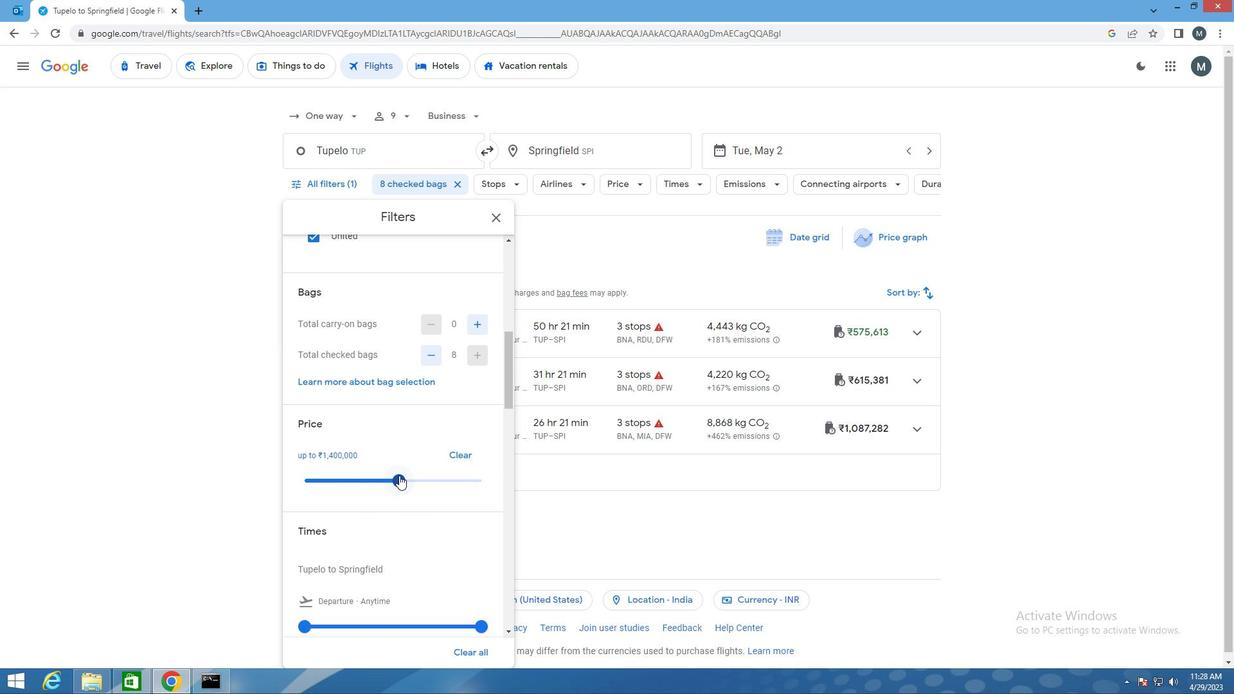 
Action: Mouse moved to (399, 446)
Screenshot: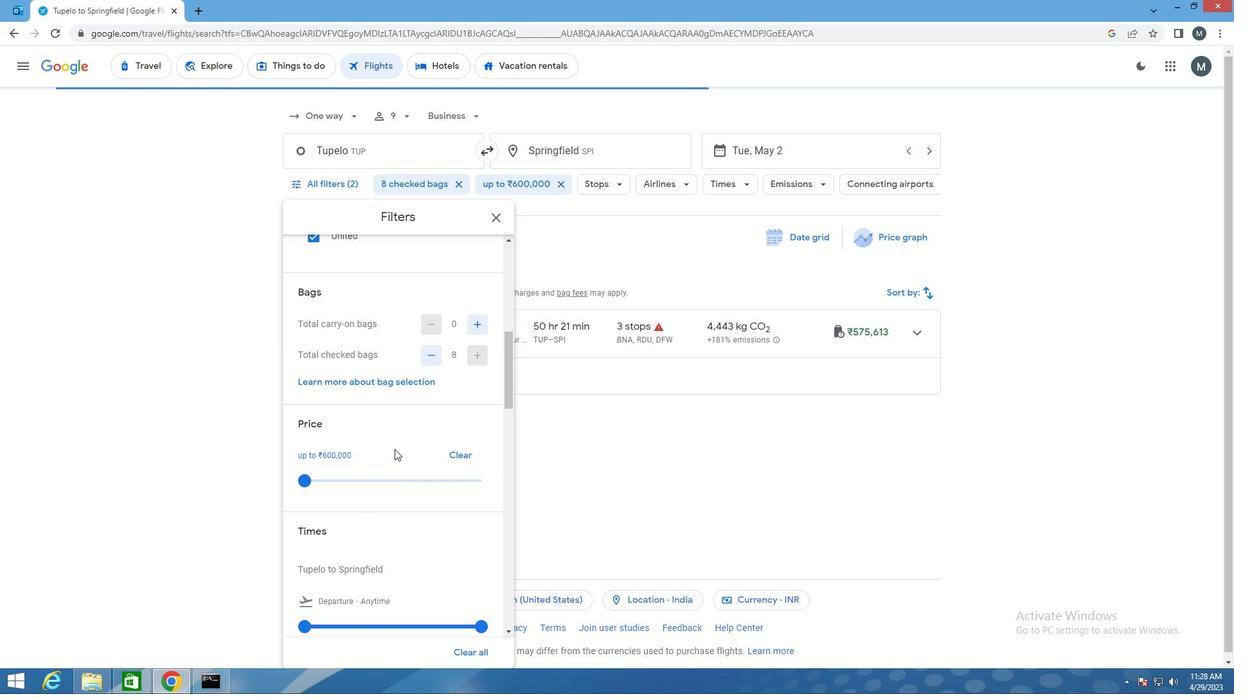 
Action: Mouse scrolled (399, 446) with delta (0, 0)
Screenshot: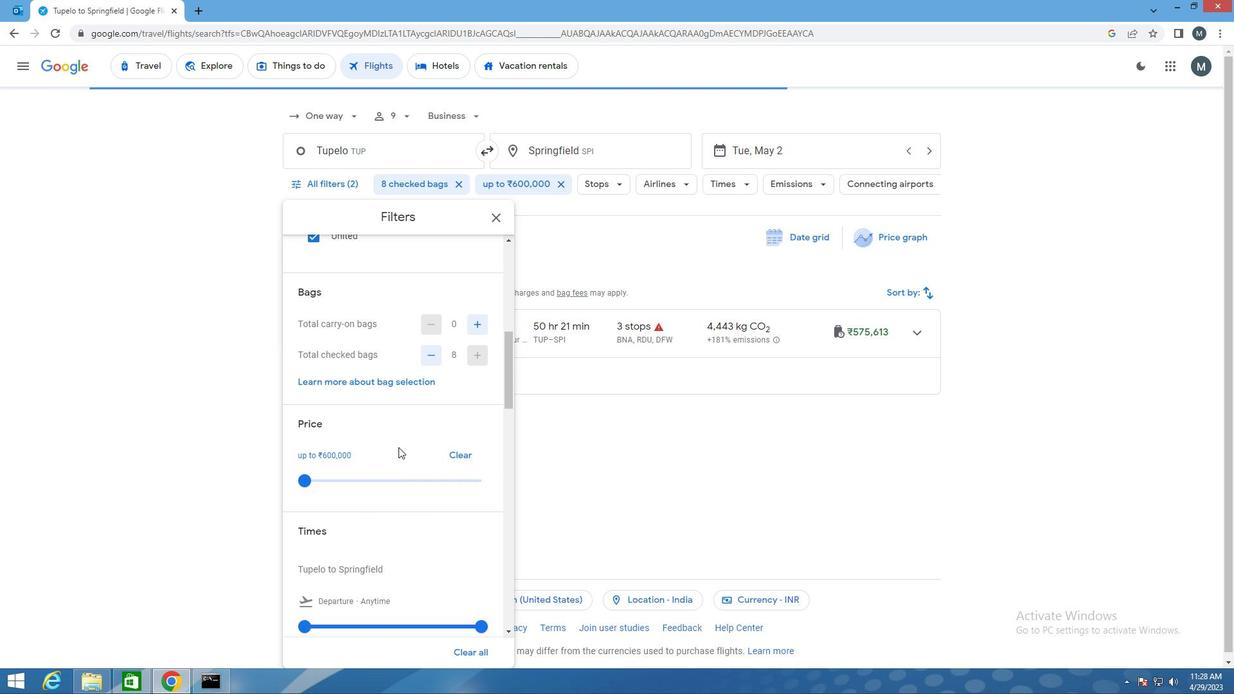 
Action: Mouse scrolled (399, 446) with delta (0, 0)
Screenshot: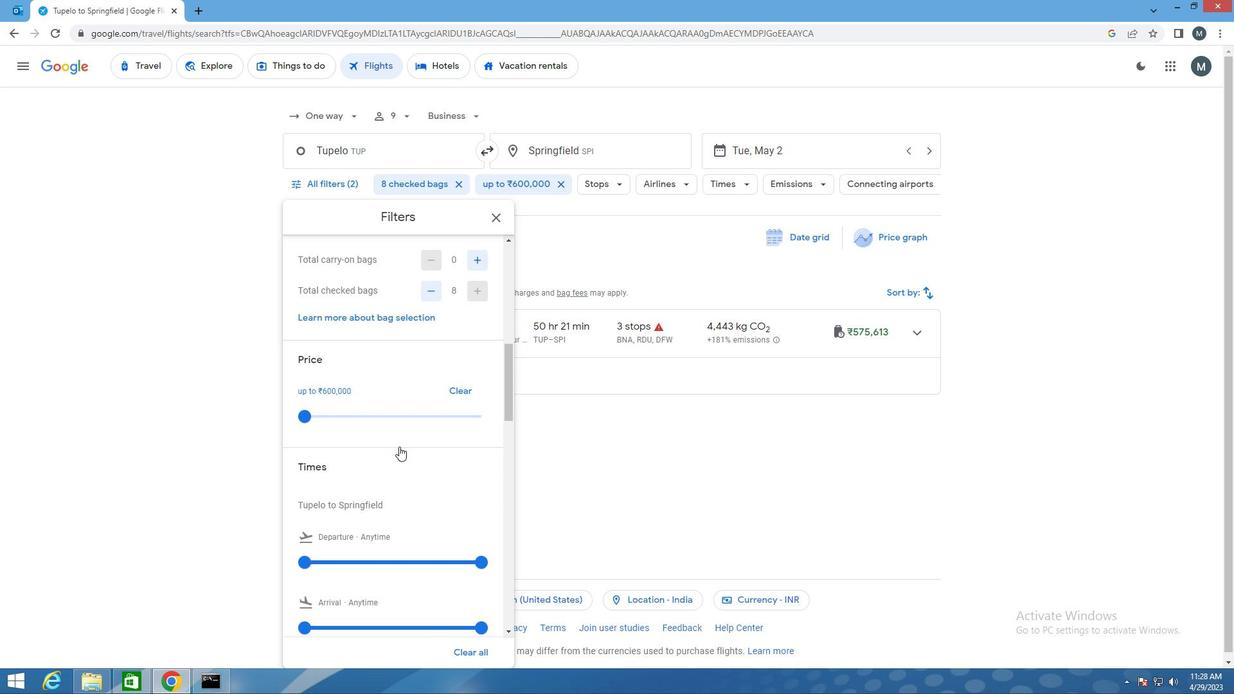 
Action: Mouse moved to (334, 496)
Screenshot: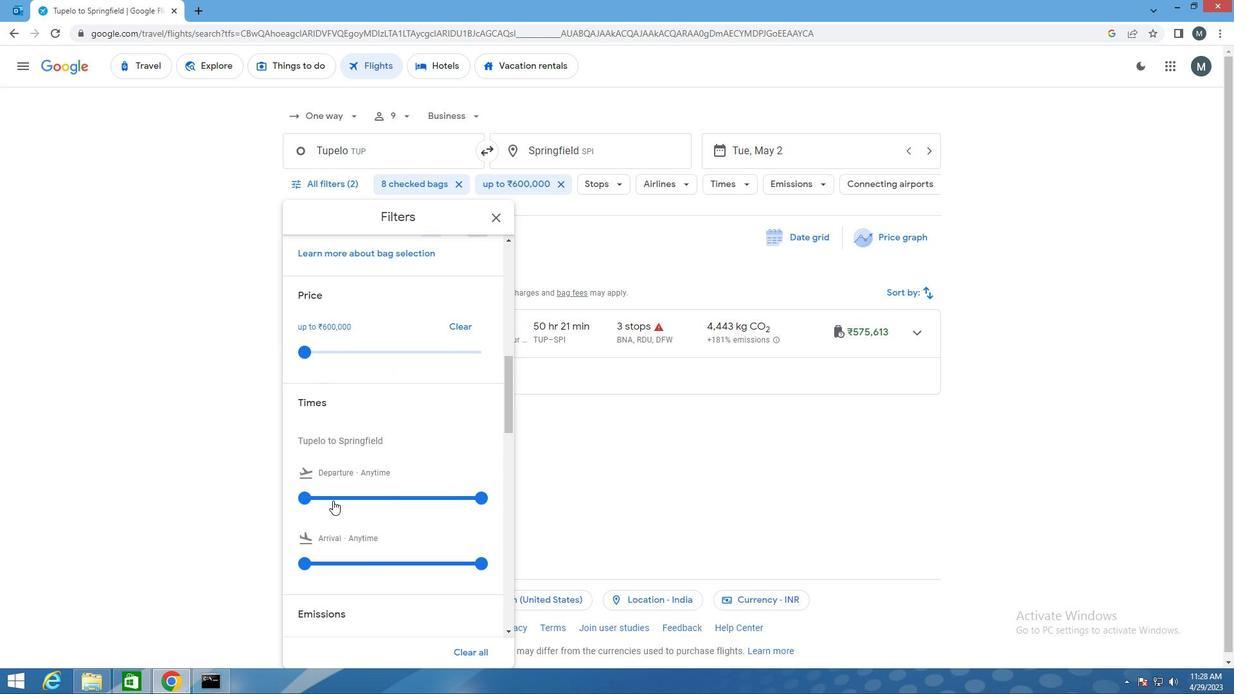 
Action: Mouse pressed left at (334, 496)
Screenshot: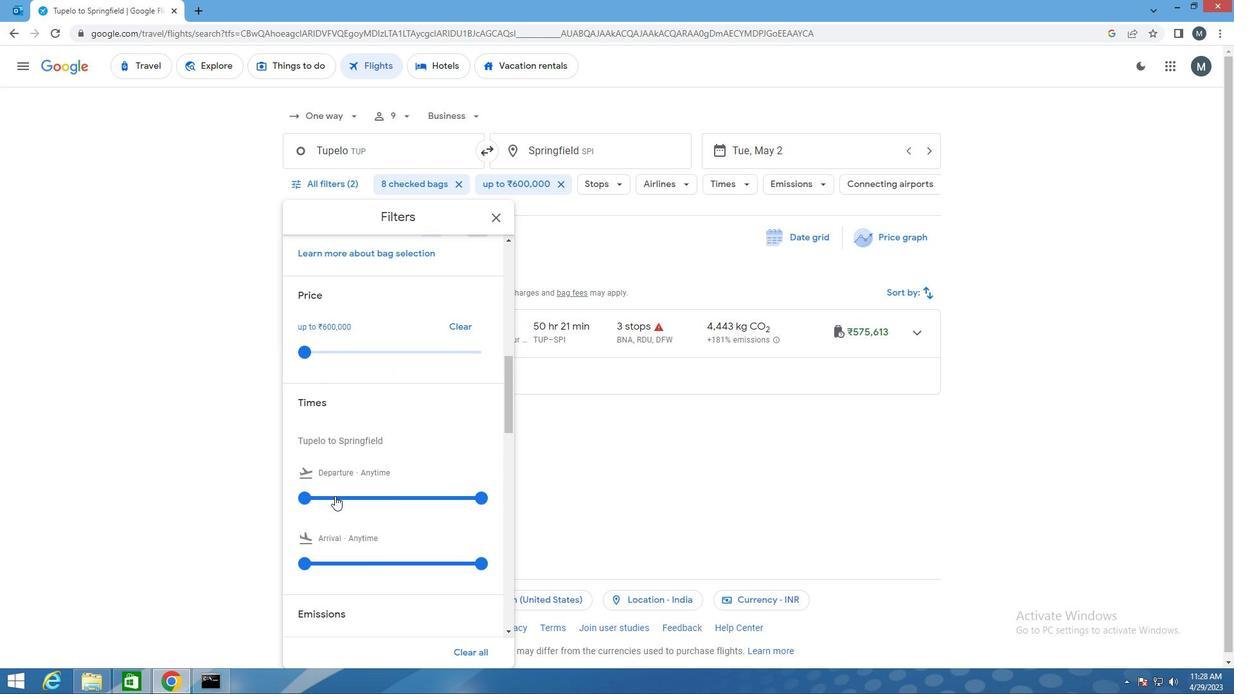 
Action: Mouse moved to (336, 495)
Screenshot: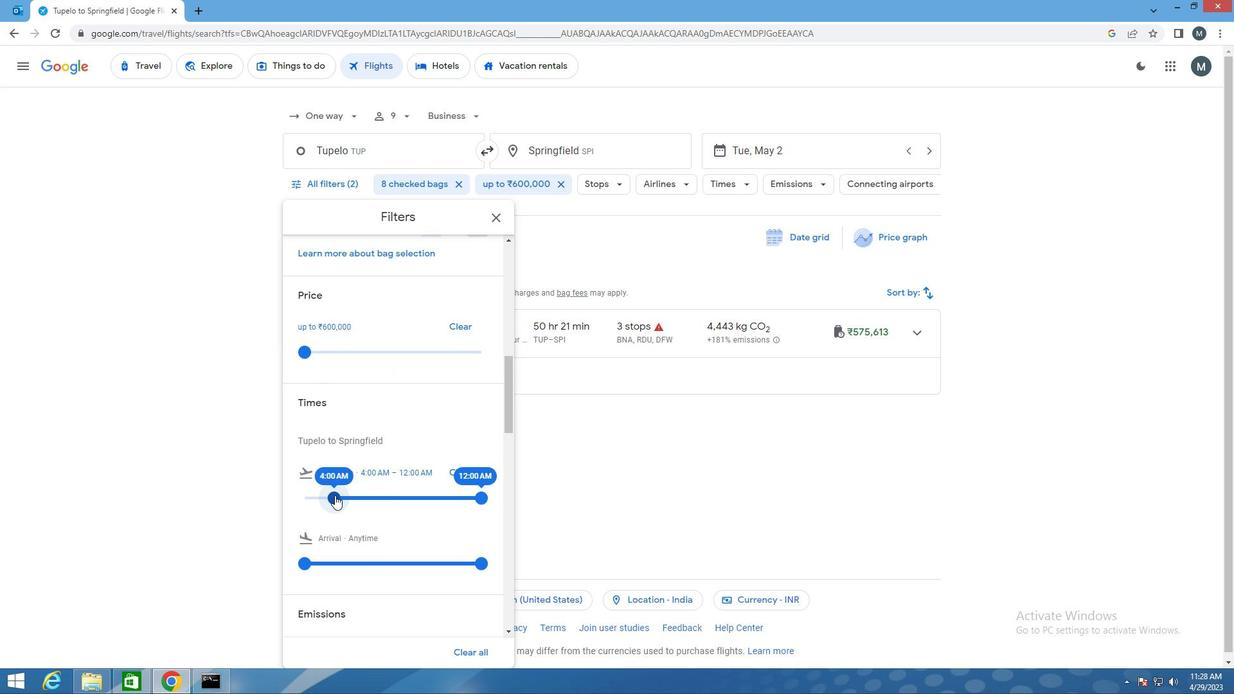 
Action: Mouse pressed left at (336, 495)
Screenshot: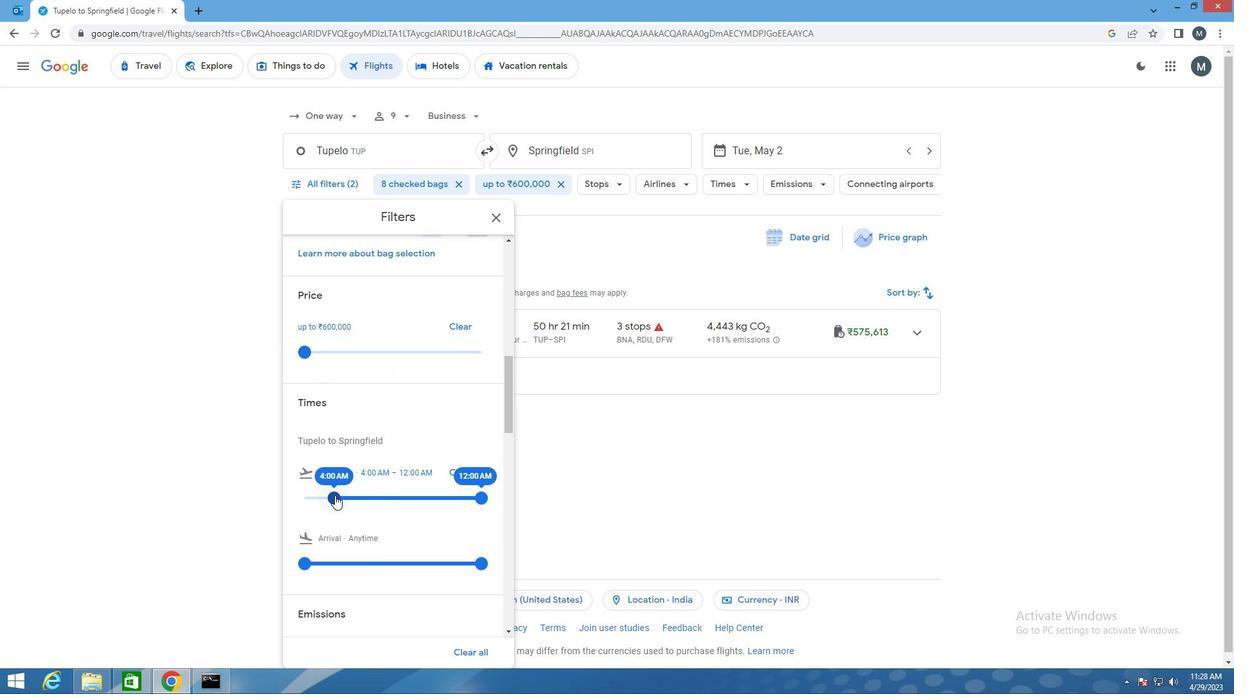
Action: Mouse moved to (378, 497)
Screenshot: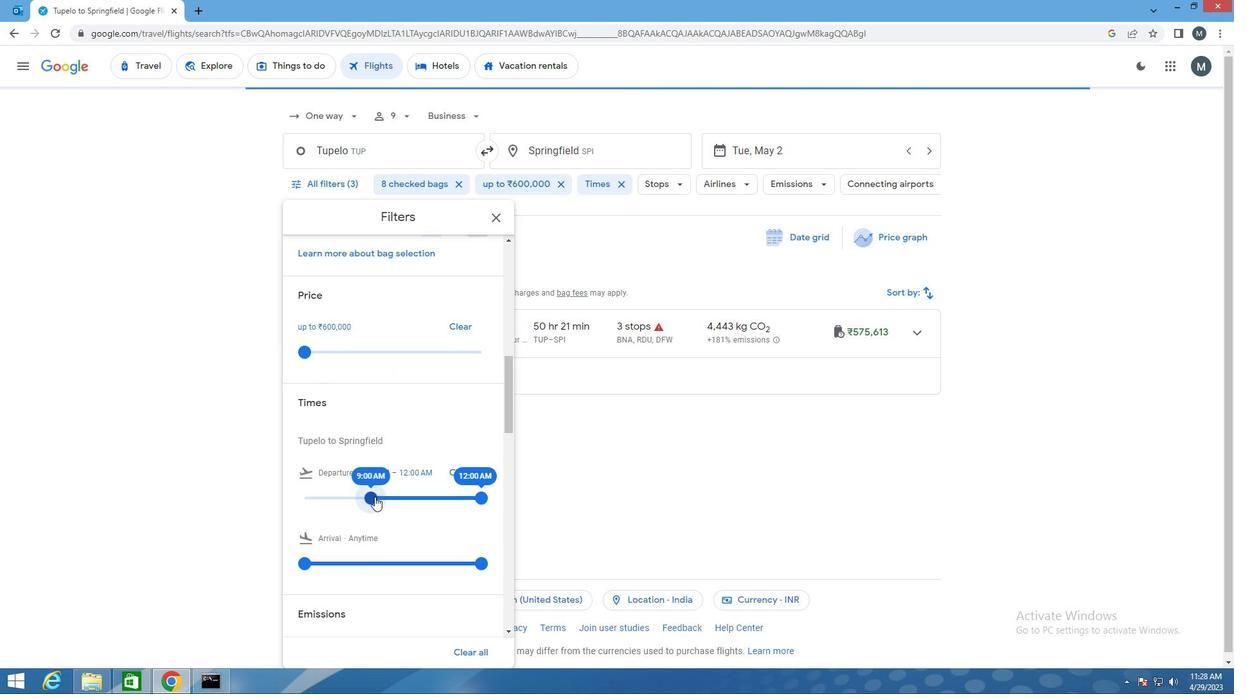 
Action: Mouse pressed left at (378, 497)
Screenshot: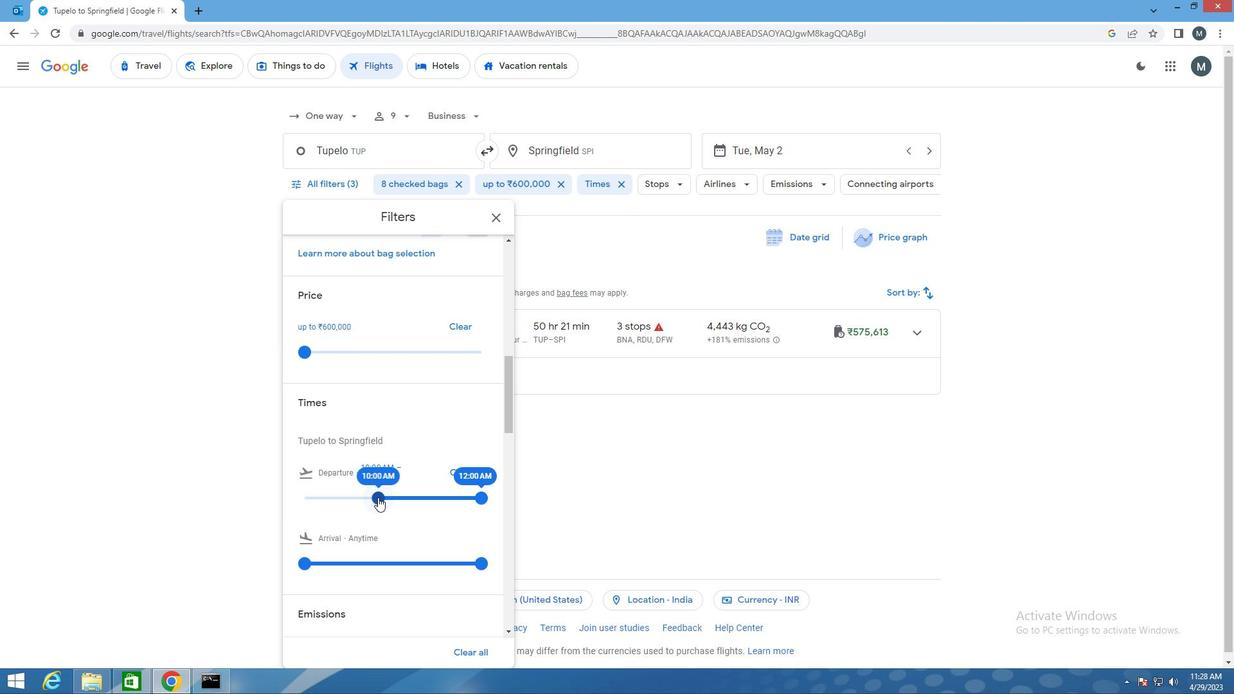 
Action: Mouse moved to (493, 496)
Screenshot: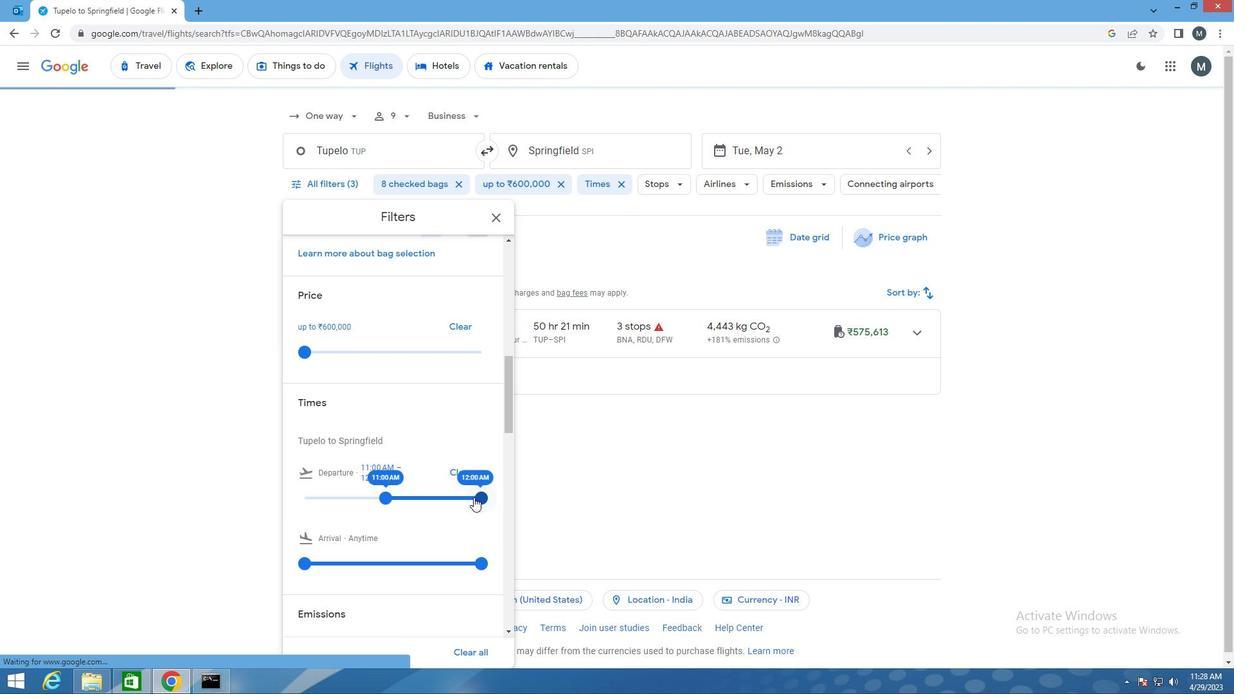 
Action: Mouse pressed left at (493, 496)
Screenshot: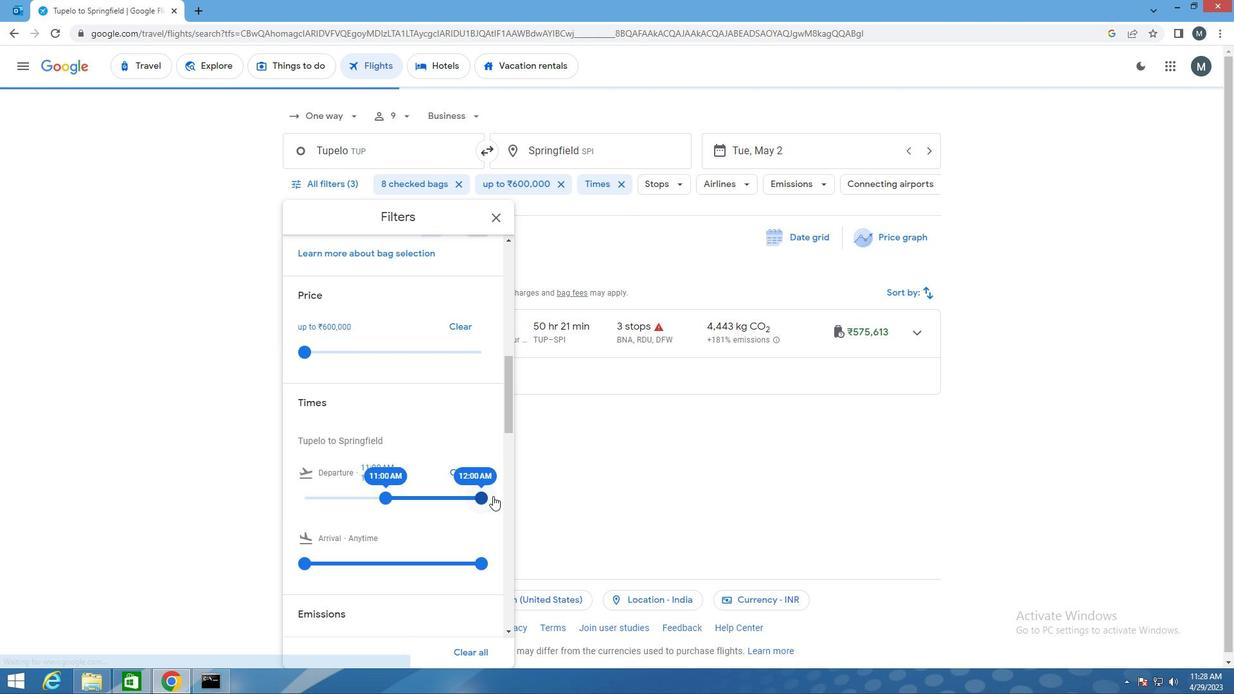 
Action: Mouse moved to (493, 495)
Screenshot: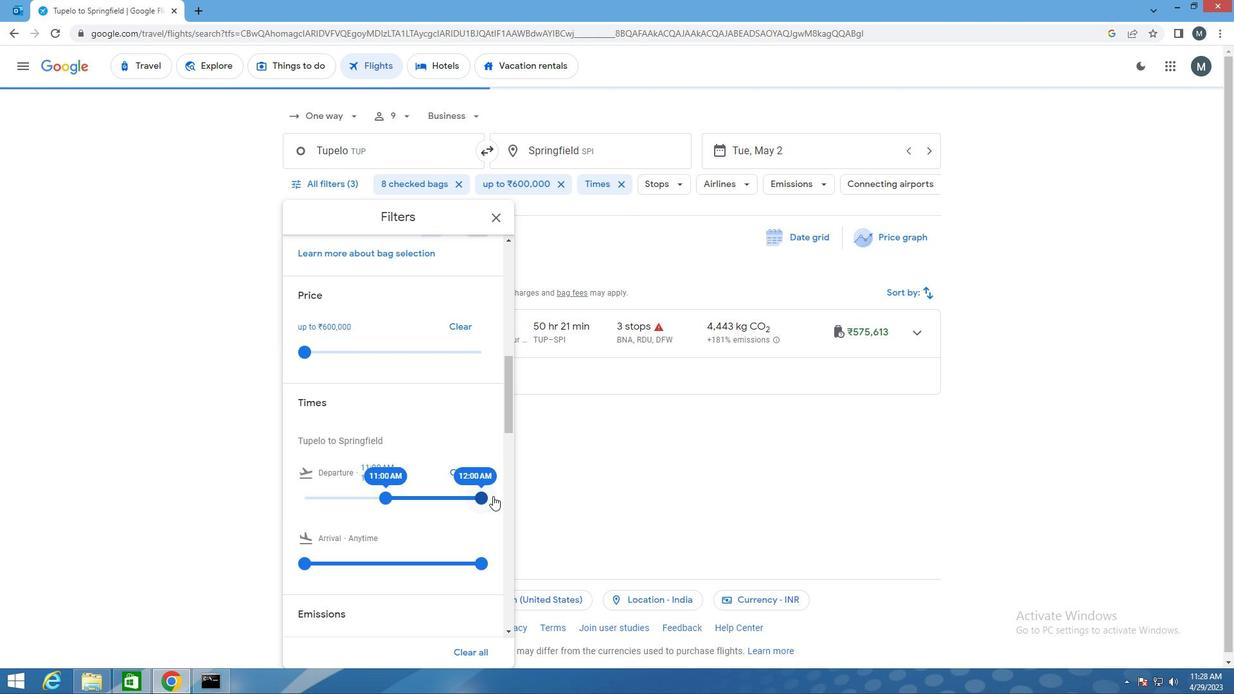 
Action: Mouse pressed left at (493, 495)
Screenshot: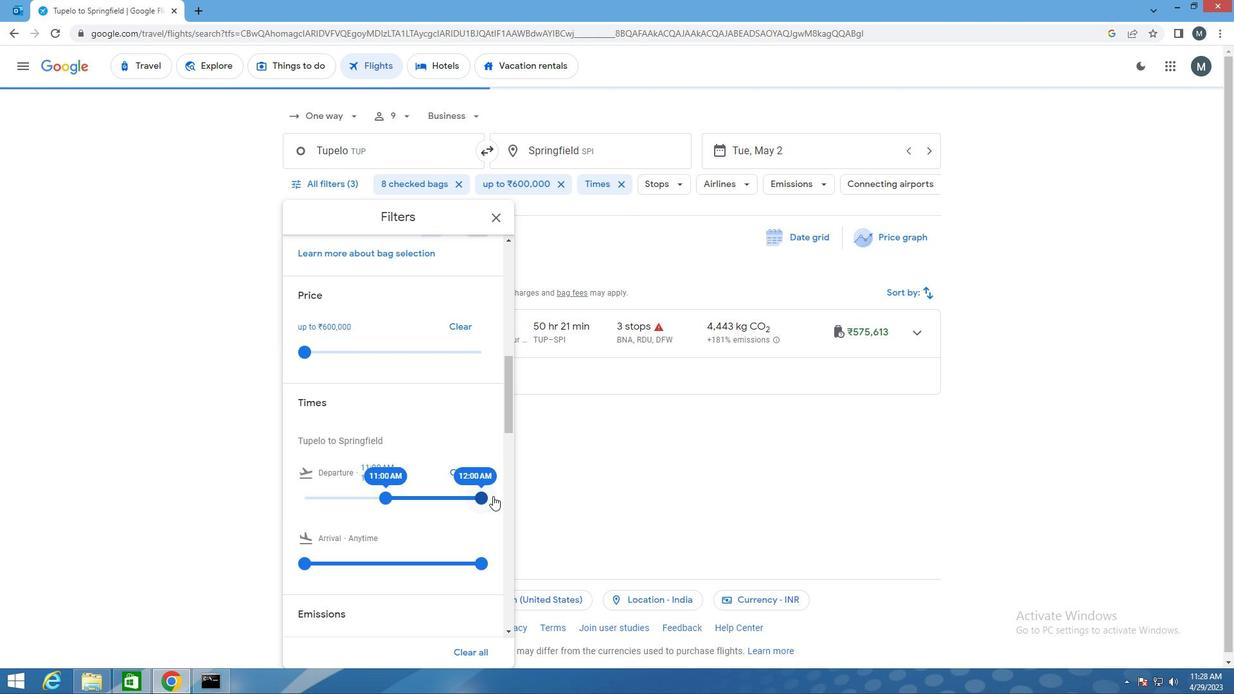 
Action: Mouse moved to (485, 495)
Screenshot: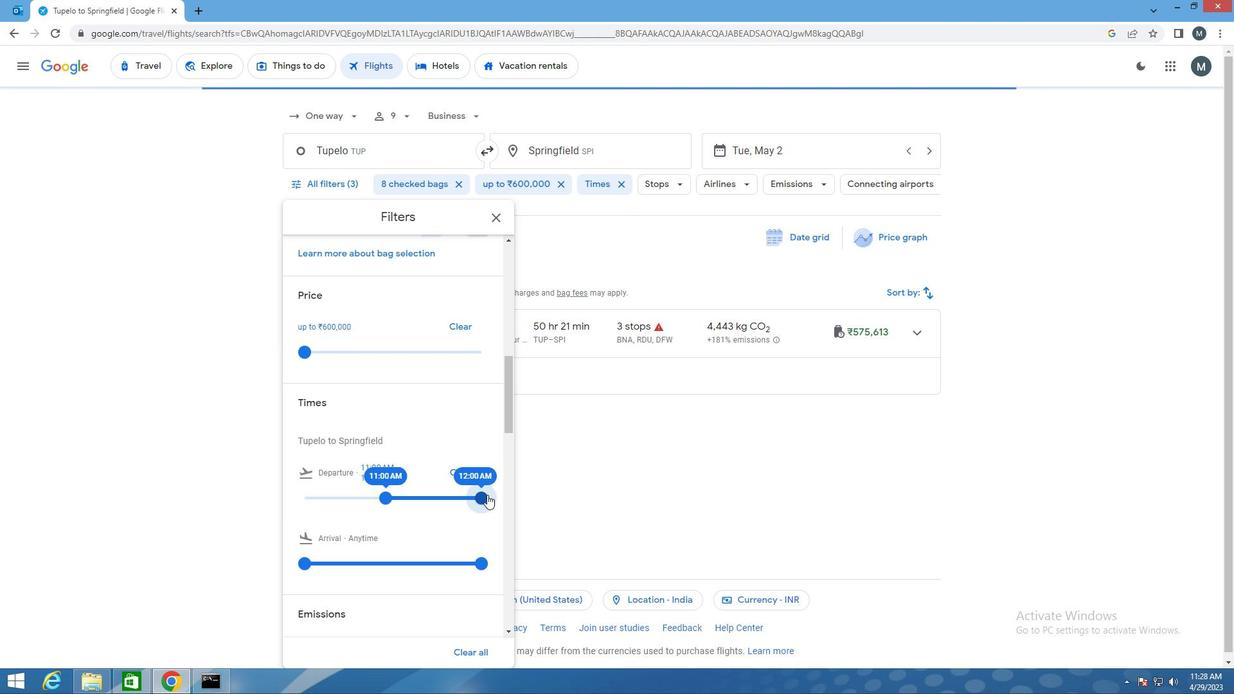 
Action: Mouse pressed left at (485, 495)
Screenshot: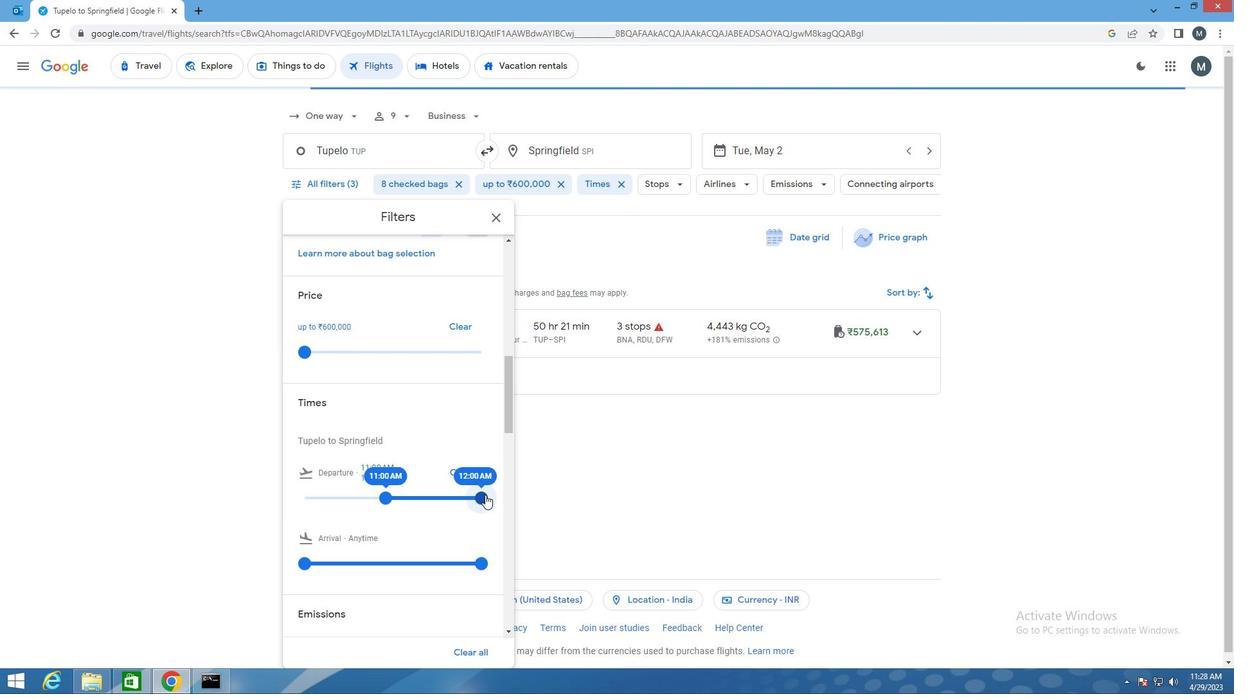 
Action: Mouse moved to (397, 498)
Screenshot: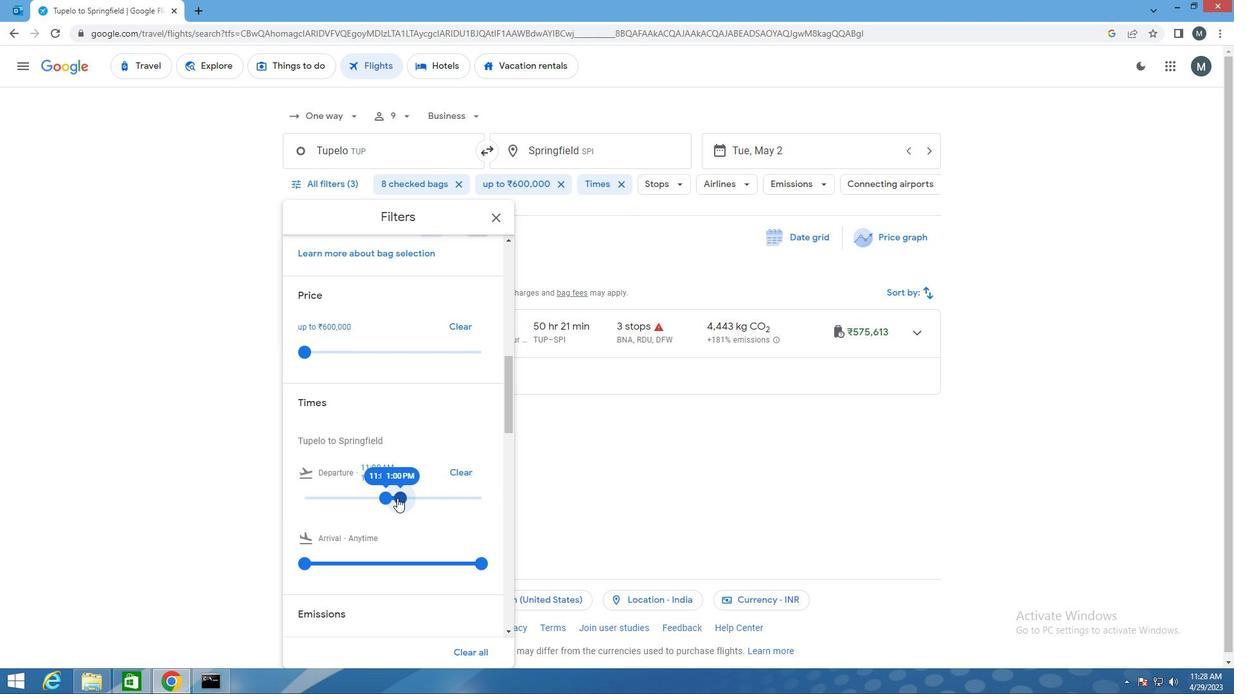 
Action: Mouse pressed left at (397, 498)
Screenshot: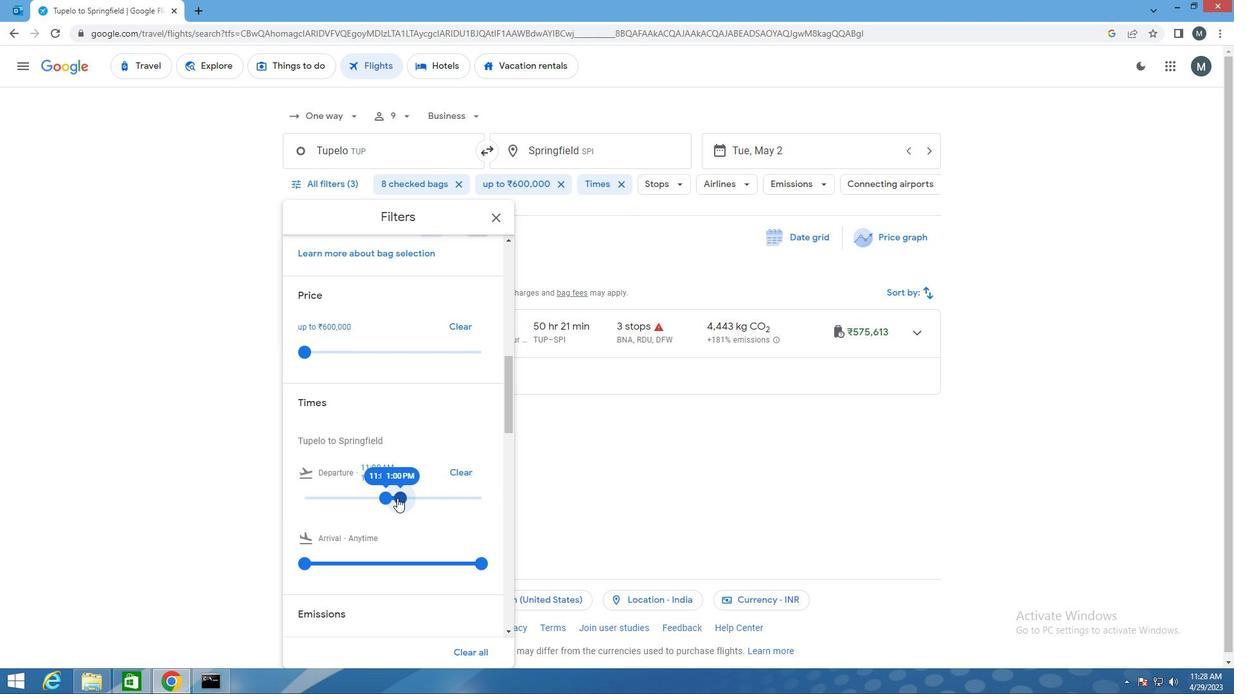 
Action: Mouse moved to (397, 497)
Screenshot: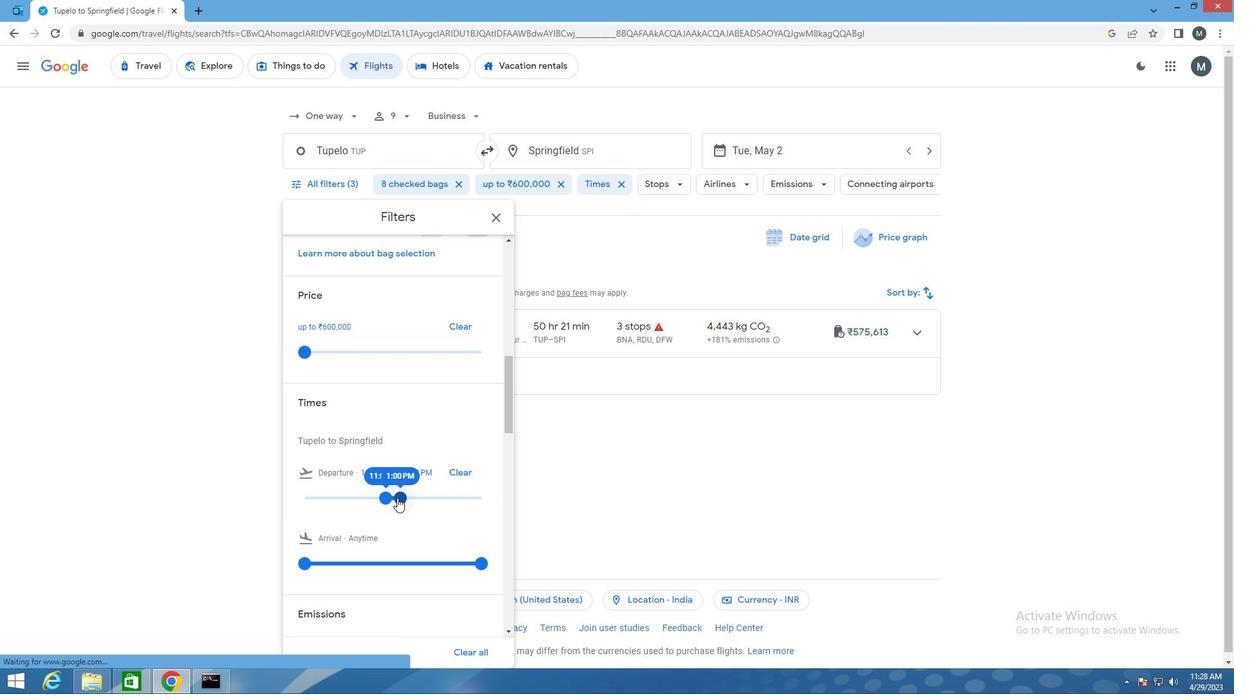 
Action: Mouse pressed left at (397, 497)
Screenshot: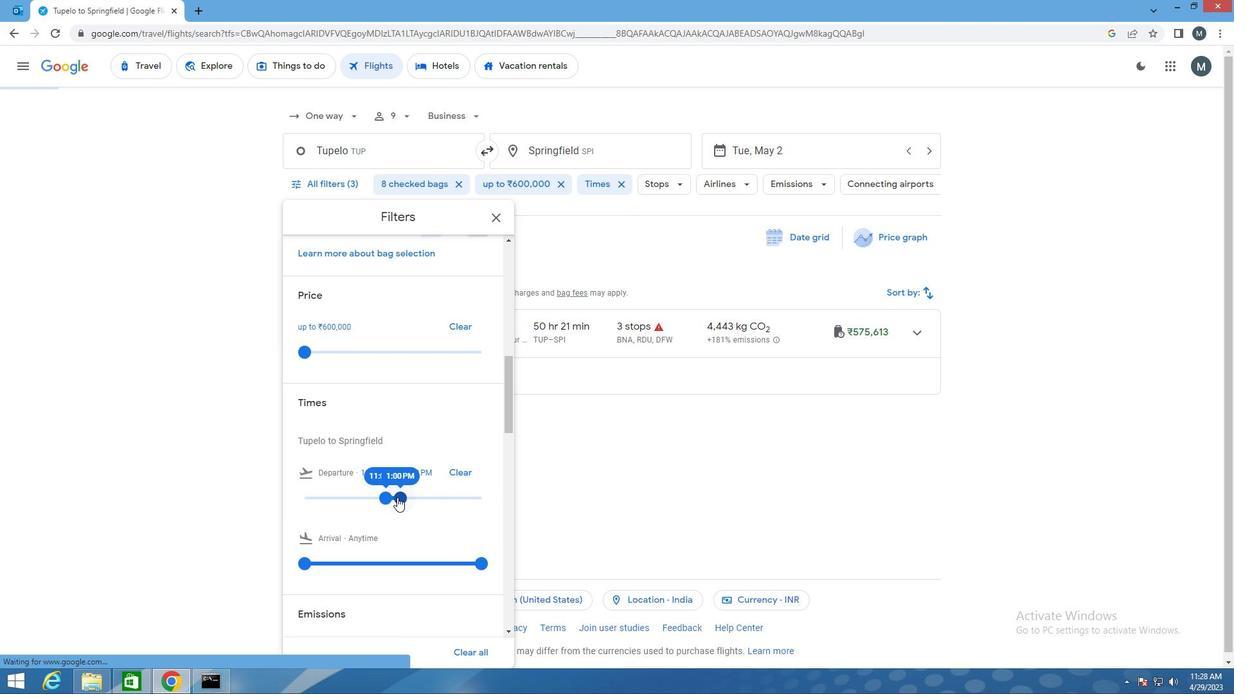 
Action: Mouse moved to (366, 491)
Screenshot: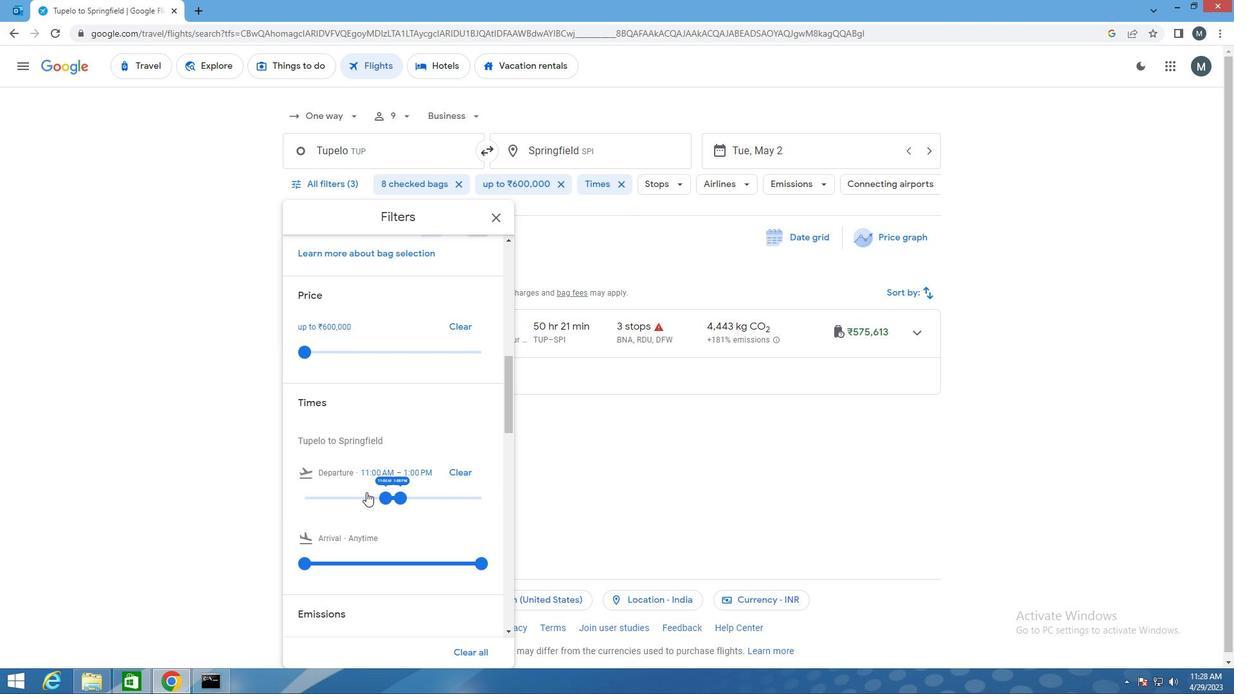 
Action: Mouse scrolled (366, 491) with delta (0, 0)
Screenshot: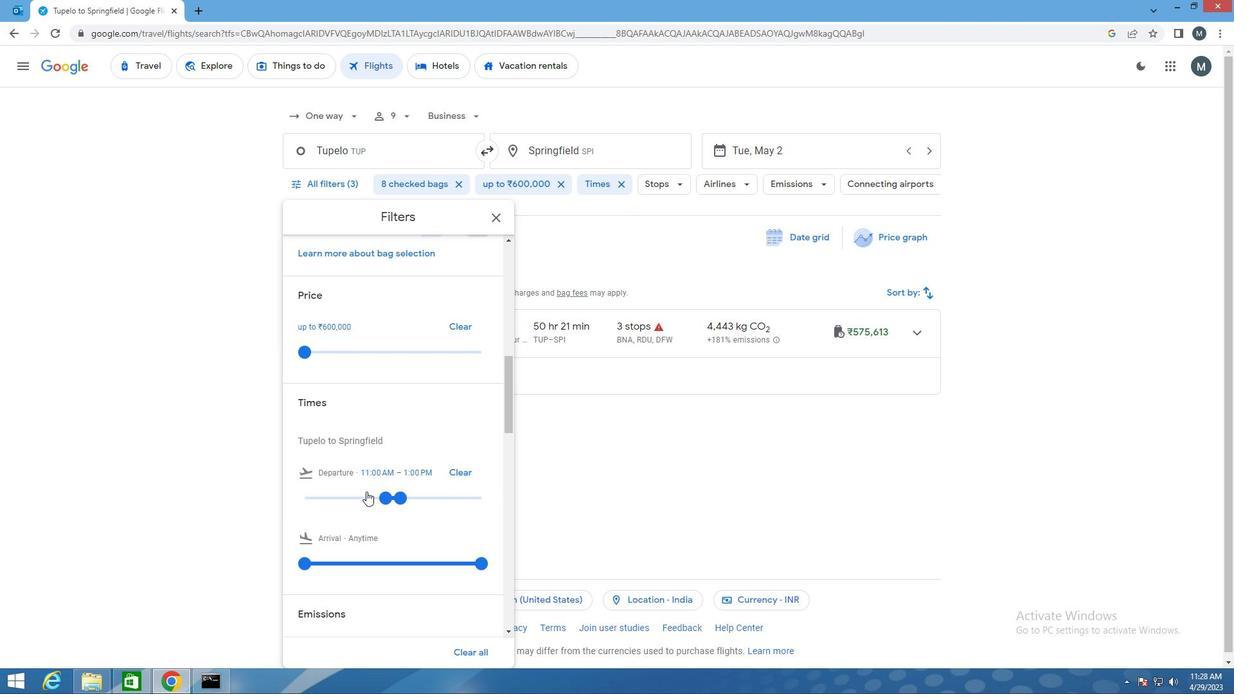 
Action: Mouse moved to (398, 432)
Screenshot: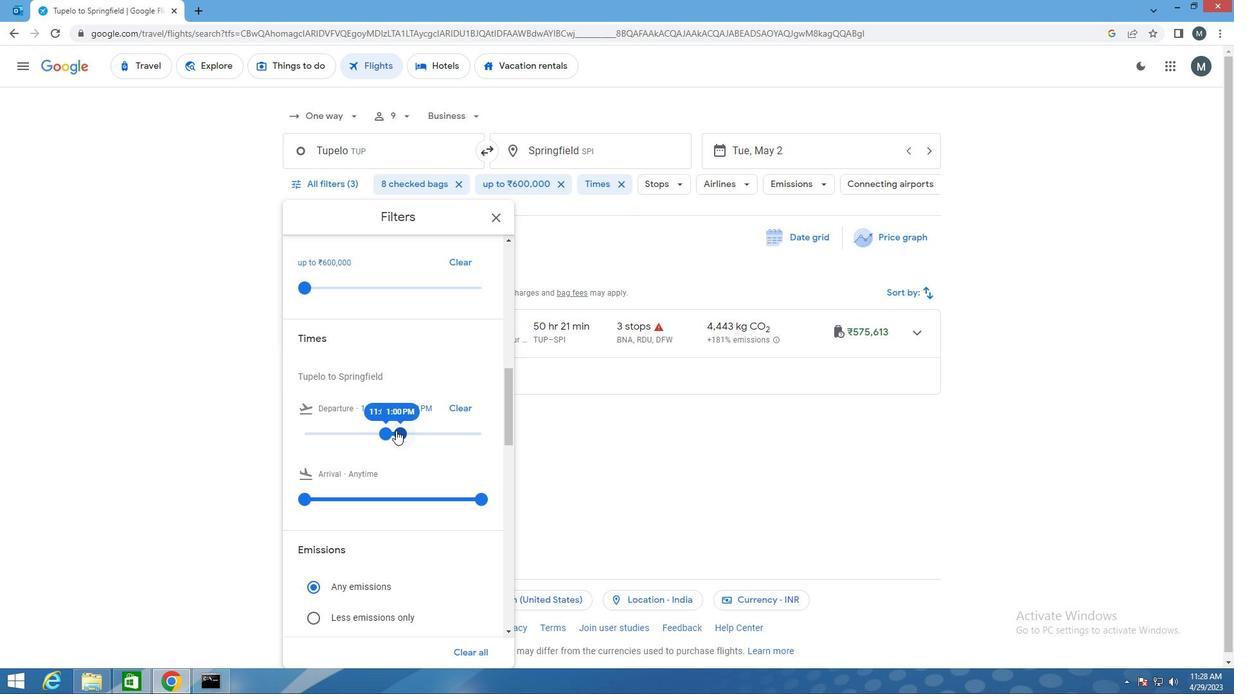 
Action: Mouse pressed left at (398, 432)
Screenshot: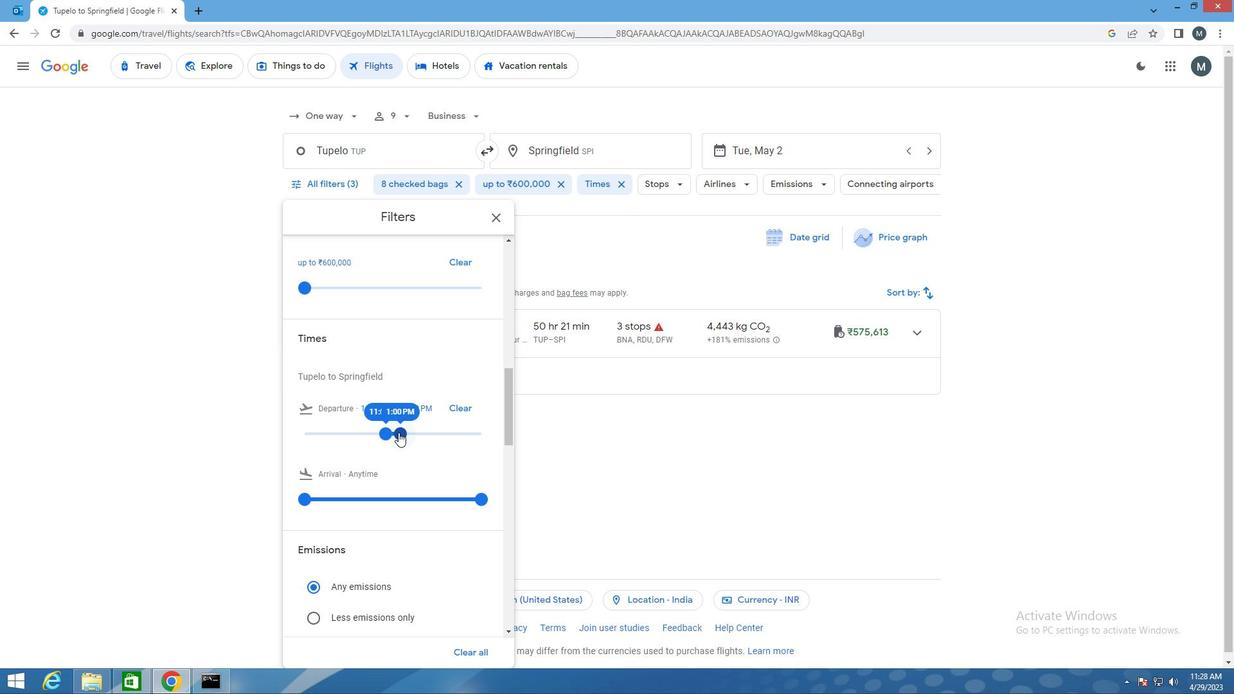 
Action: Mouse moved to (400, 435)
Screenshot: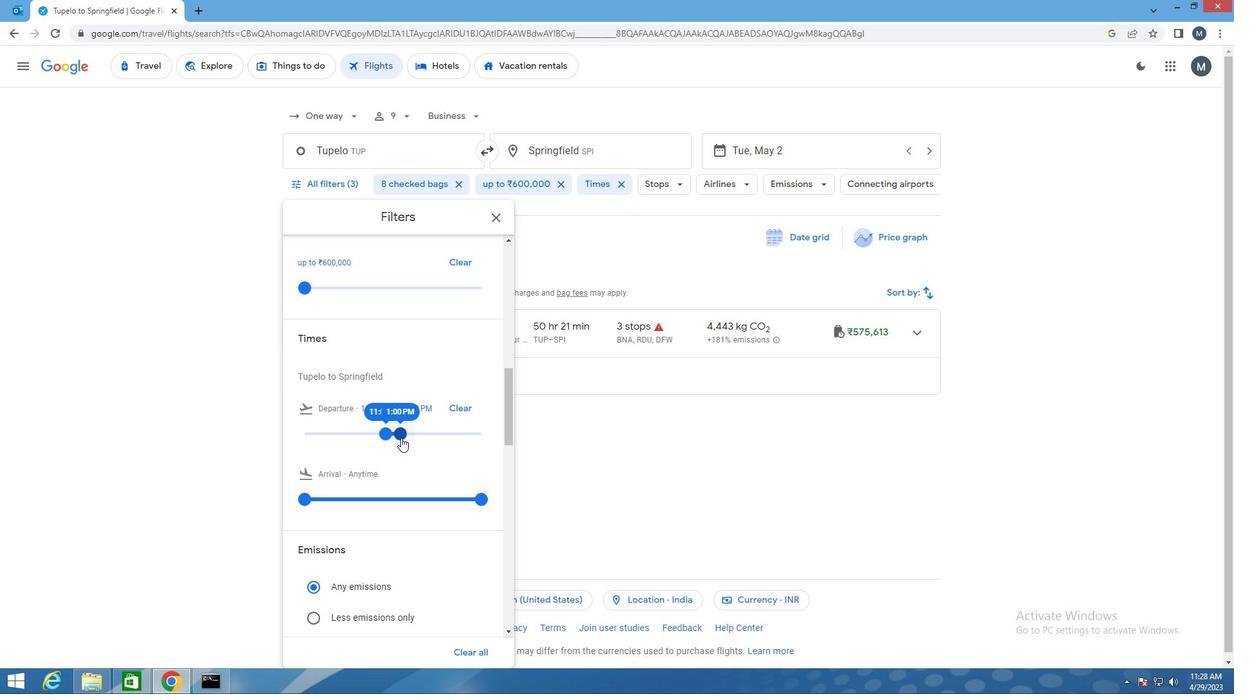 
Action: Mouse pressed left at (400, 435)
Screenshot: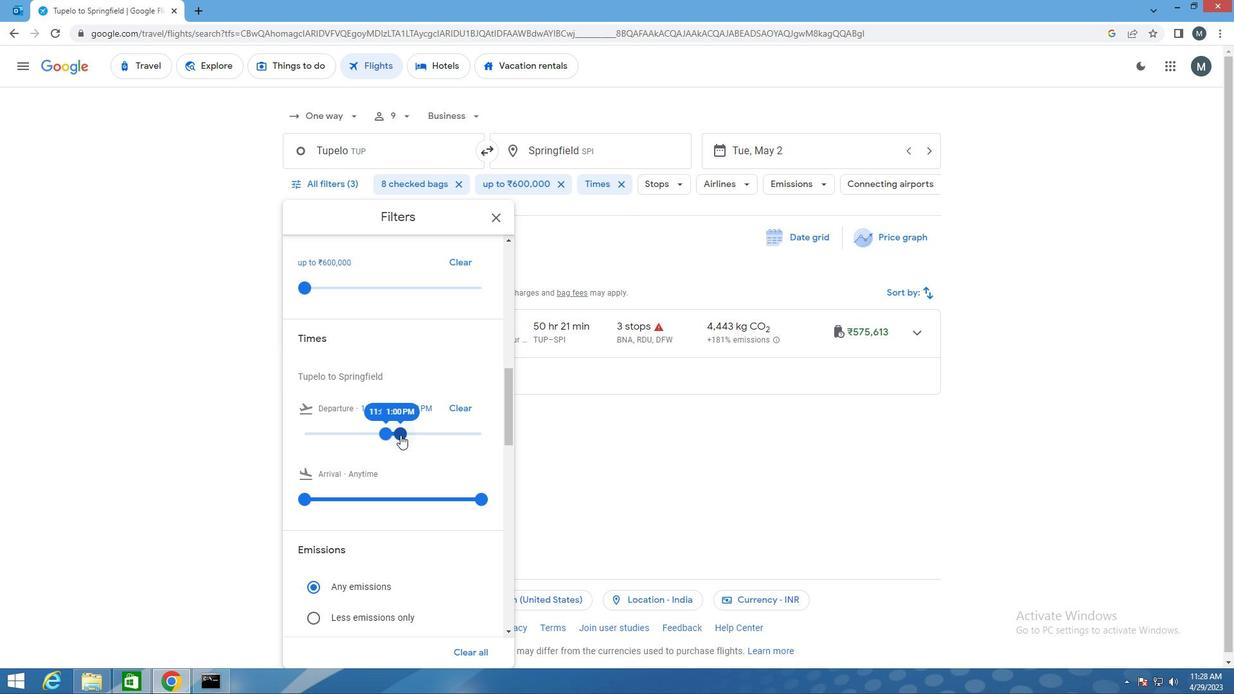 
Action: Mouse moved to (383, 441)
Screenshot: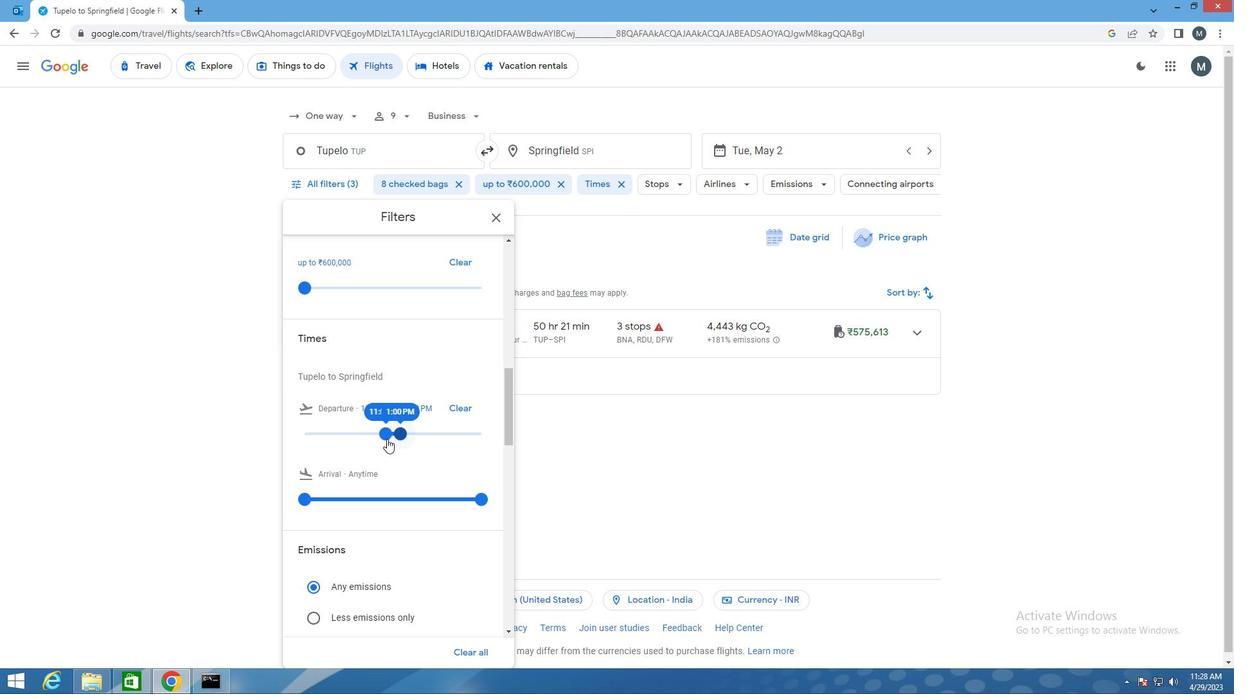 
Action: Mouse scrolled (383, 440) with delta (0, 0)
Screenshot: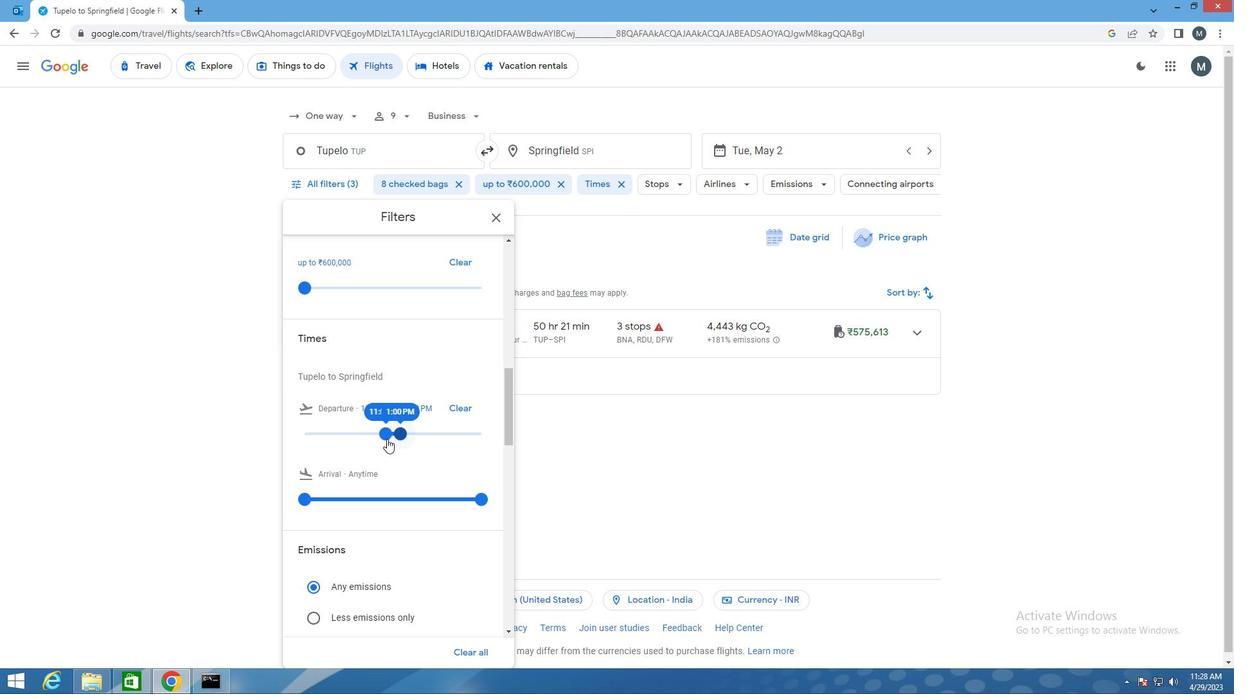 
Action: Mouse moved to (383, 441)
Screenshot: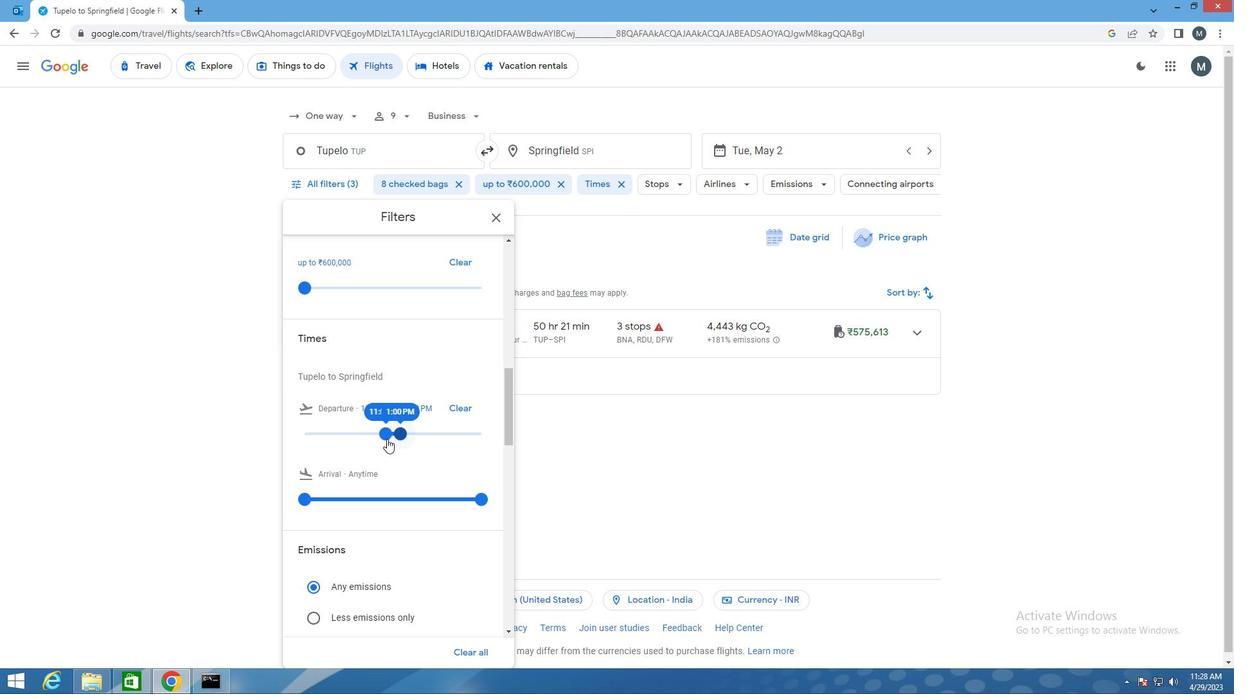 
Action: Mouse scrolled (383, 441) with delta (0, 0)
Screenshot: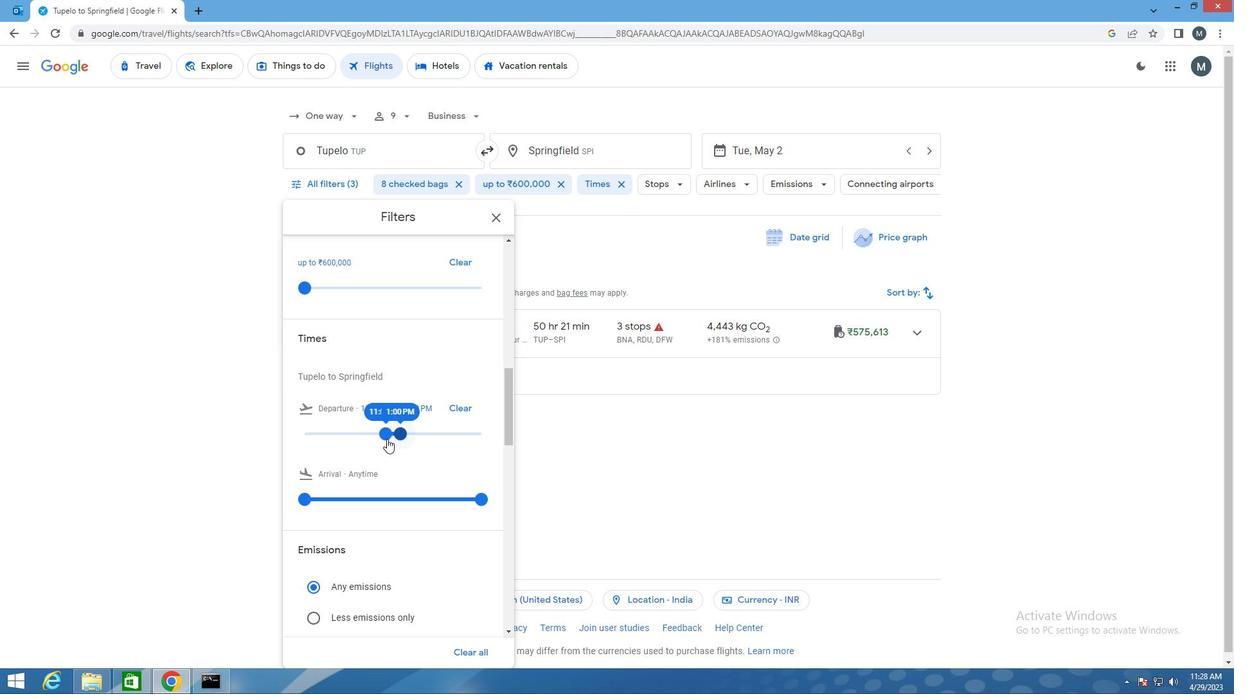 
Action: Mouse moved to (383, 443)
Screenshot: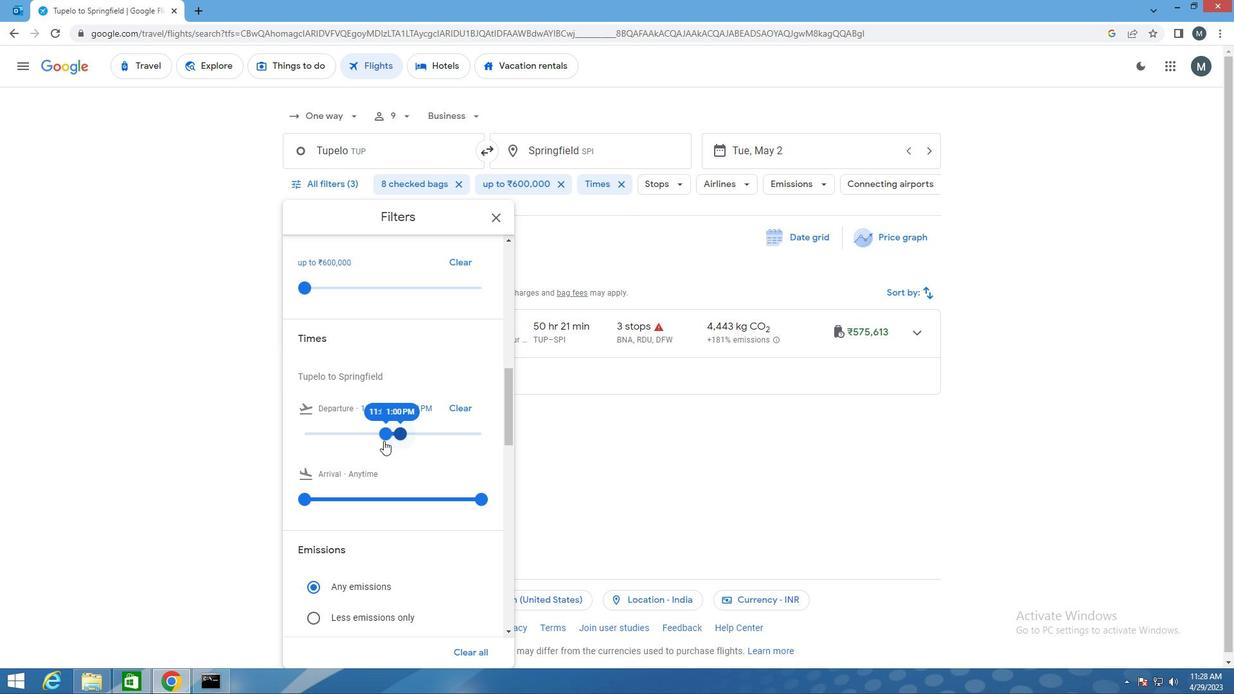 
Action: Mouse scrolled (383, 442) with delta (0, 0)
Screenshot: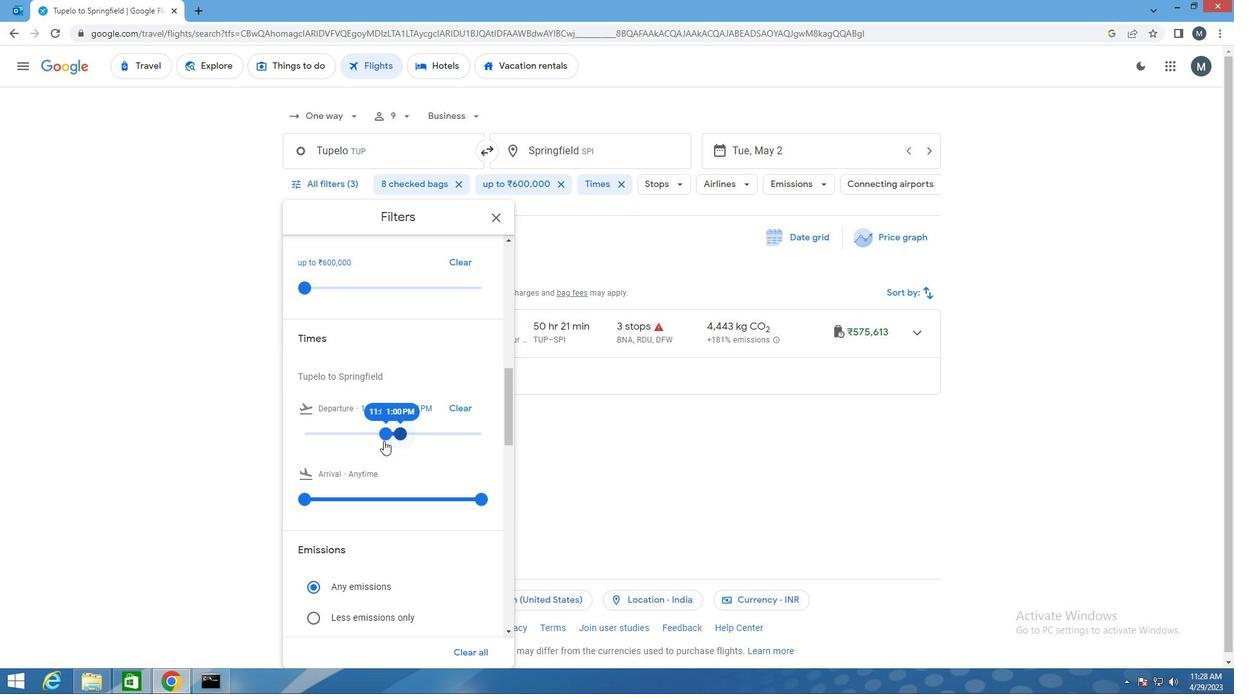 
Action: Mouse moved to (381, 444)
Screenshot: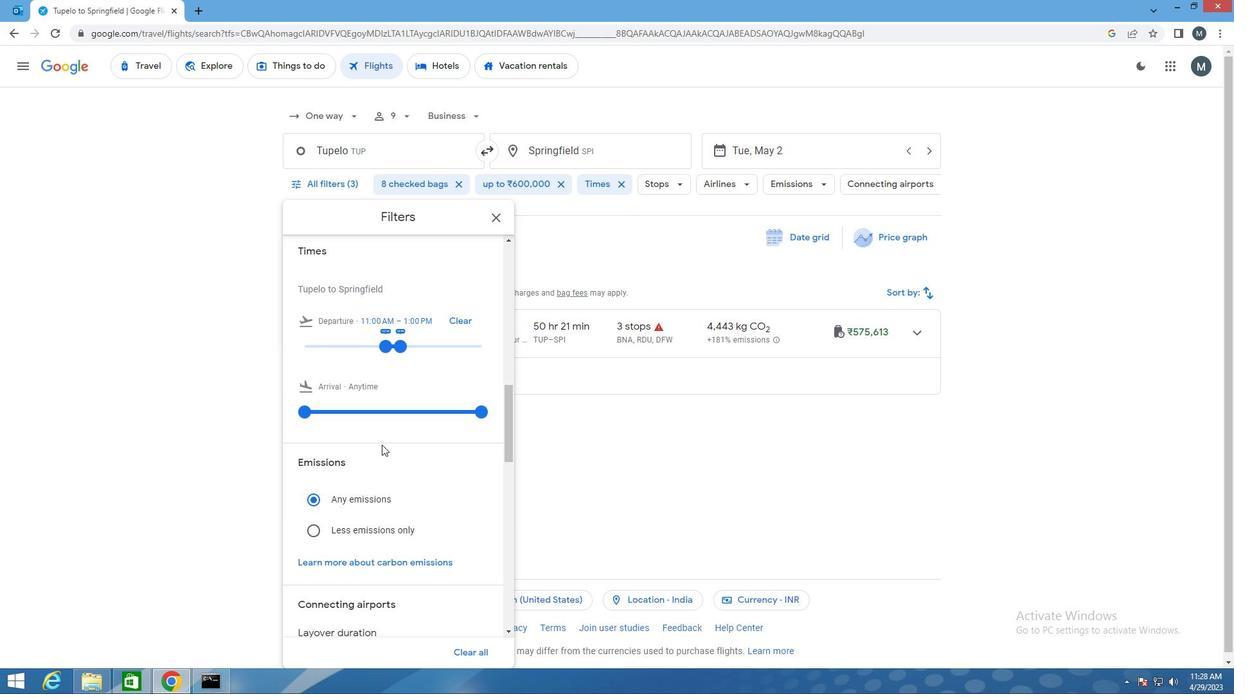 
Action: Mouse scrolled (381, 444) with delta (0, 0)
Screenshot: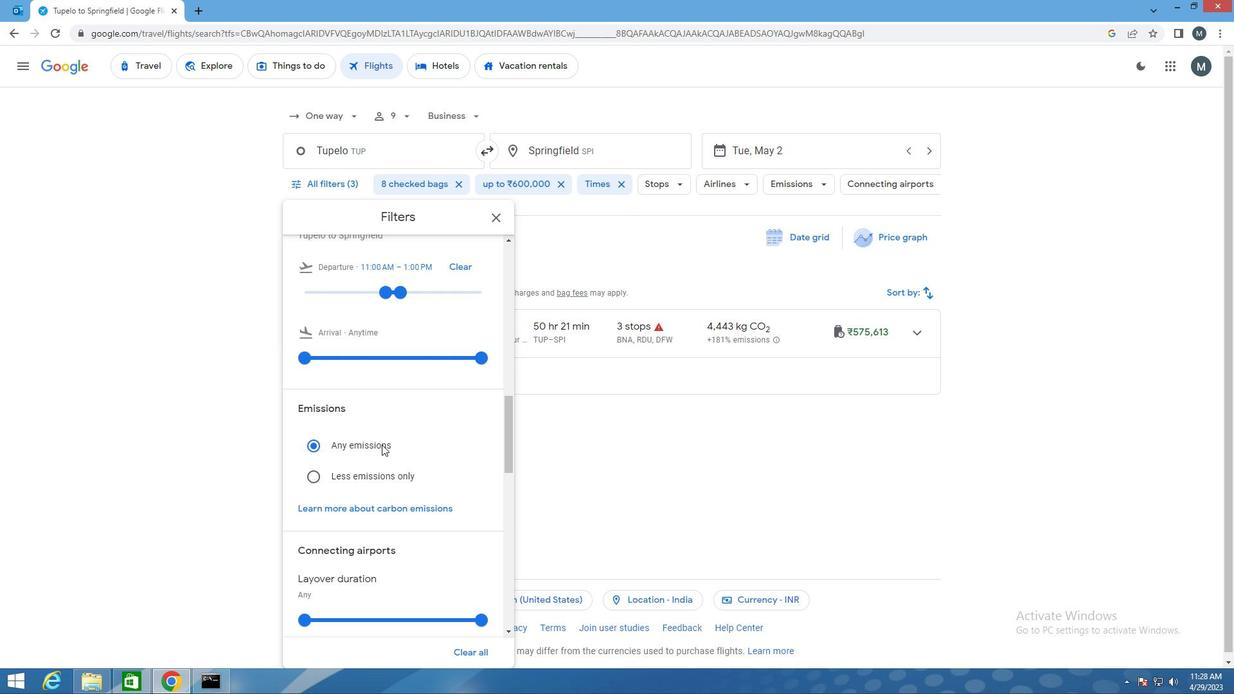 
Action: Mouse scrolled (381, 444) with delta (0, 0)
Screenshot: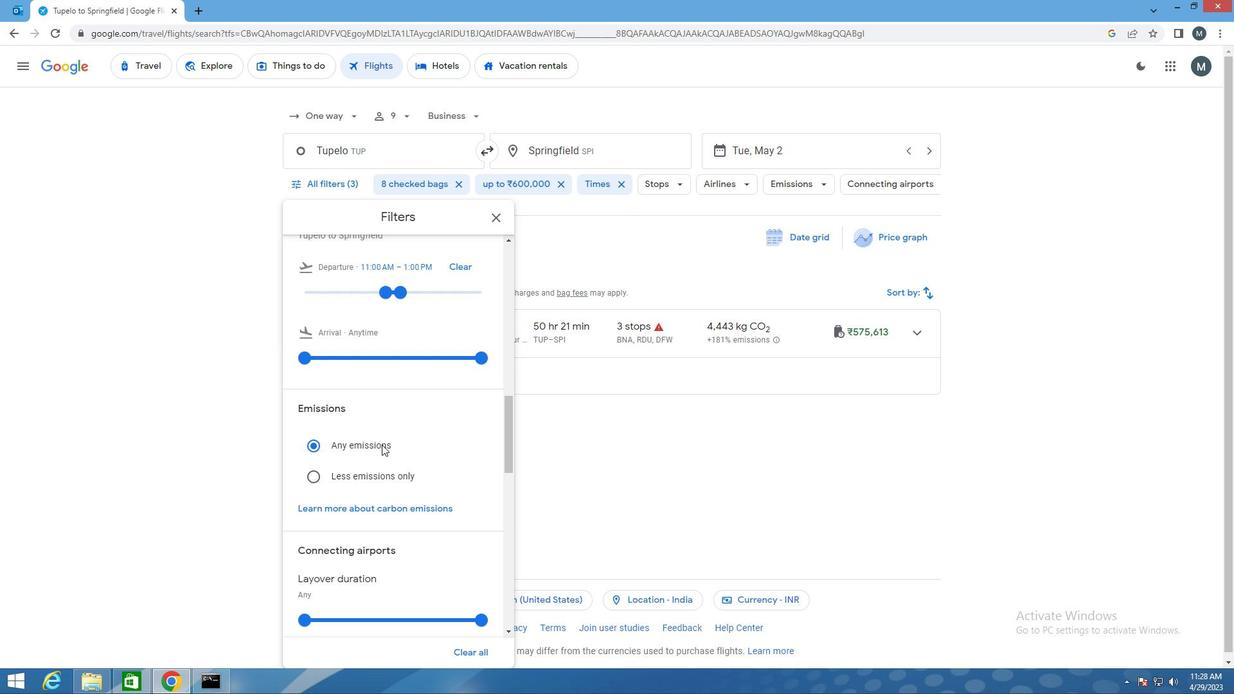 
Action: Mouse moved to (378, 449)
Screenshot: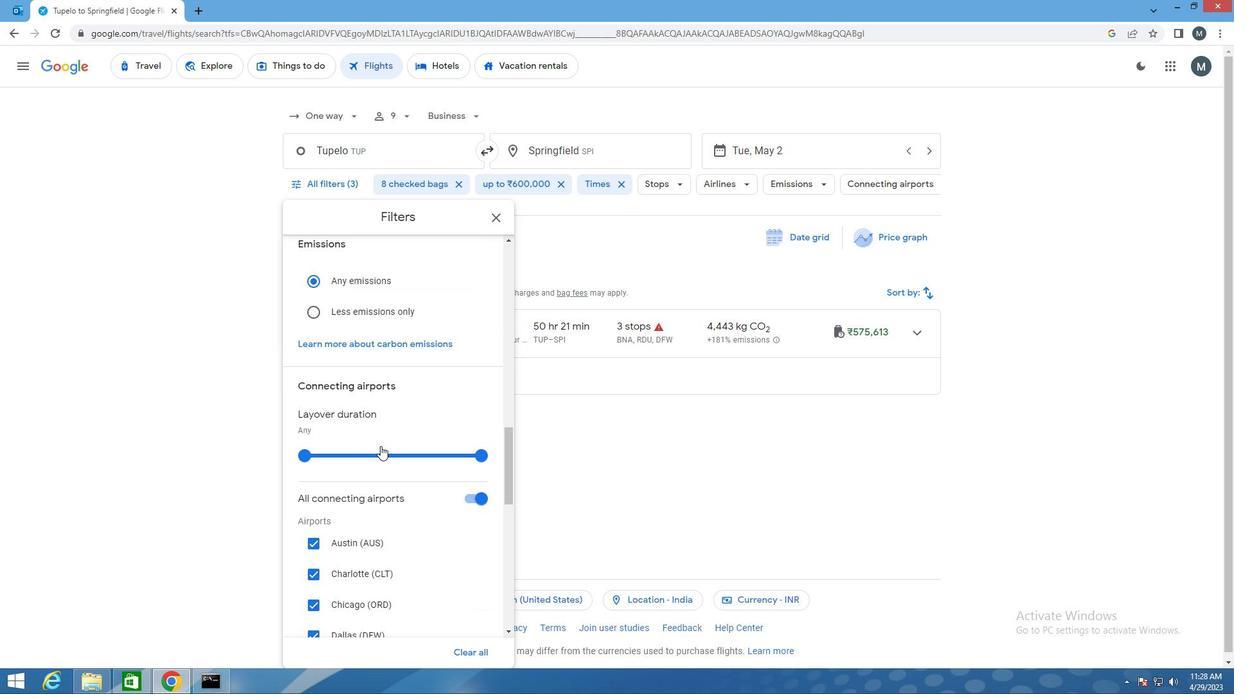 
Action: Mouse scrolled (378, 450) with delta (0, 0)
Screenshot: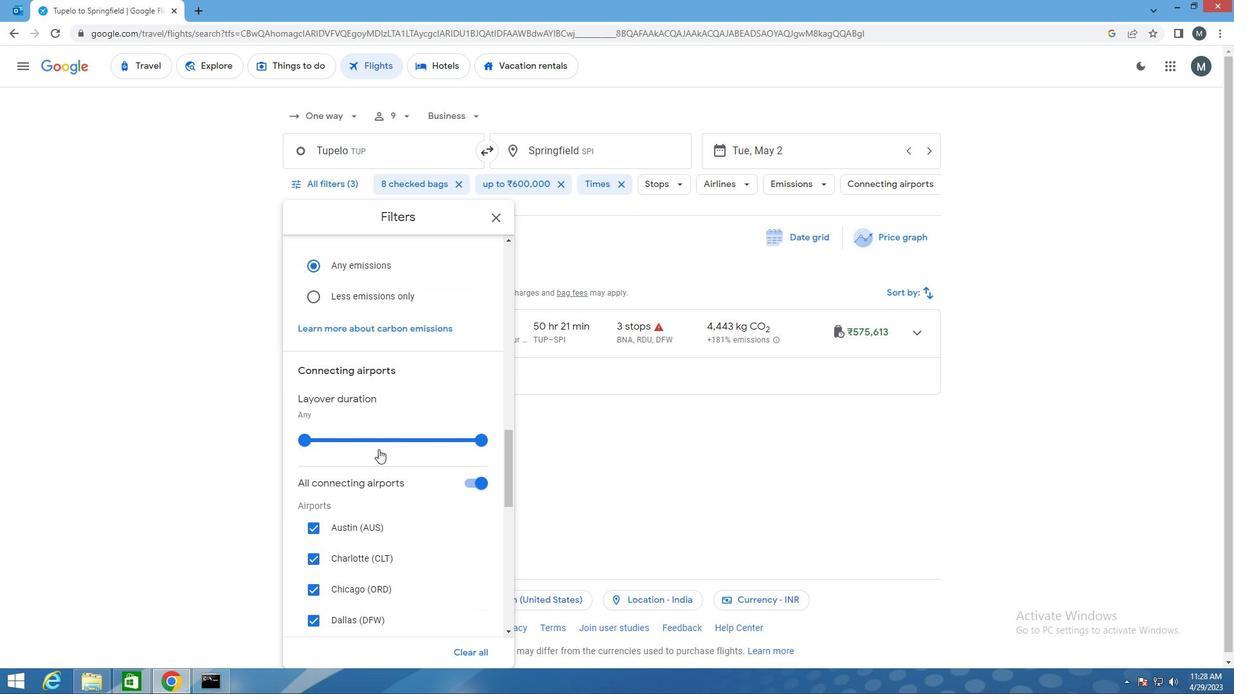 
Action: Mouse scrolled (378, 450) with delta (0, 0)
Screenshot: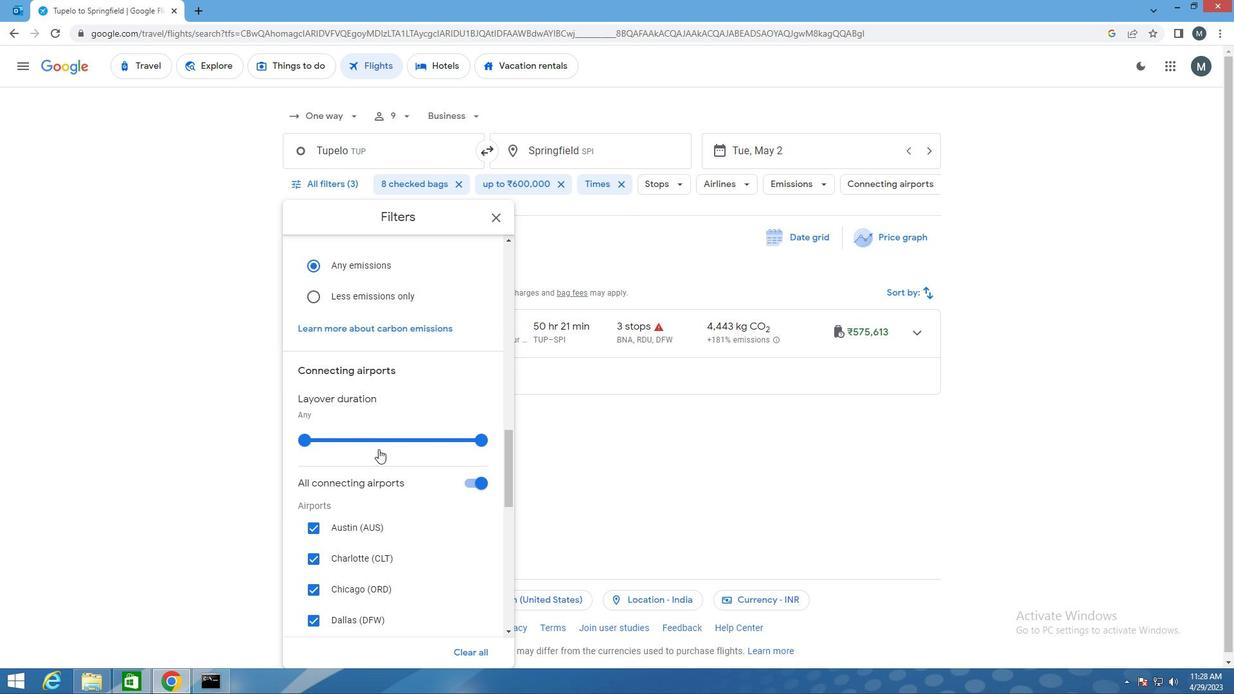 
Action: Mouse scrolled (378, 450) with delta (0, 0)
Screenshot: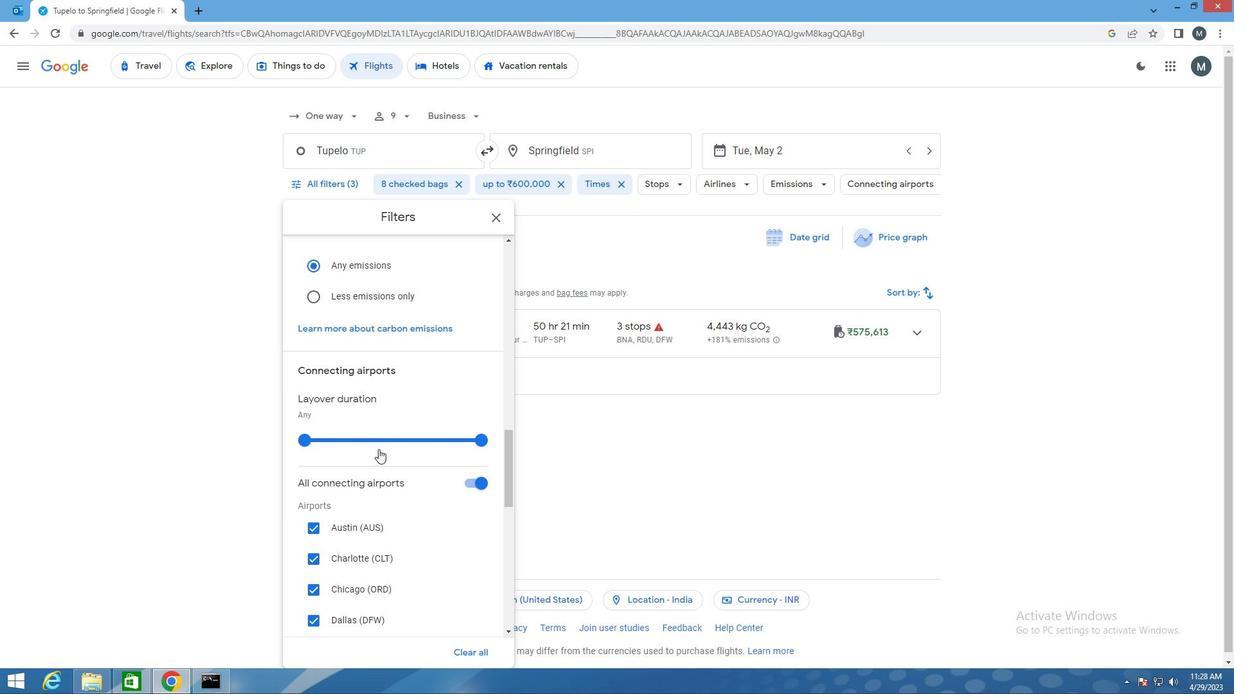 
Action: Mouse moved to (392, 374)
Screenshot: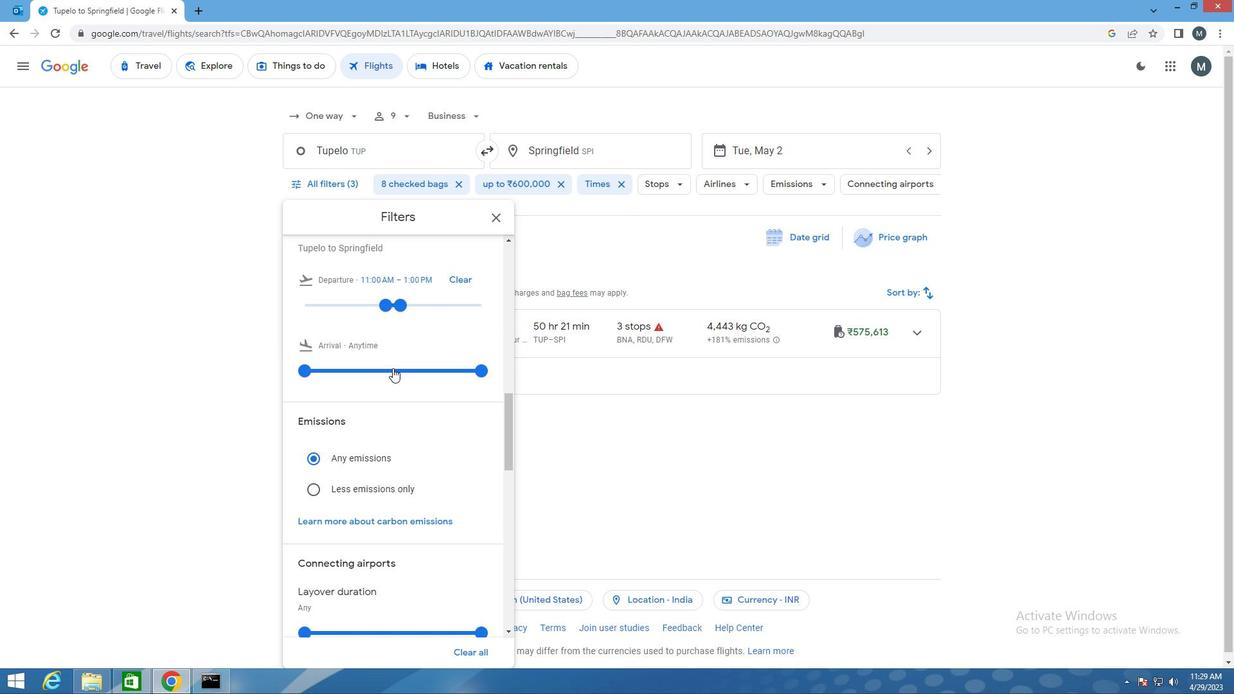 
Action: Mouse scrolled (392, 374) with delta (0, 0)
Screenshot: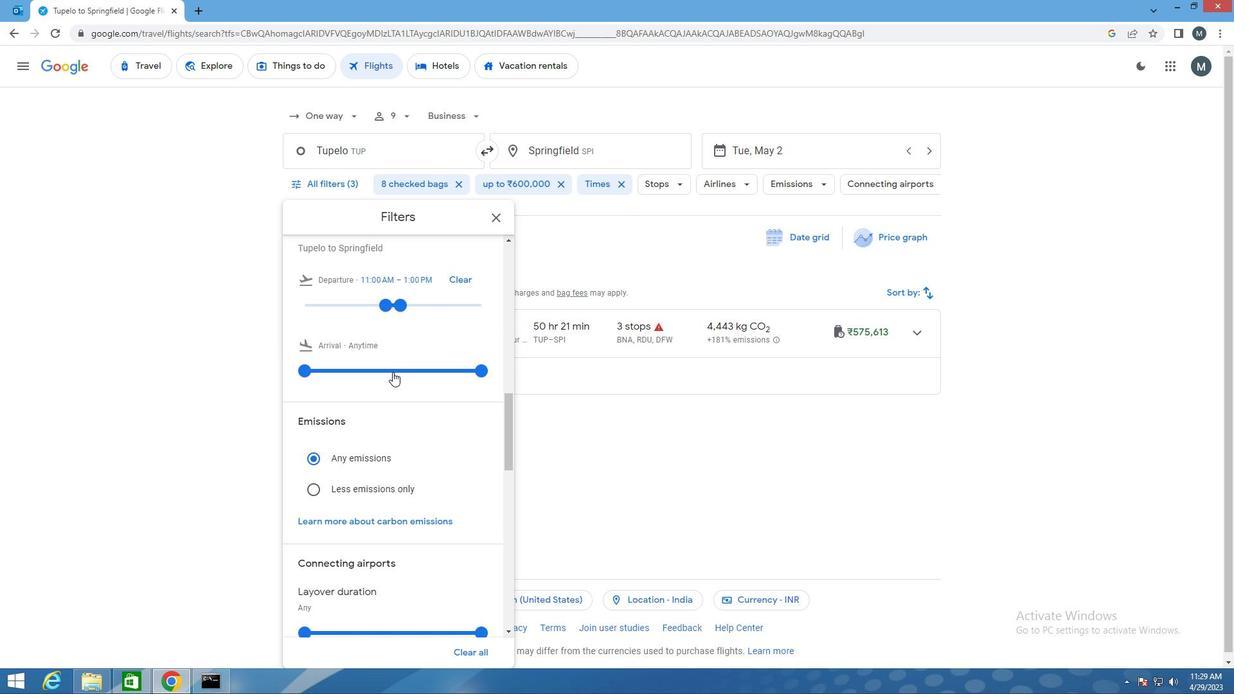 
Action: Mouse moved to (373, 428)
Screenshot: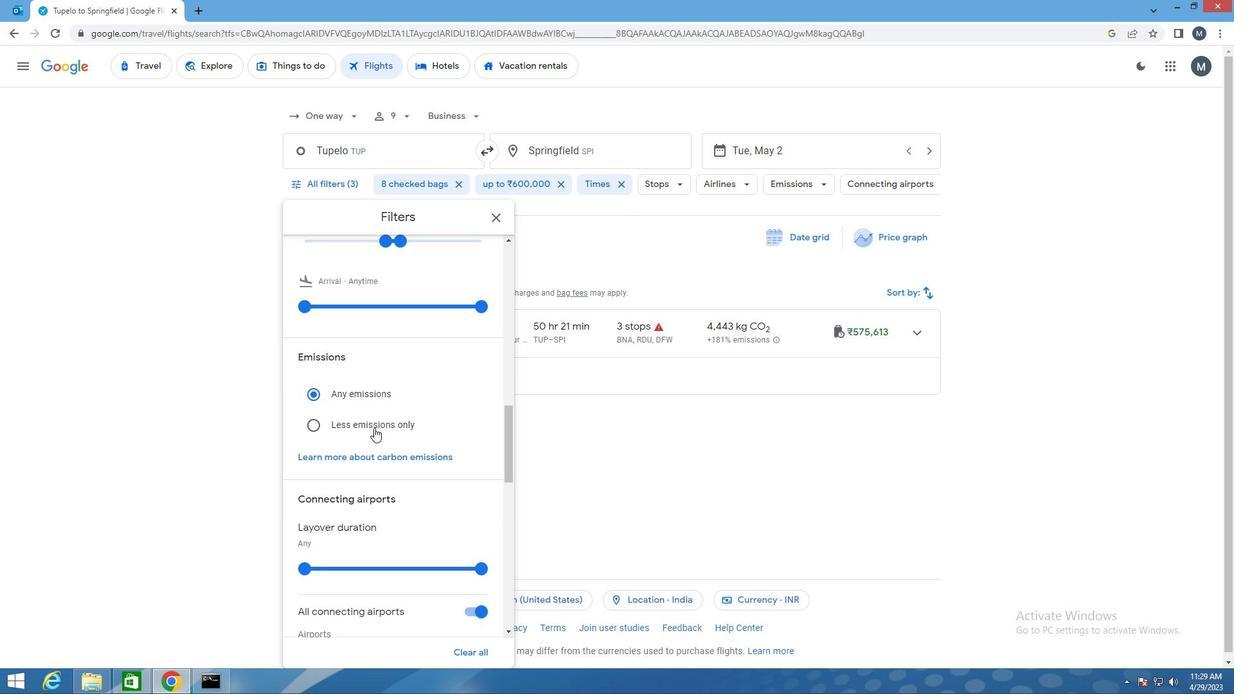 
Action: Mouse scrolled (373, 428) with delta (0, 0)
Screenshot: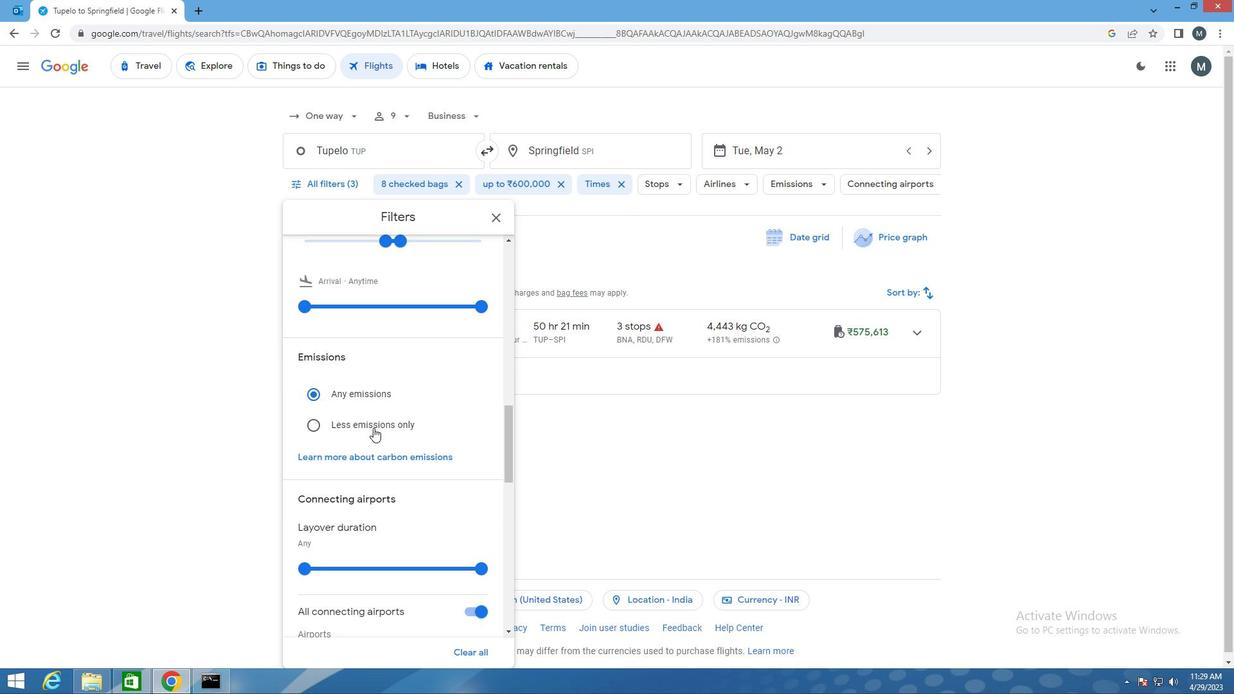 
Action: Mouse moved to (370, 428)
Screenshot: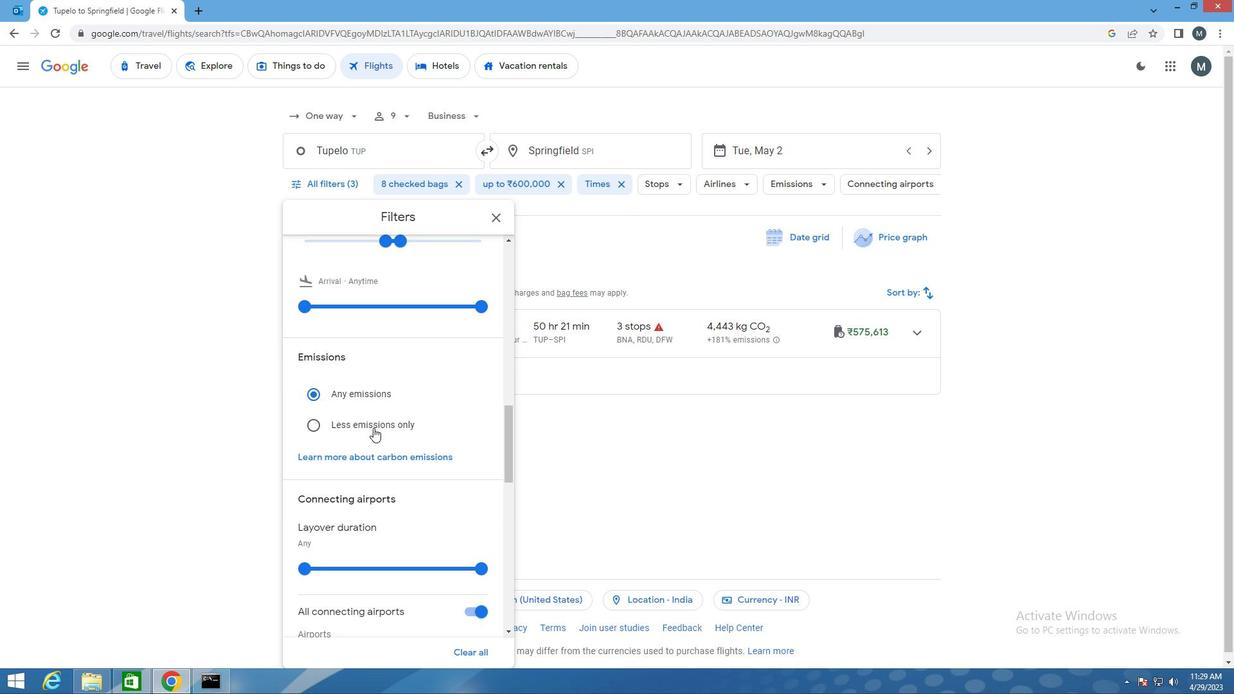 
Action: Mouse scrolled (370, 428) with delta (0, 0)
Screenshot: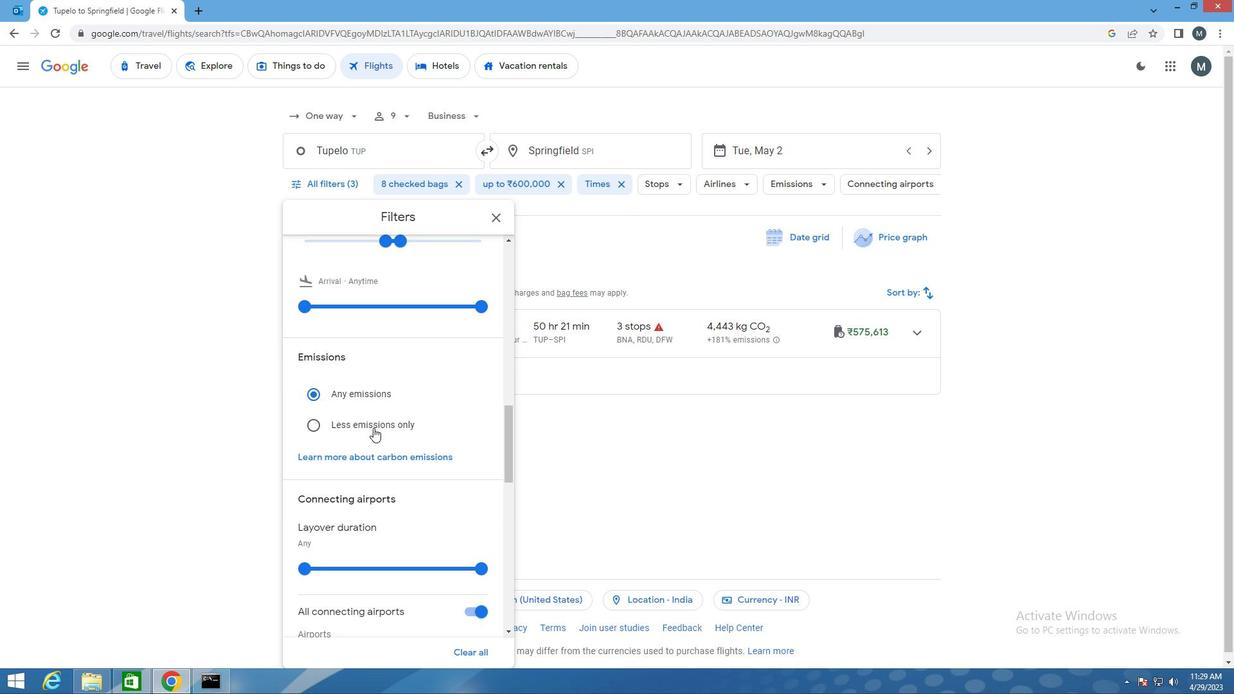 
Action: Mouse moved to (491, 216)
Screenshot: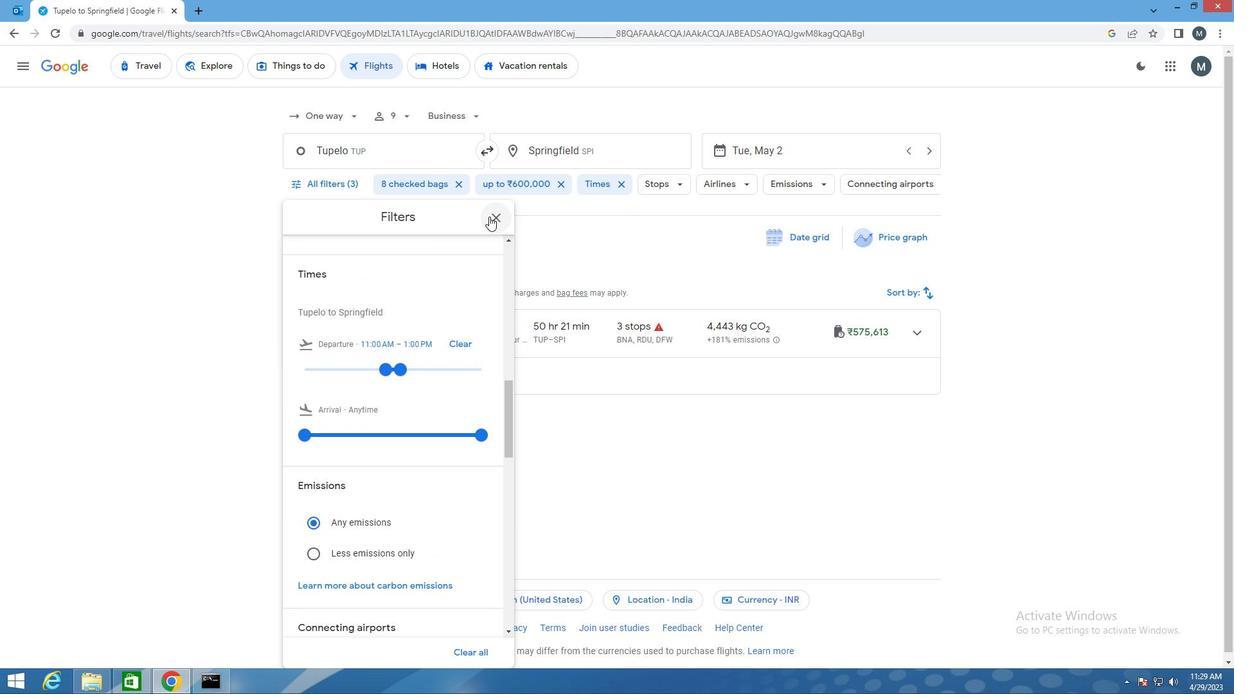 
Action: Mouse pressed left at (491, 216)
Screenshot: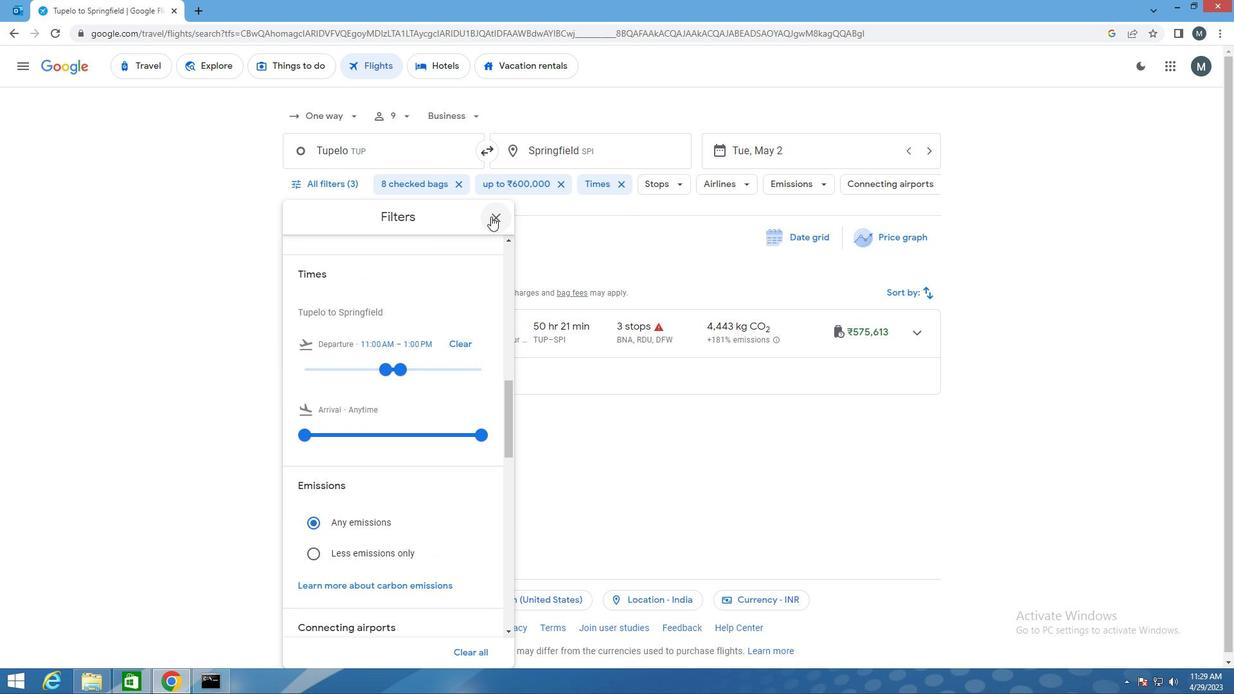 
Action: Mouse moved to (491, 216)
Screenshot: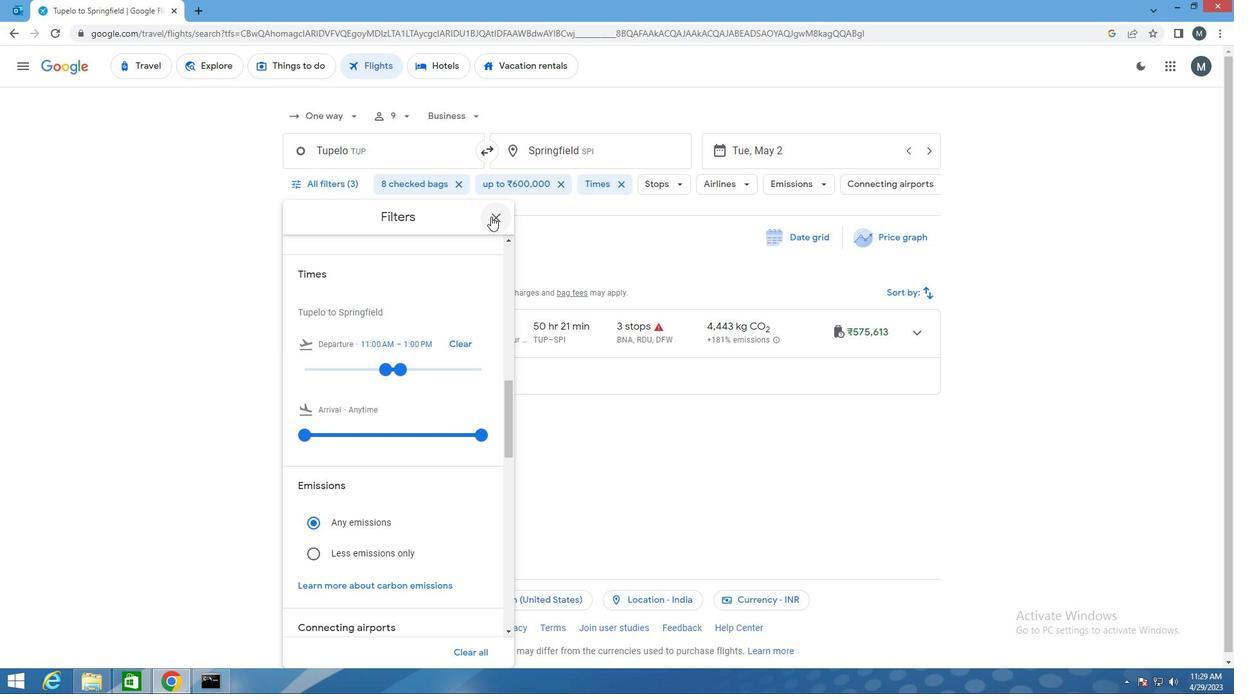 
